 Task: Find connections with filter location Tervuren with filter topic #lawschoolwith filter profile language Spanish with filter current company System Soft Technologies with filter school Central University of Haryana, Mahendergarh with filter industry Wireless Services with filter service category User Experience Design with filter keywords title Customer Support Representative
Action: Mouse moved to (691, 126)
Screenshot: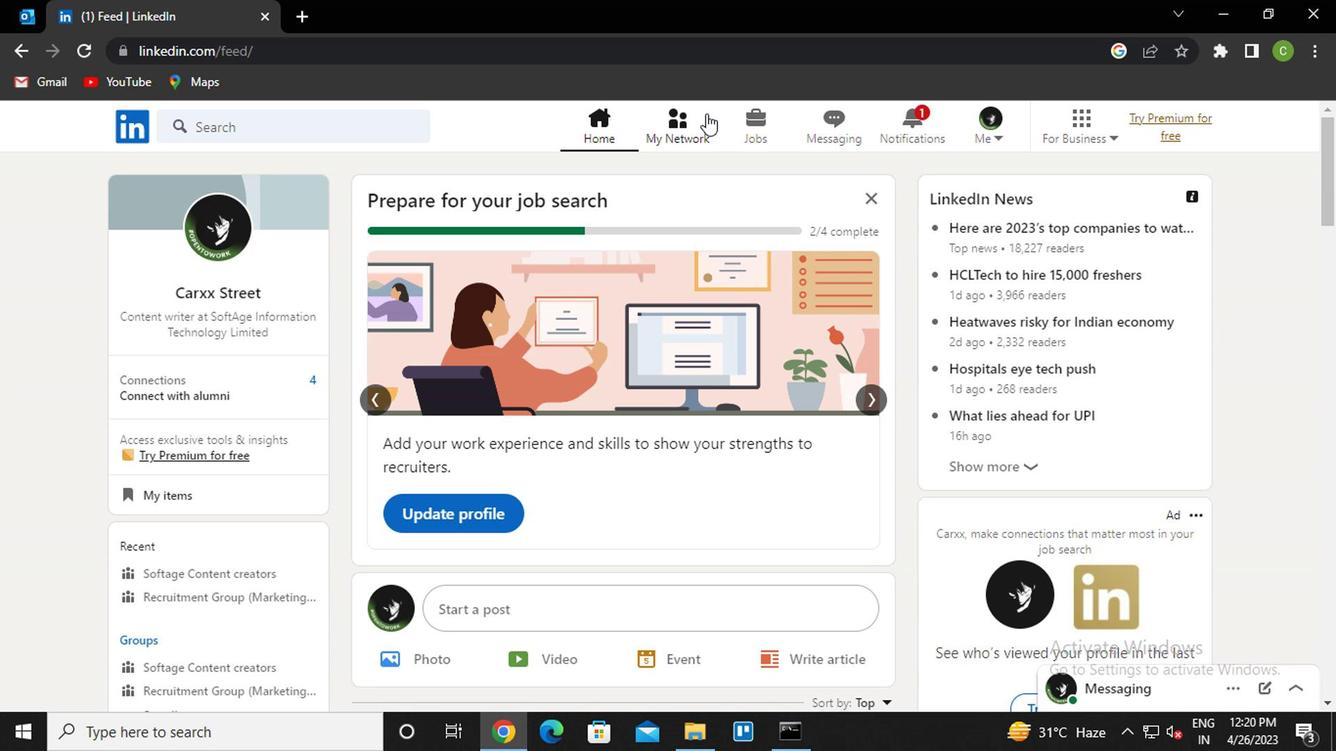
Action: Mouse pressed left at (691, 126)
Screenshot: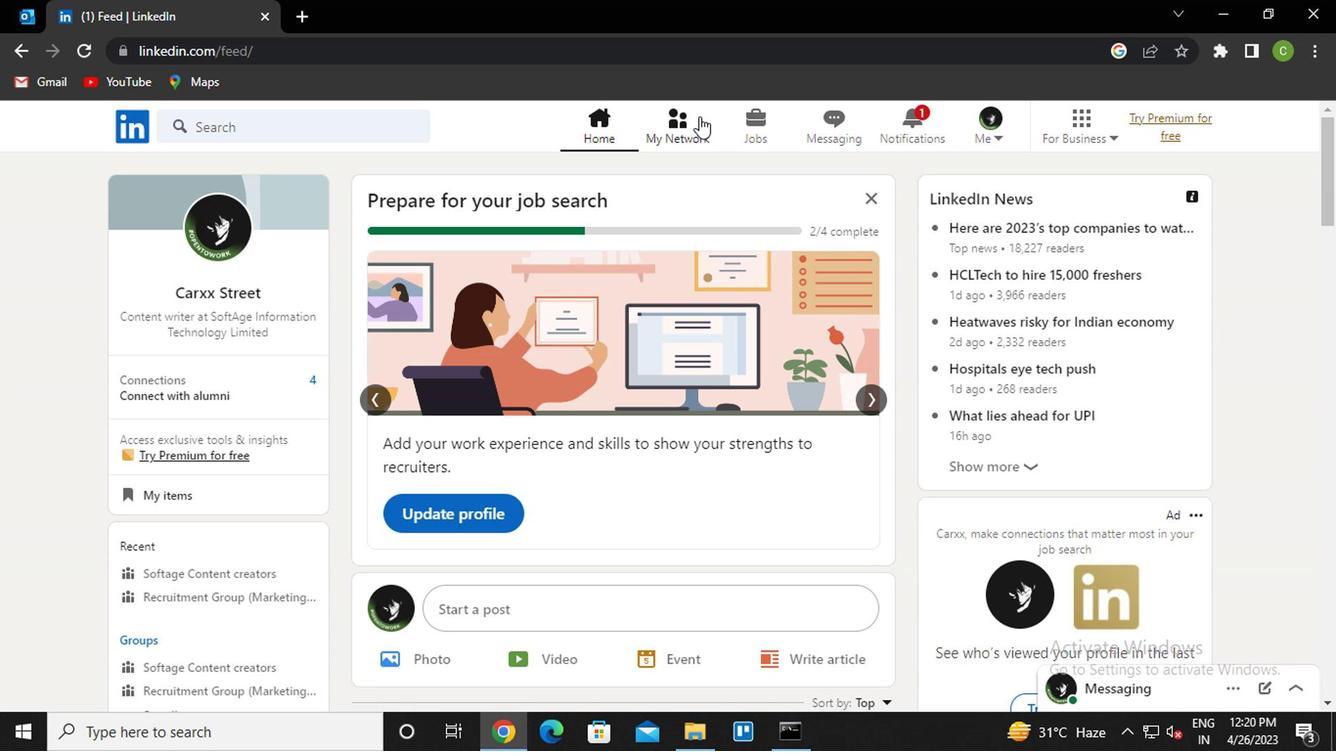
Action: Mouse moved to (262, 228)
Screenshot: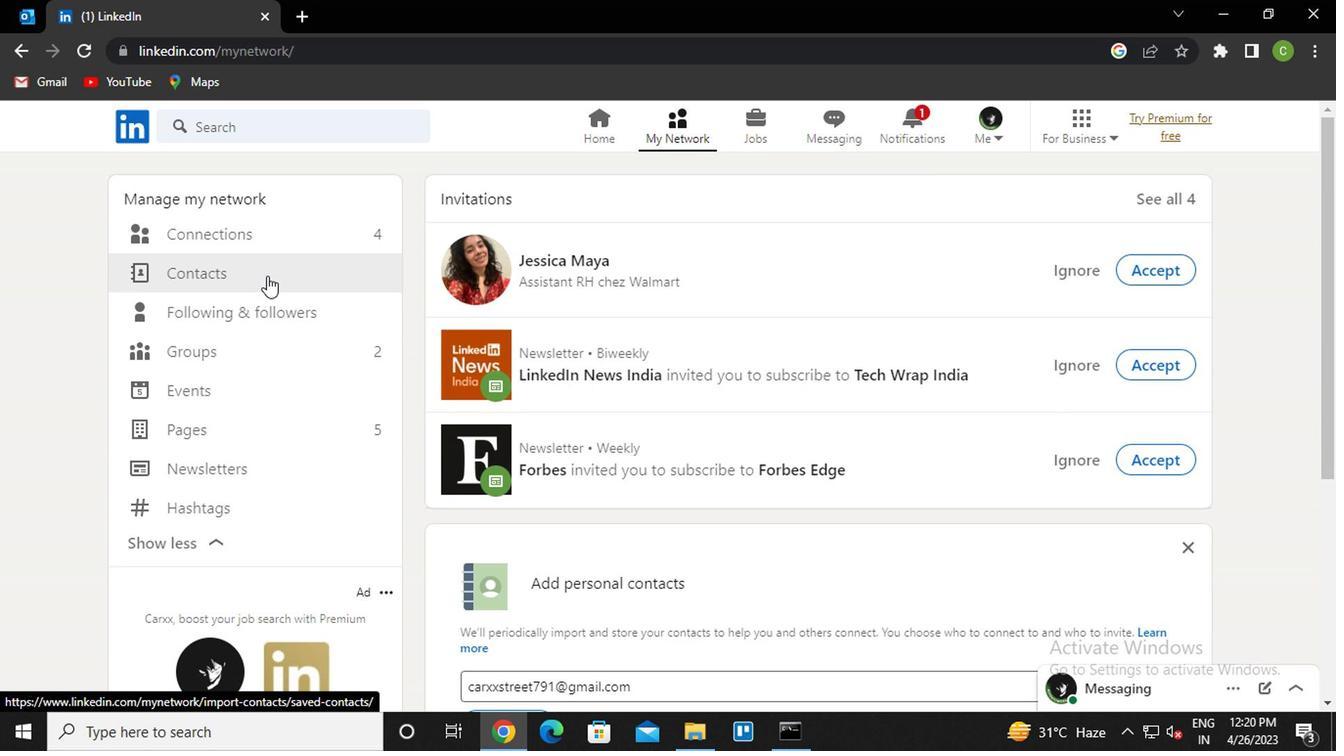 
Action: Mouse pressed left at (262, 228)
Screenshot: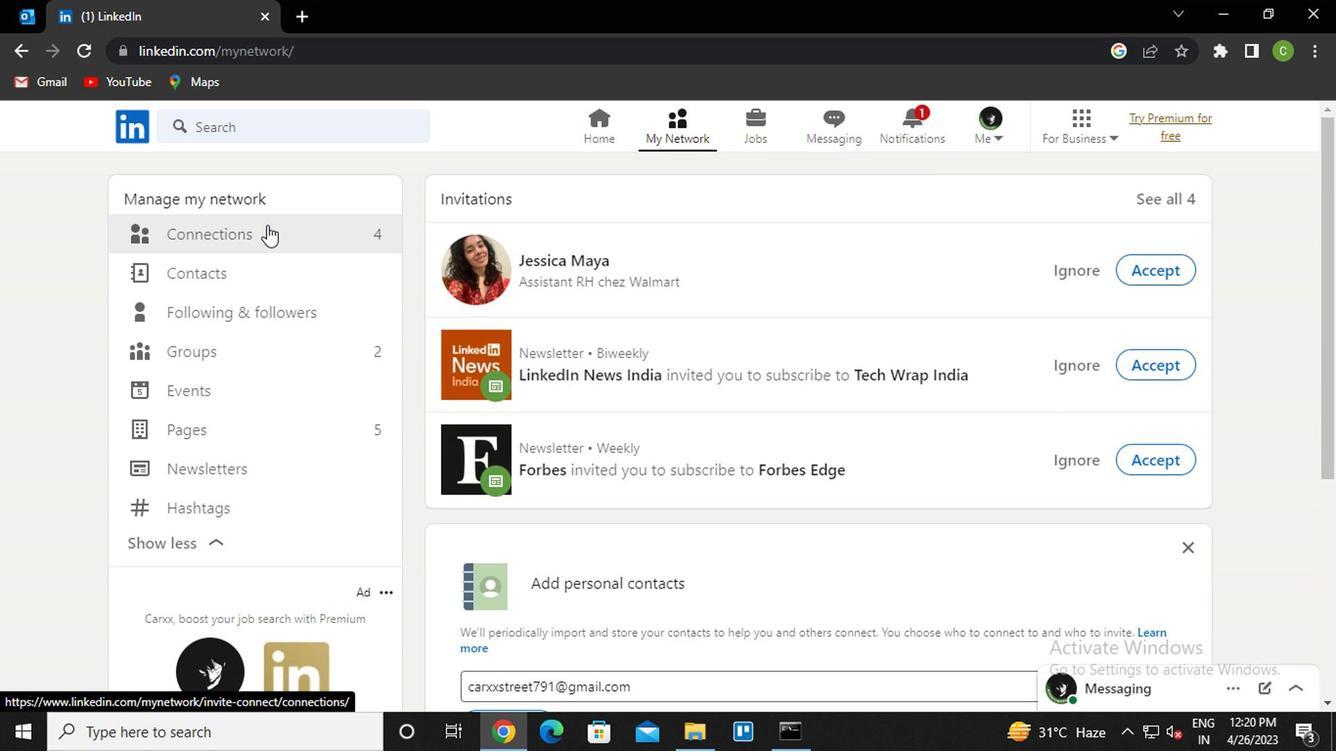 
Action: Mouse moved to (794, 243)
Screenshot: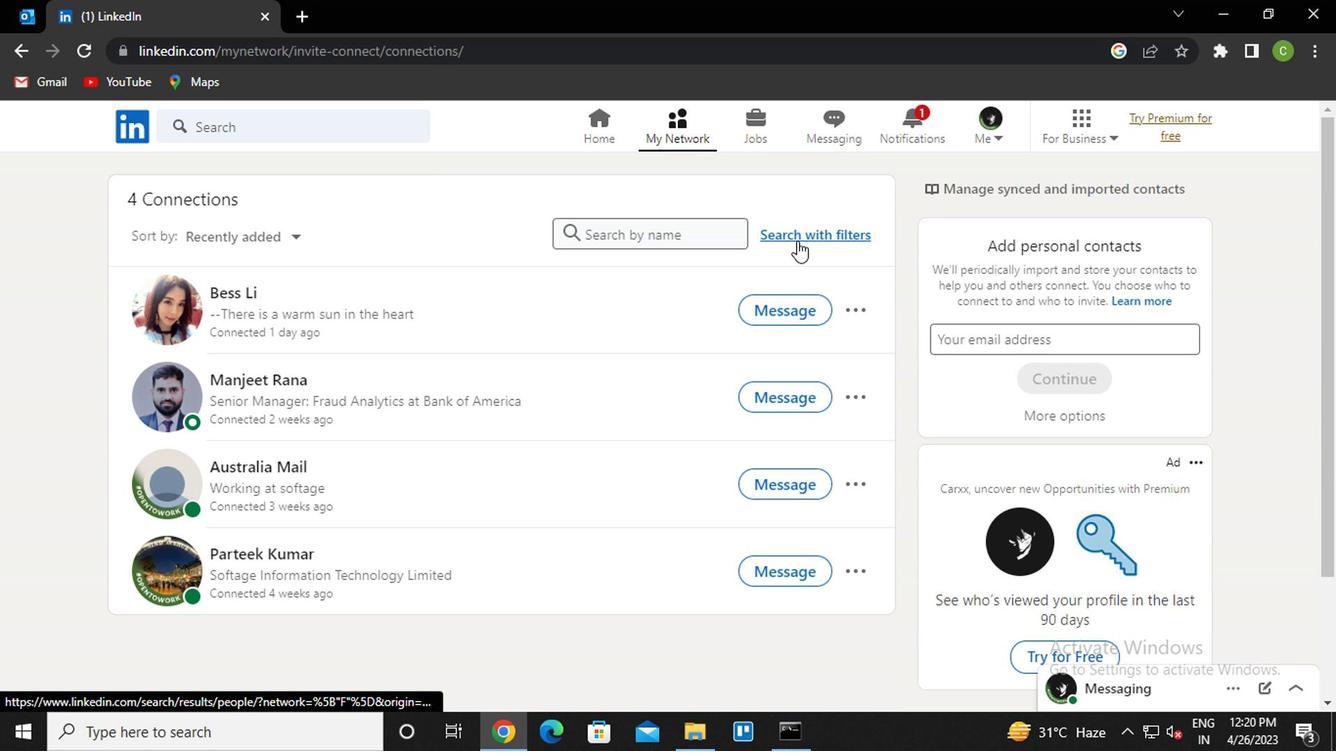 
Action: Mouse pressed left at (794, 243)
Screenshot: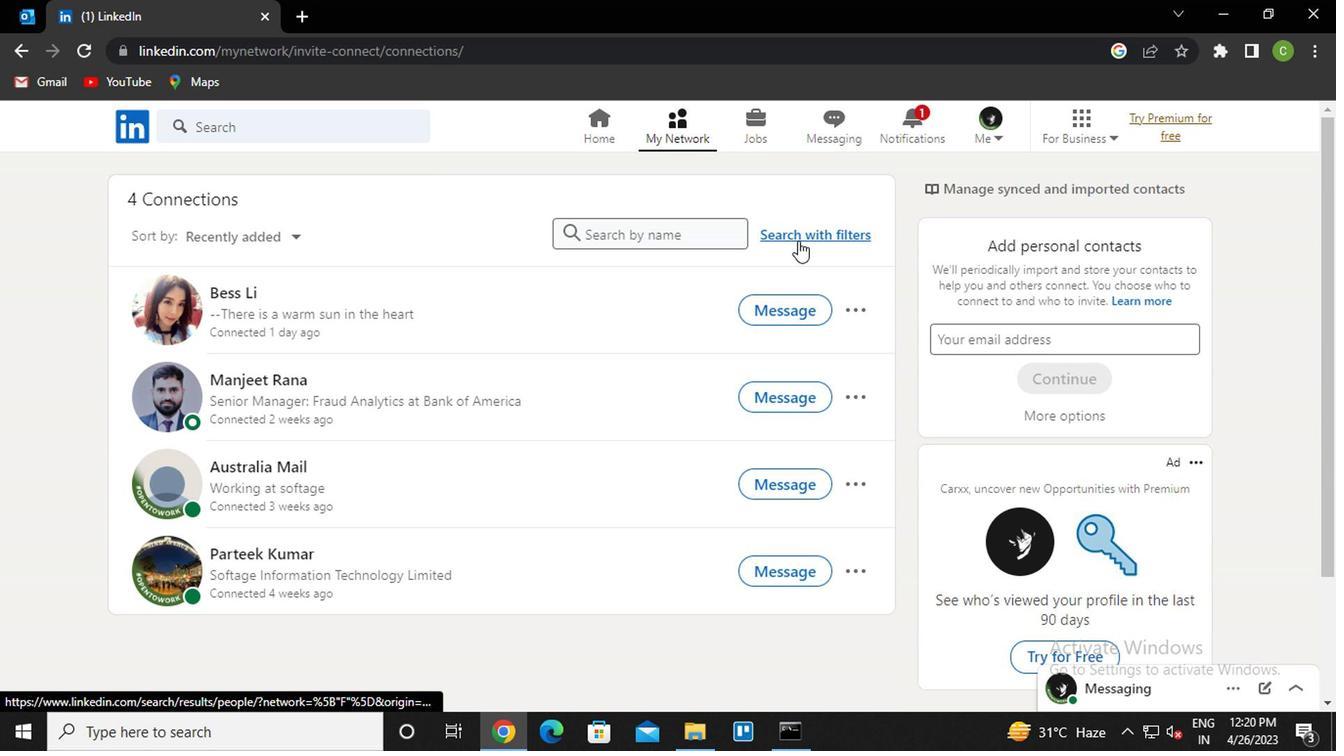 
Action: Mouse moved to (666, 191)
Screenshot: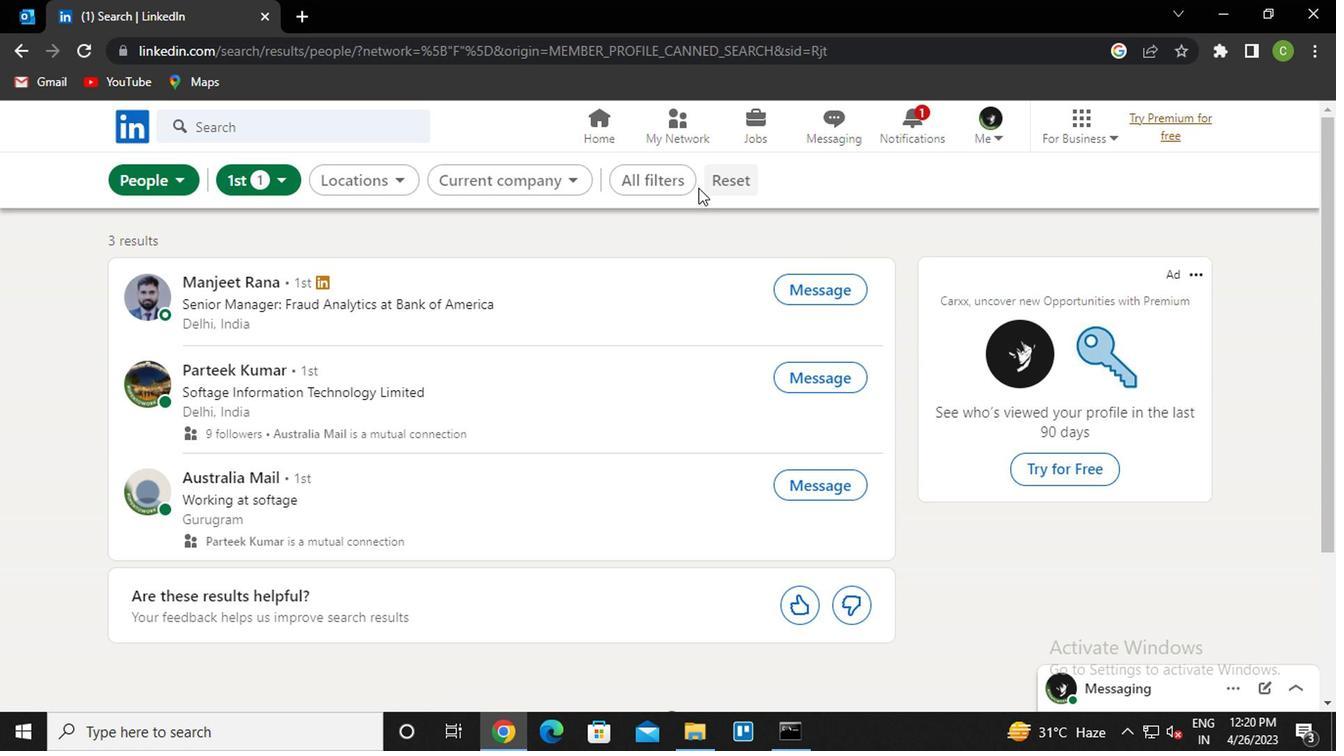 
Action: Mouse pressed left at (666, 191)
Screenshot: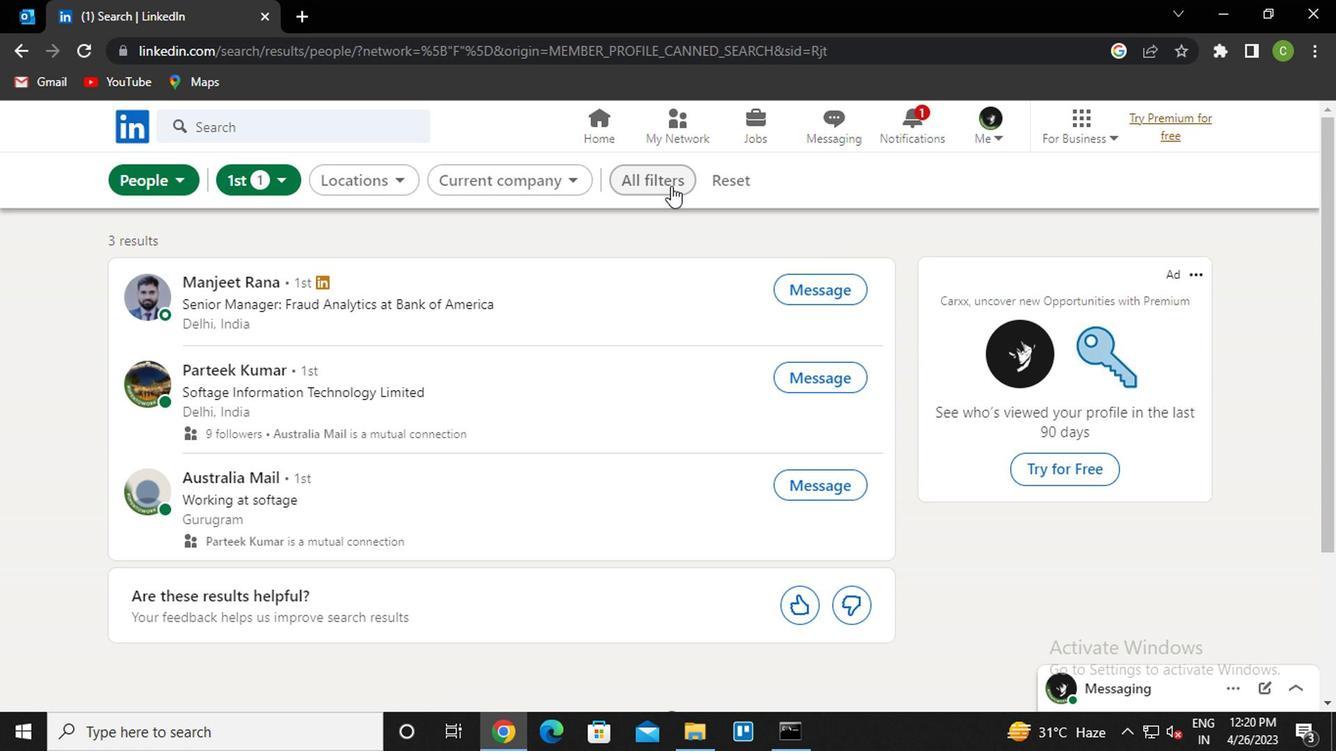 
Action: Mouse moved to (1100, 413)
Screenshot: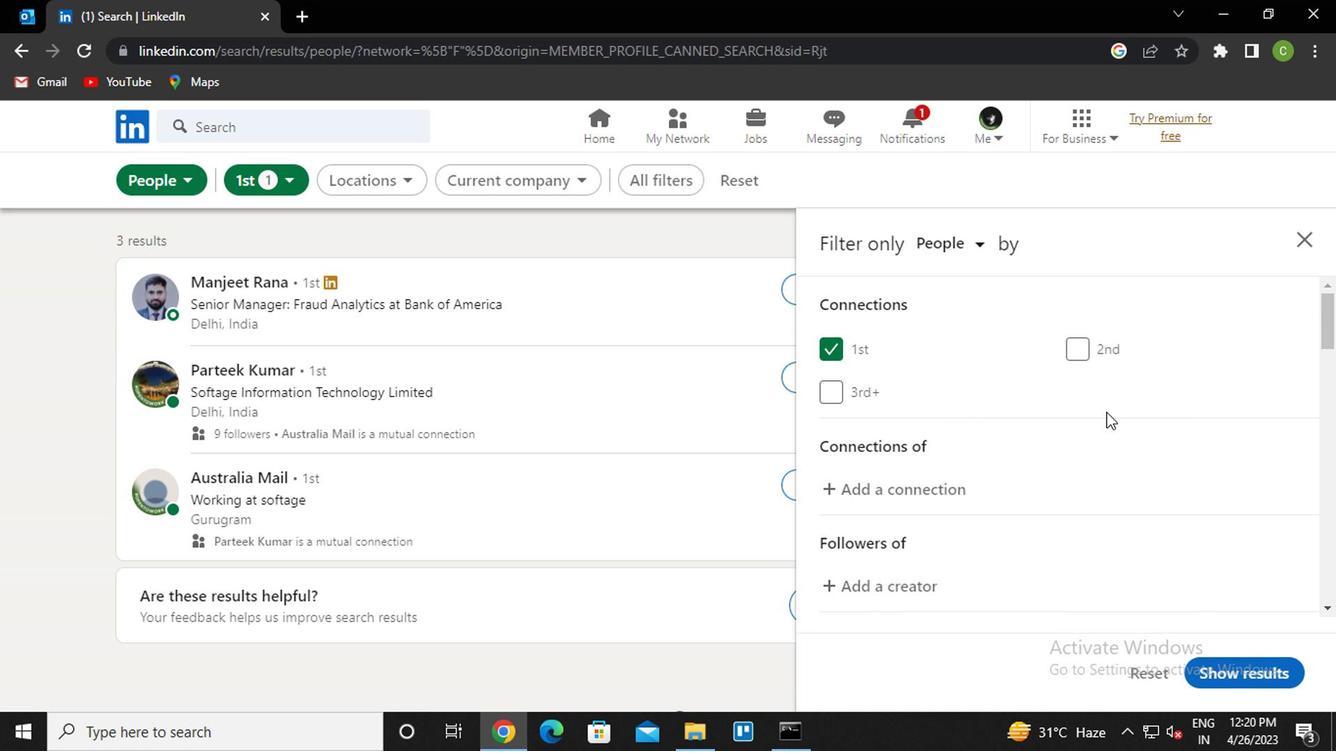 
Action: Mouse scrolled (1100, 411) with delta (0, -1)
Screenshot: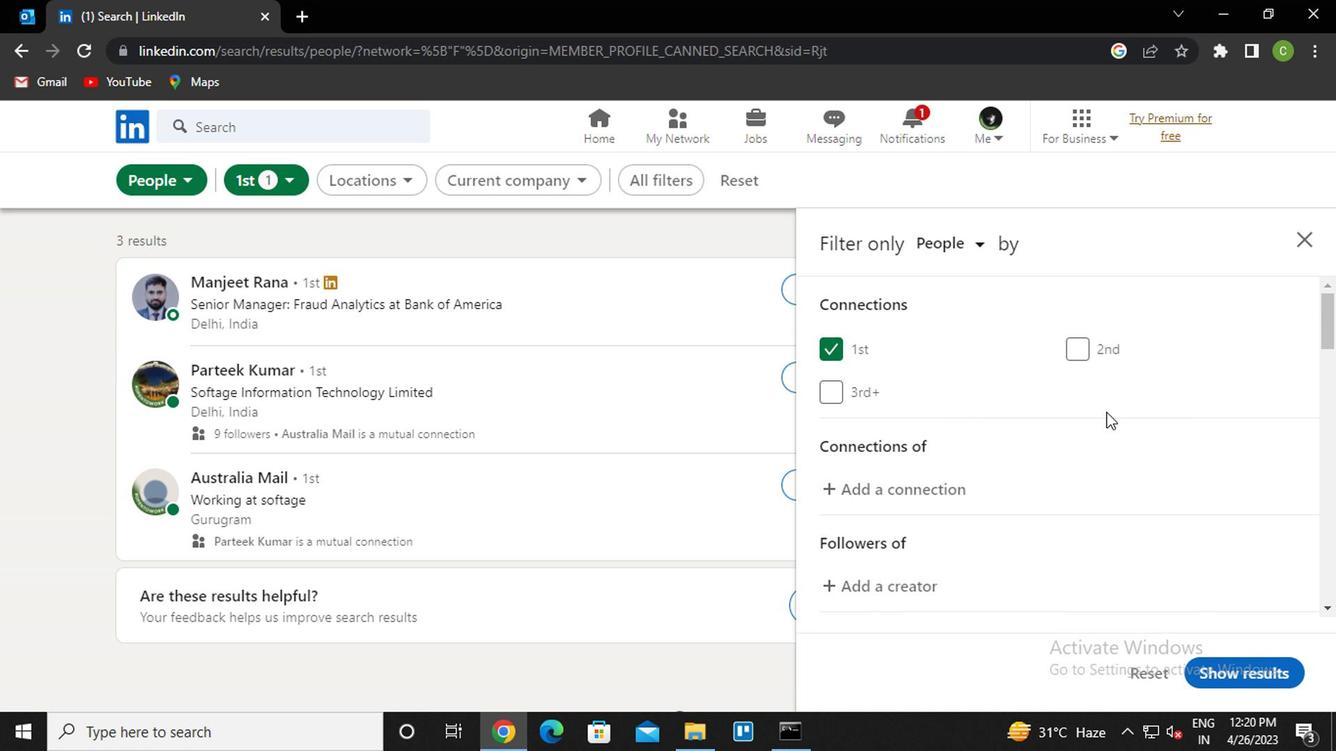 
Action: Mouse moved to (1098, 416)
Screenshot: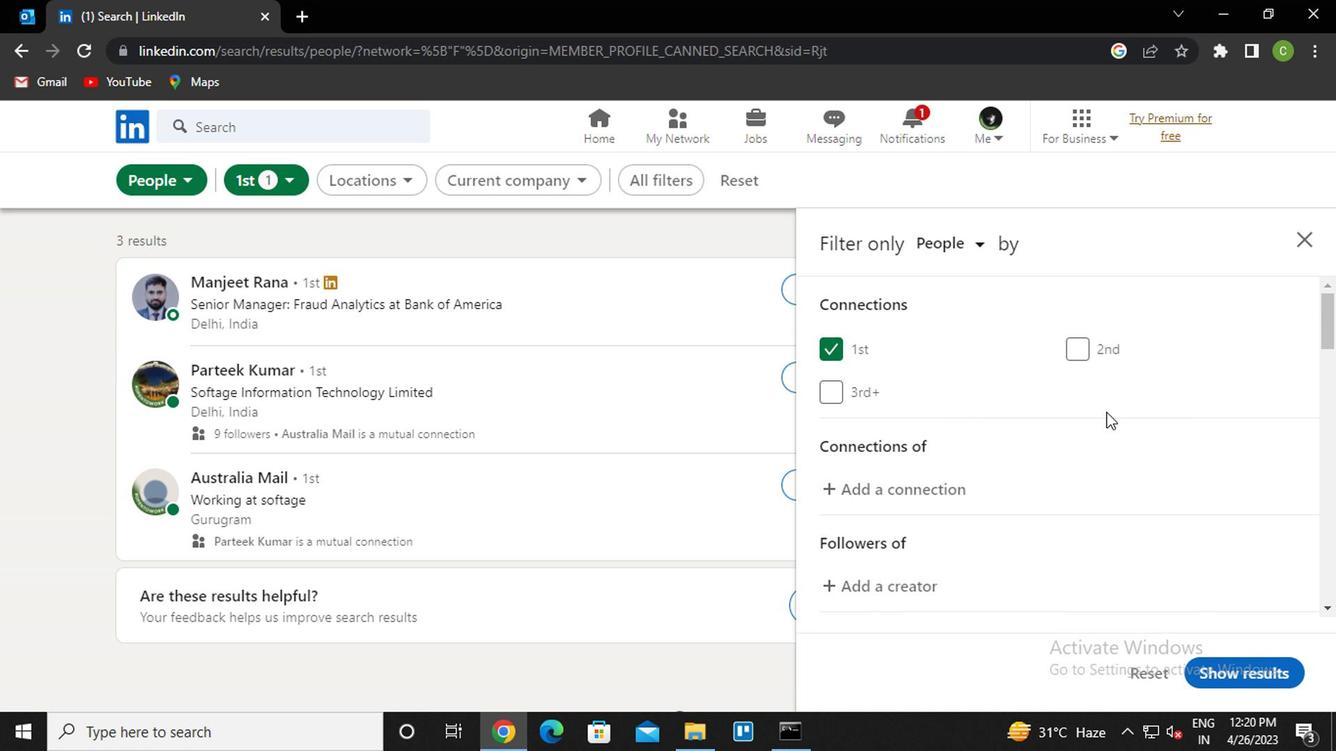 
Action: Mouse scrolled (1098, 414) with delta (0, -1)
Screenshot: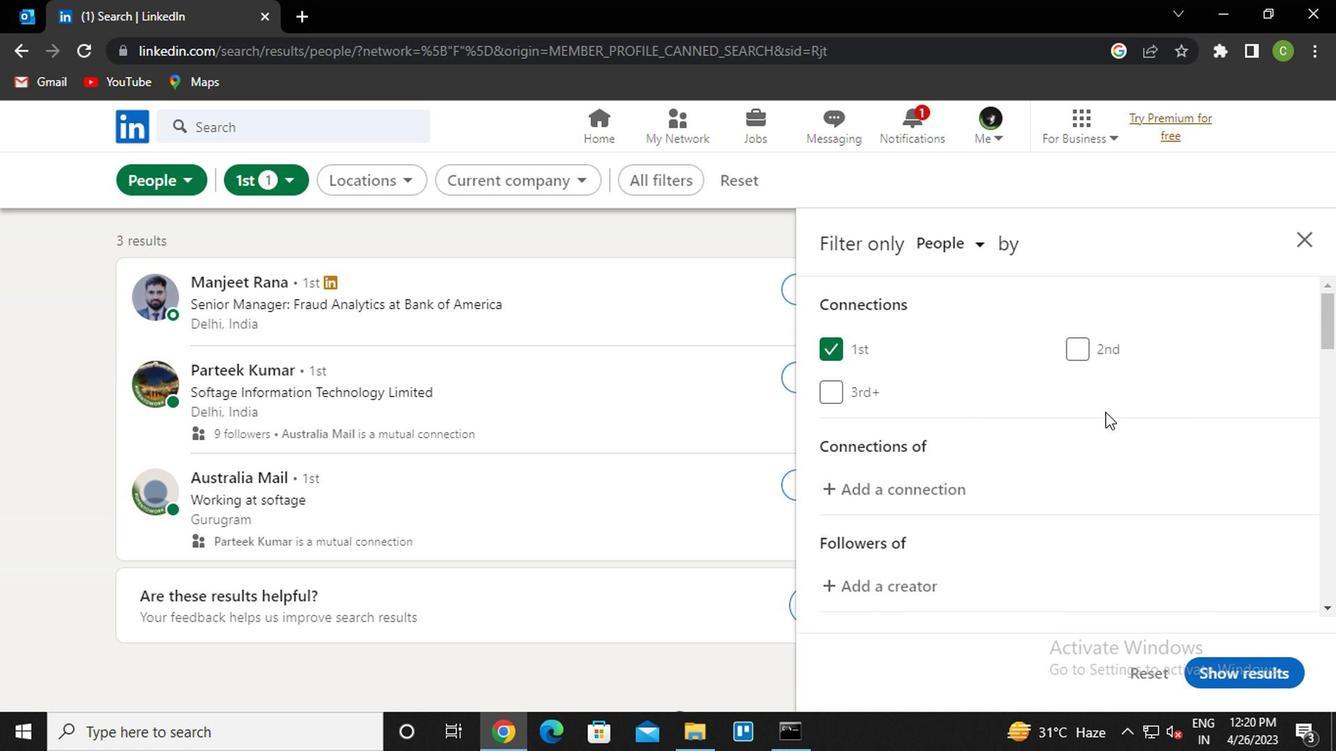 
Action: Mouse moved to (1035, 469)
Screenshot: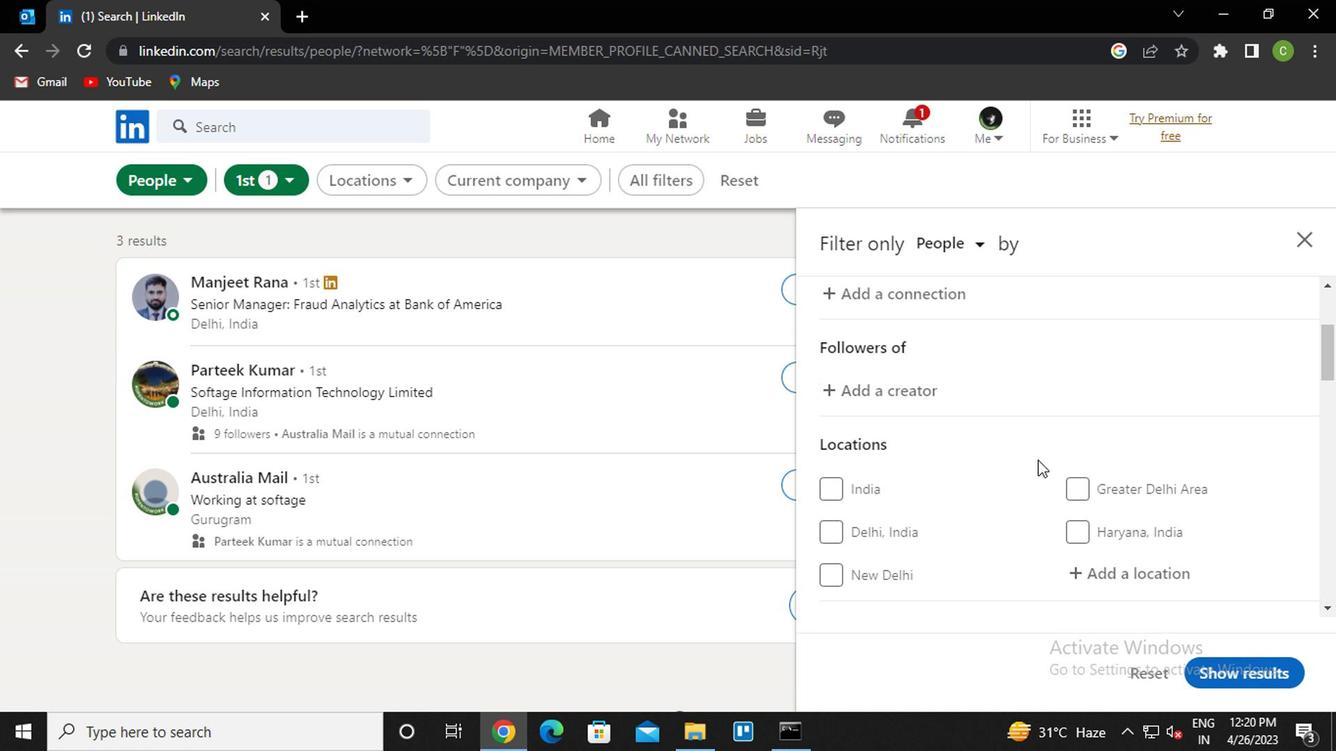 
Action: Mouse scrolled (1035, 468) with delta (0, 0)
Screenshot: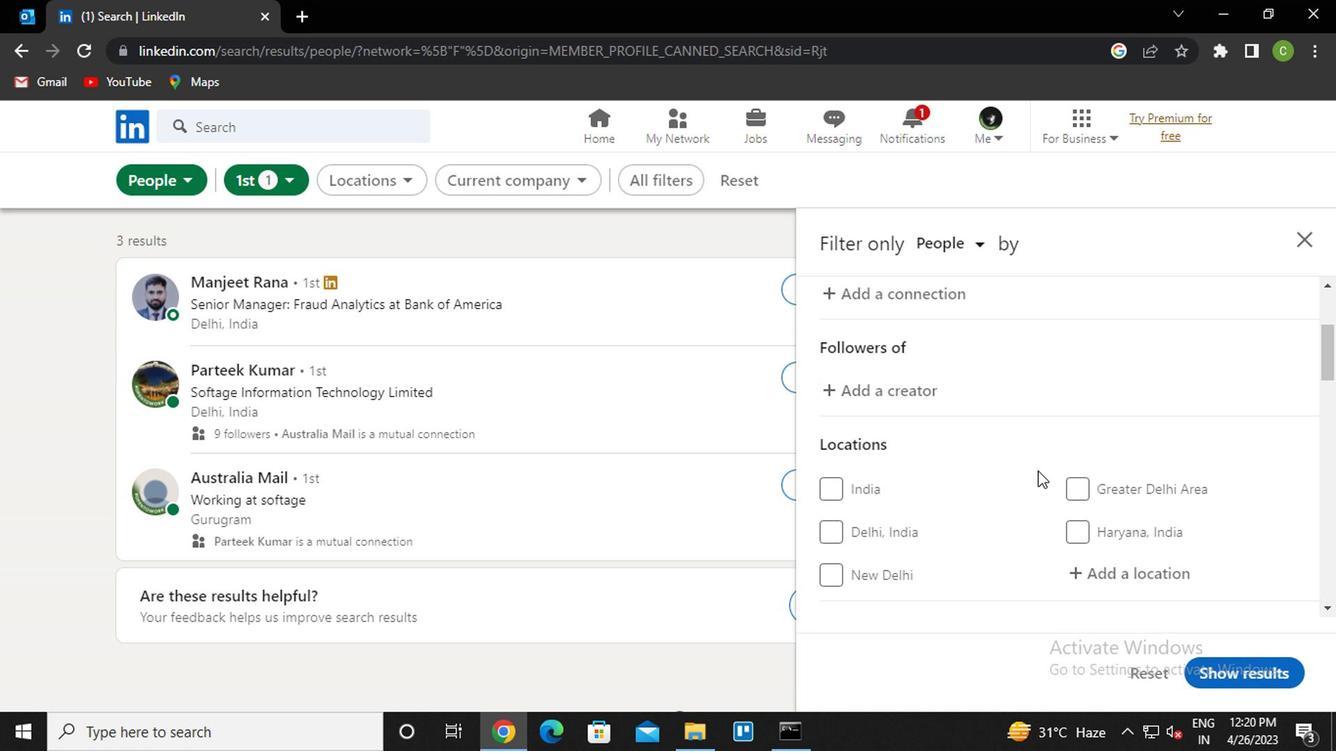 
Action: Mouse moved to (1096, 478)
Screenshot: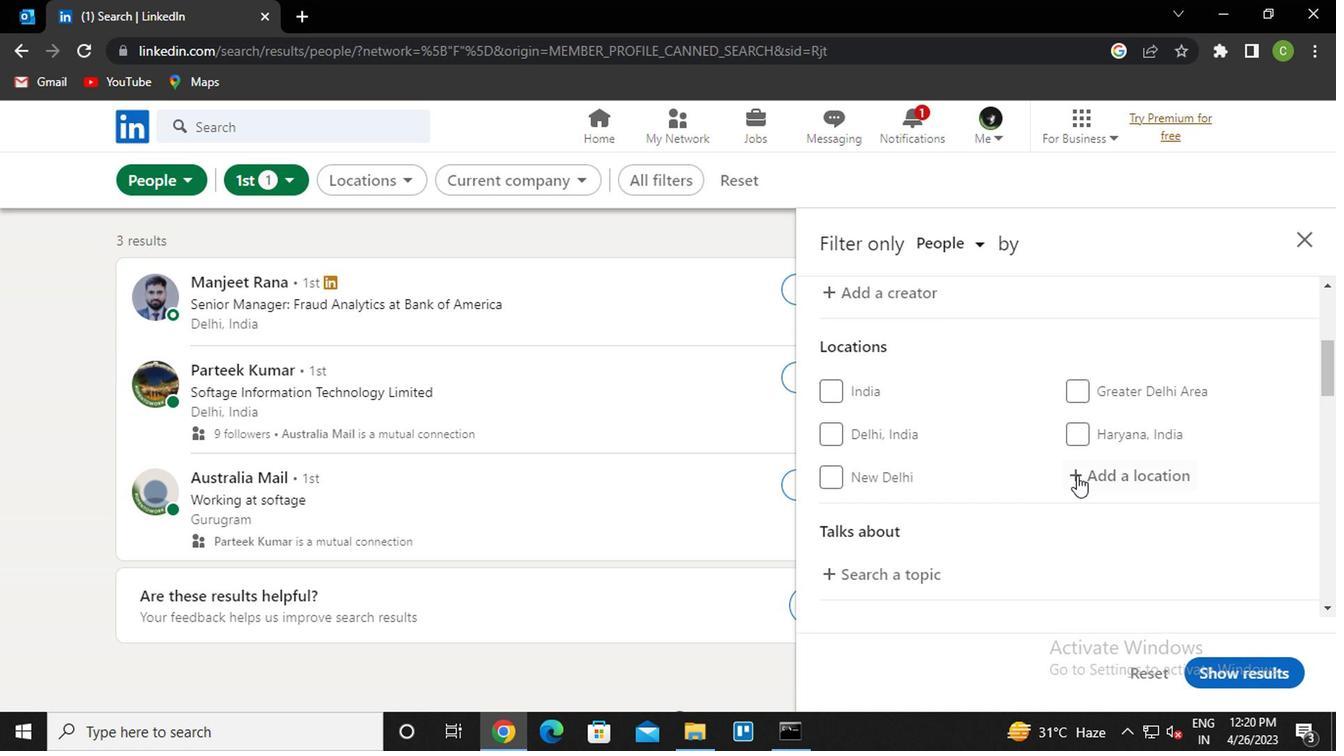 
Action: Mouse pressed left at (1096, 478)
Screenshot: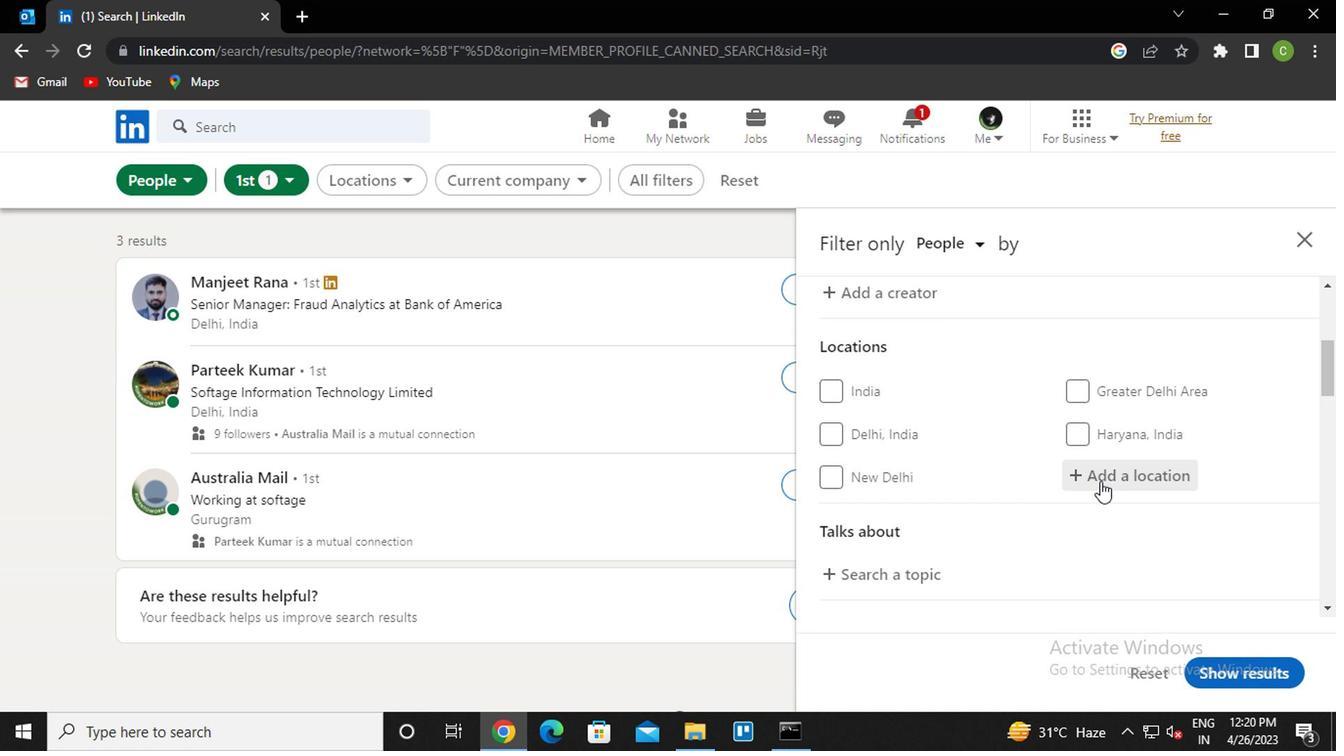 
Action: Key pressed t<Key.caps_lock>ervu<Key.down><Key.enter>
Screenshot: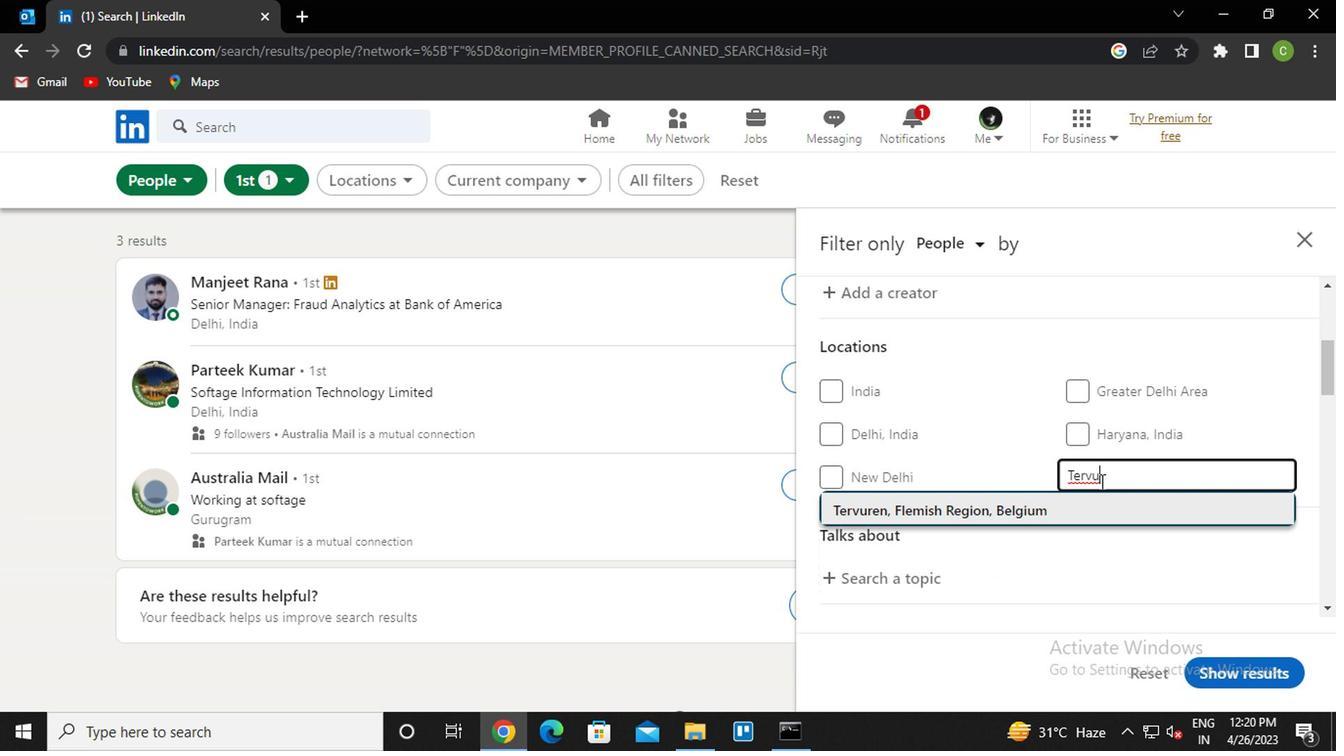 
Action: Mouse moved to (1027, 540)
Screenshot: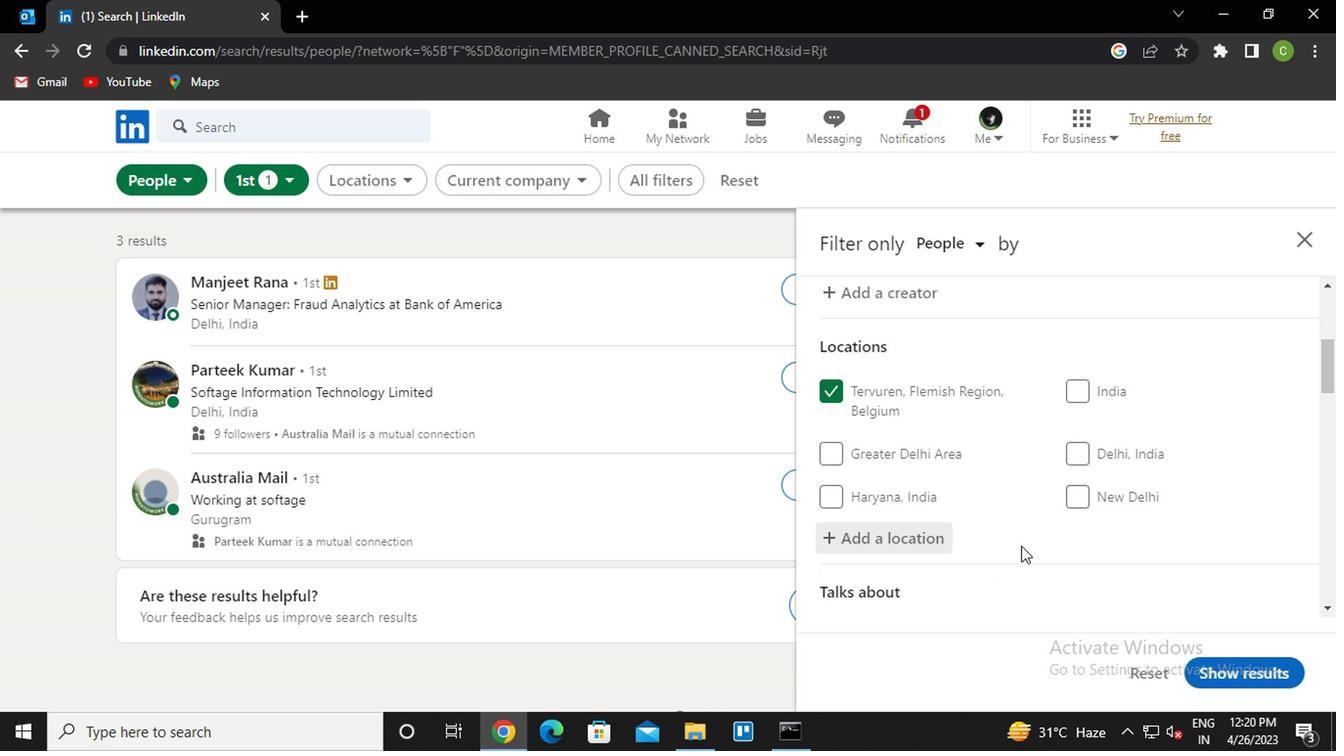 
Action: Mouse scrolled (1027, 538) with delta (0, -1)
Screenshot: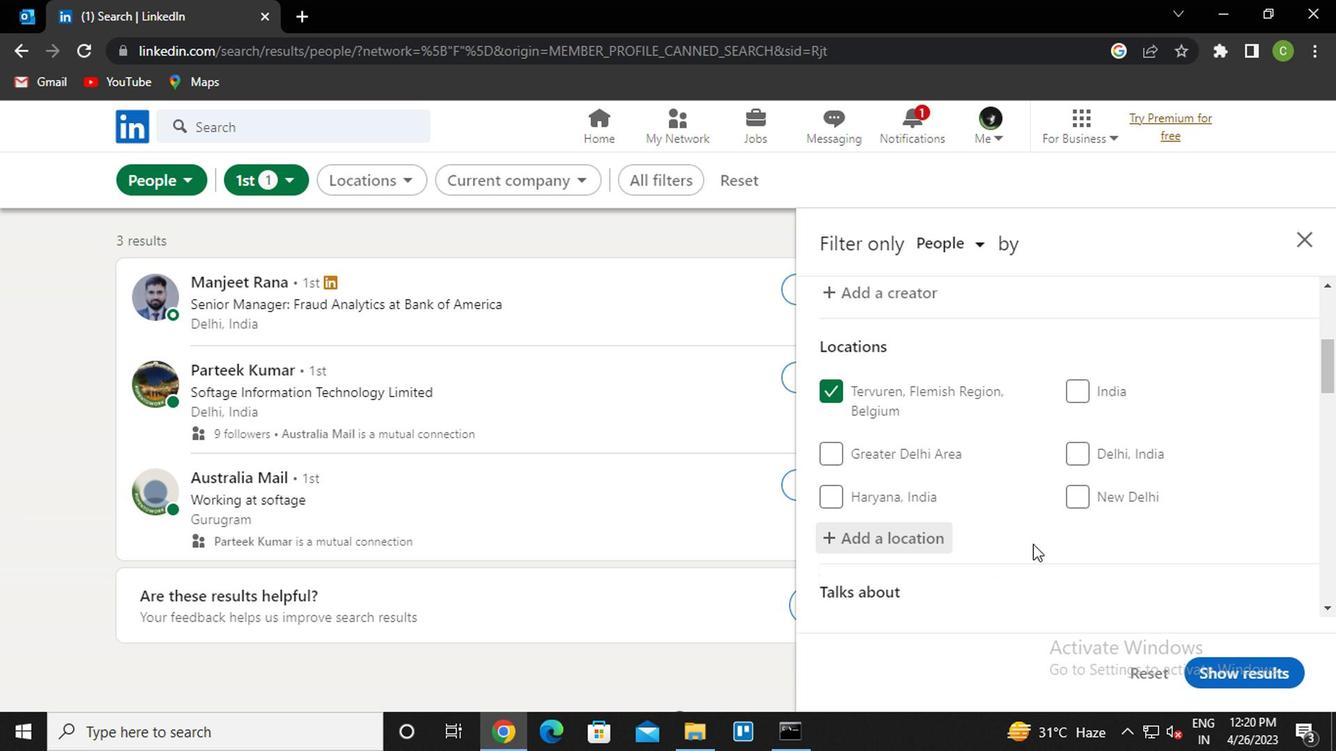 
Action: Mouse moved to (1026, 540)
Screenshot: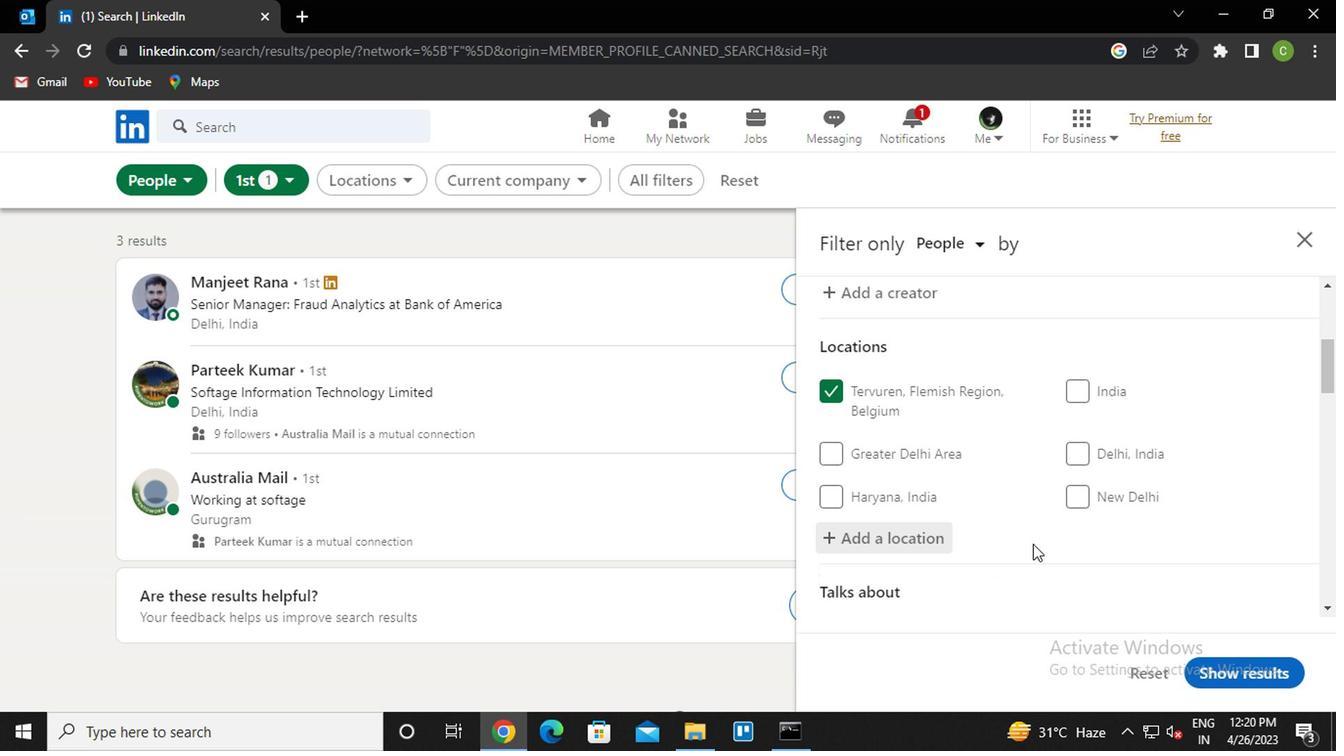 
Action: Mouse scrolled (1026, 538) with delta (0, -1)
Screenshot: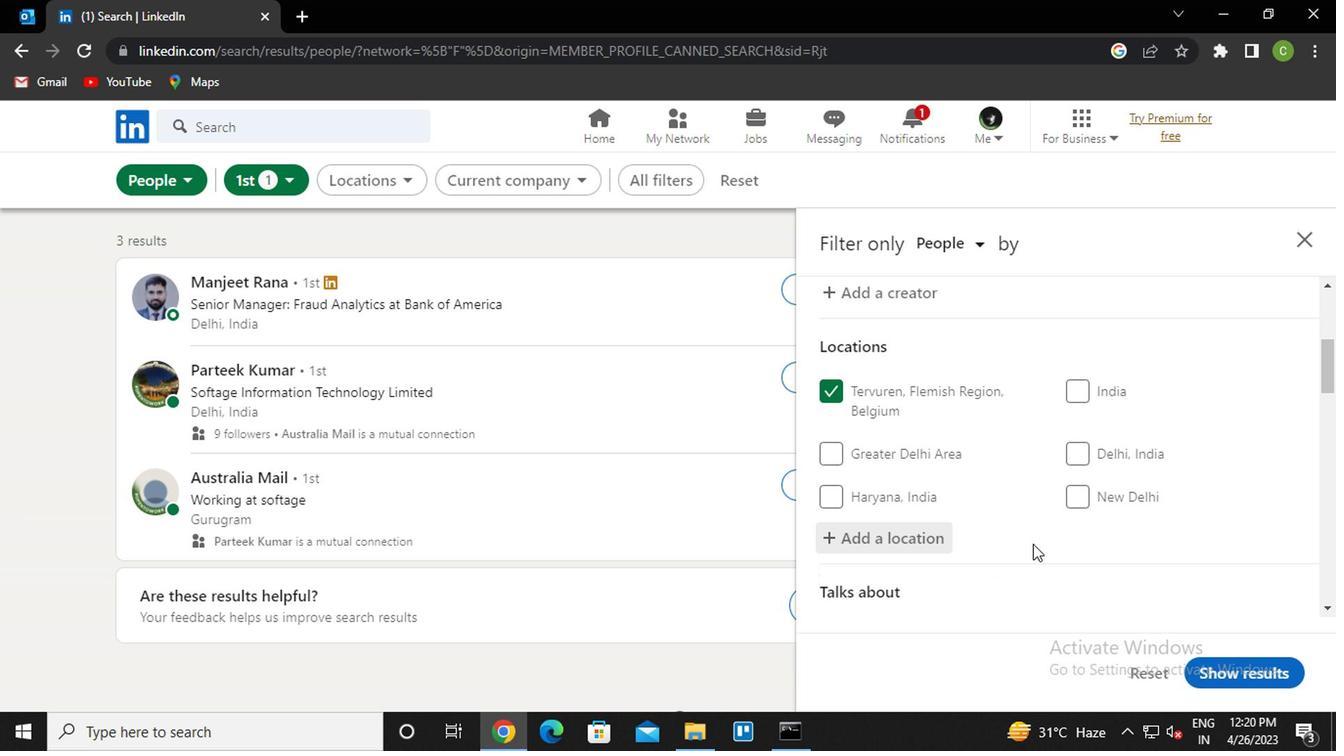 
Action: Mouse scrolled (1026, 538) with delta (0, -1)
Screenshot: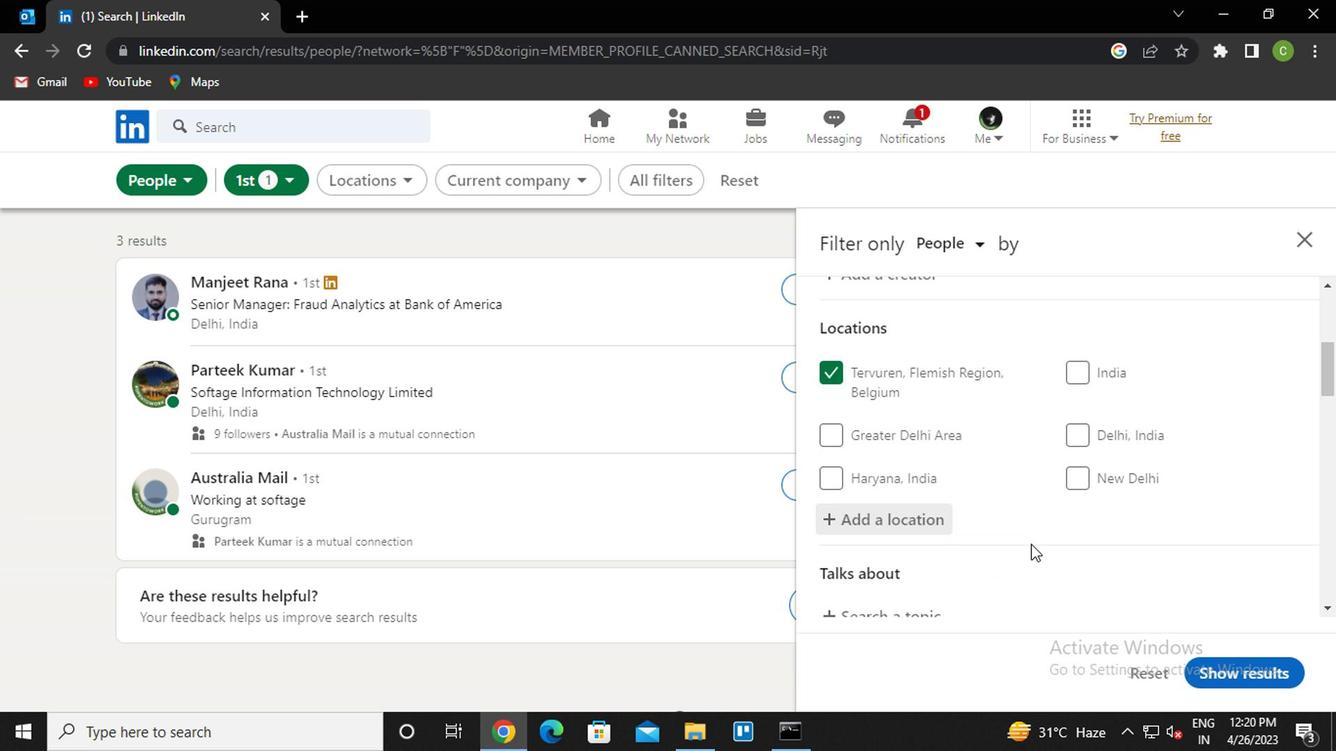 
Action: Mouse moved to (918, 344)
Screenshot: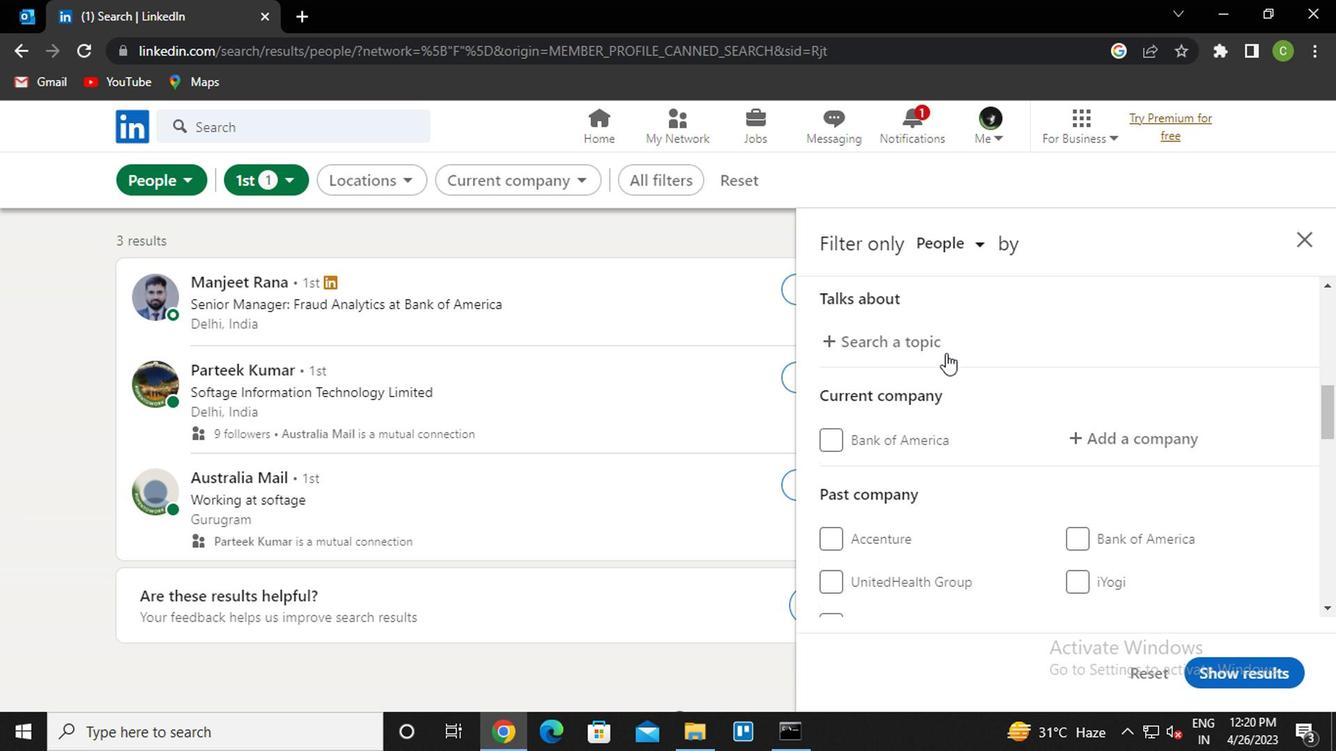 
Action: Mouse pressed left at (918, 344)
Screenshot: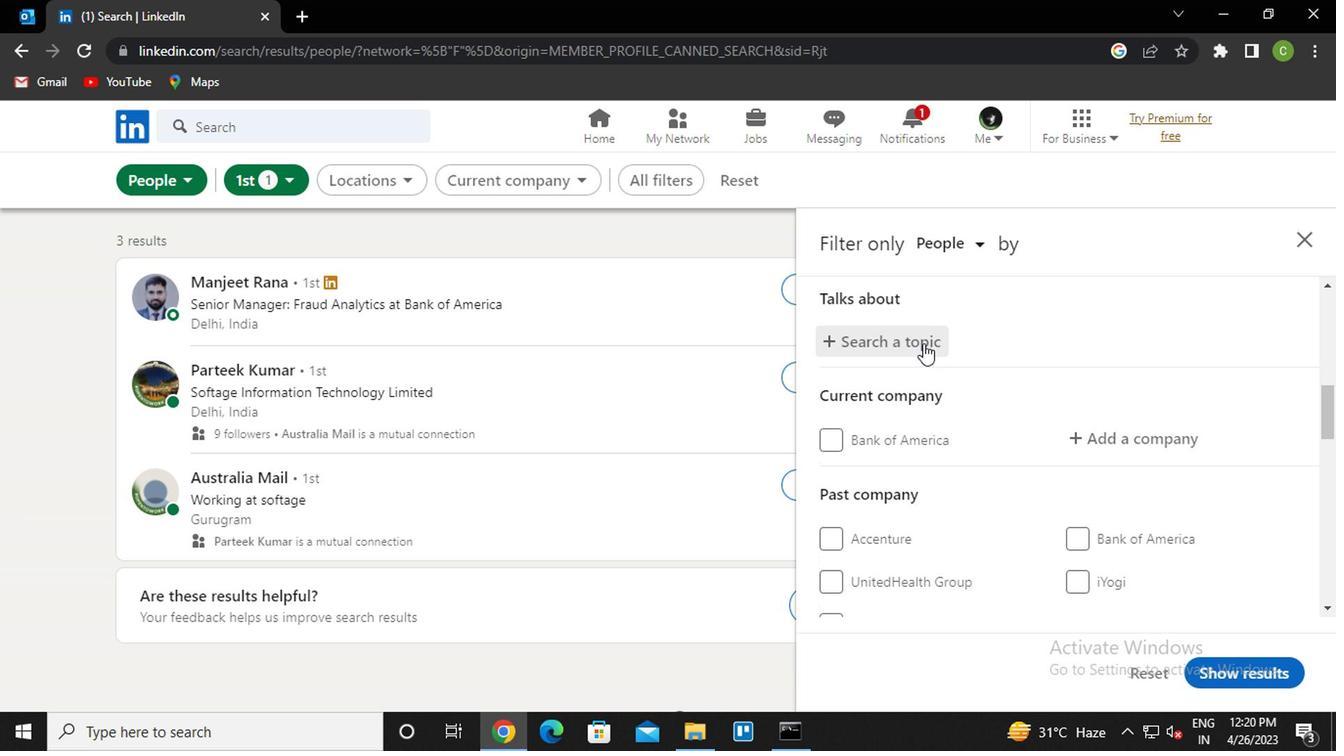 
Action: Key pressed lawschoo<Key.down><Key.enter>
Screenshot: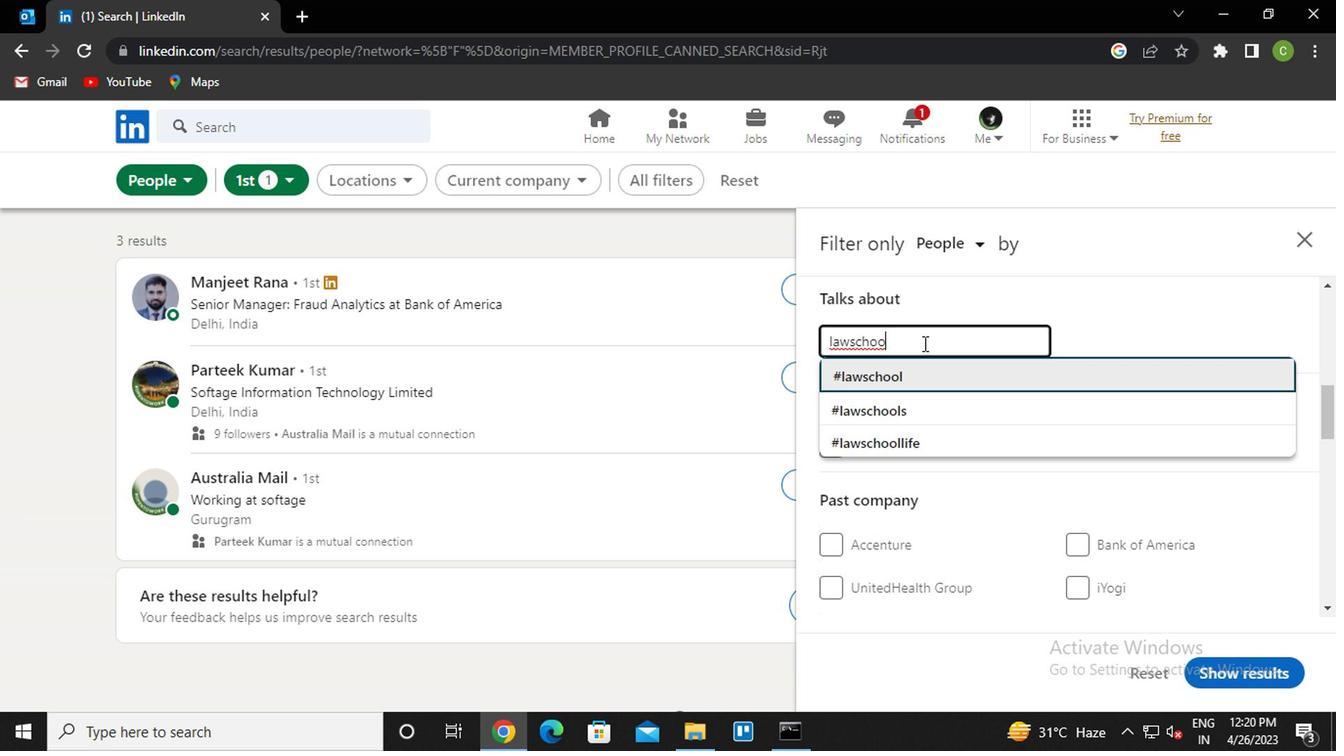 
Action: Mouse moved to (1110, 437)
Screenshot: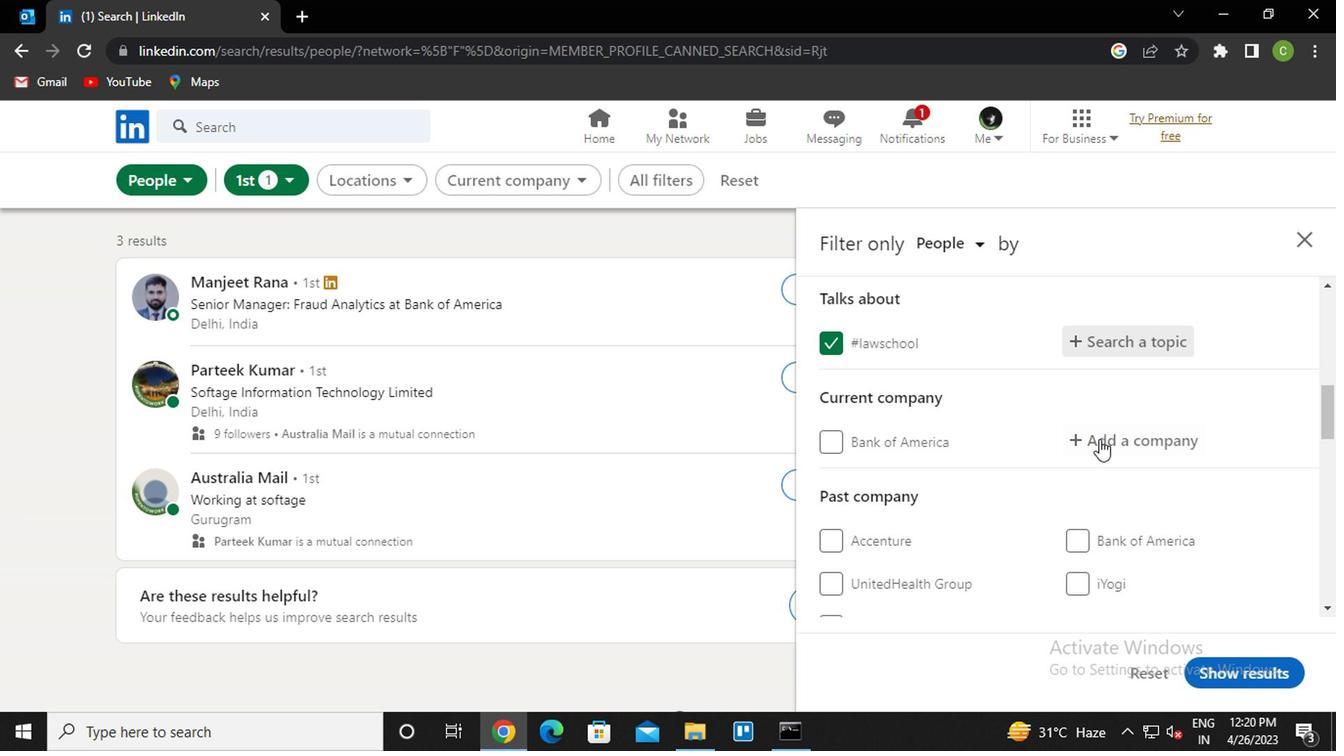 
Action: Mouse pressed left at (1110, 437)
Screenshot: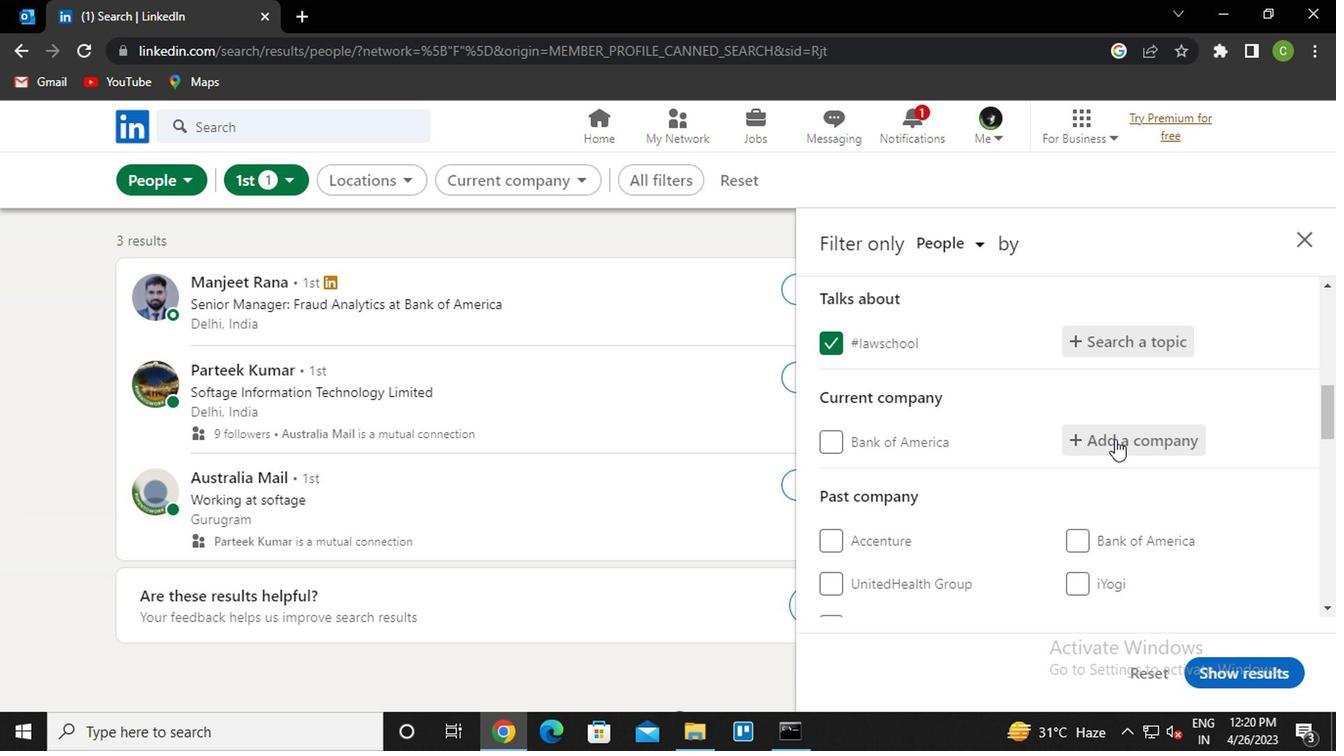 
Action: Mouse moved to (1022, 480)
Screenshot: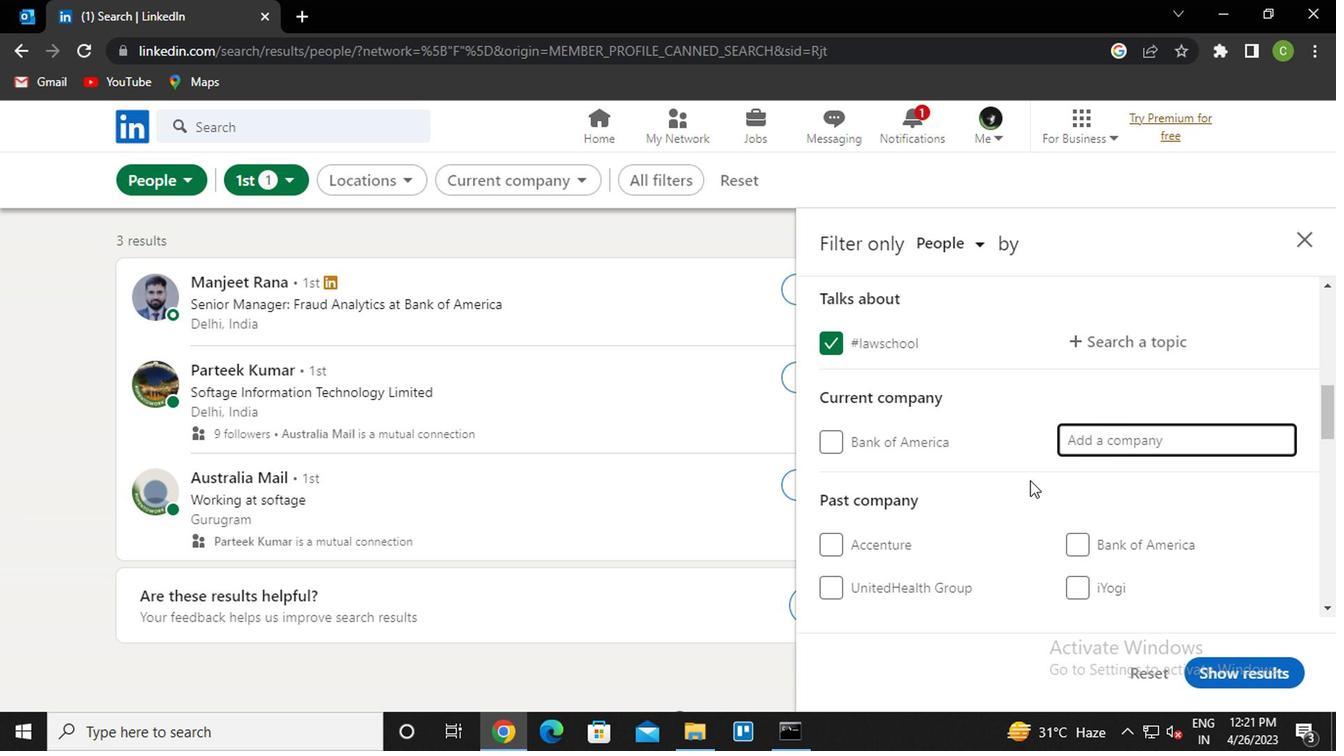 
Action: Key pressed <Key.caps_lock>s<Key.caps_lock>ystem<Key.space>soft<Key.down><Key.enter>
Screenshot: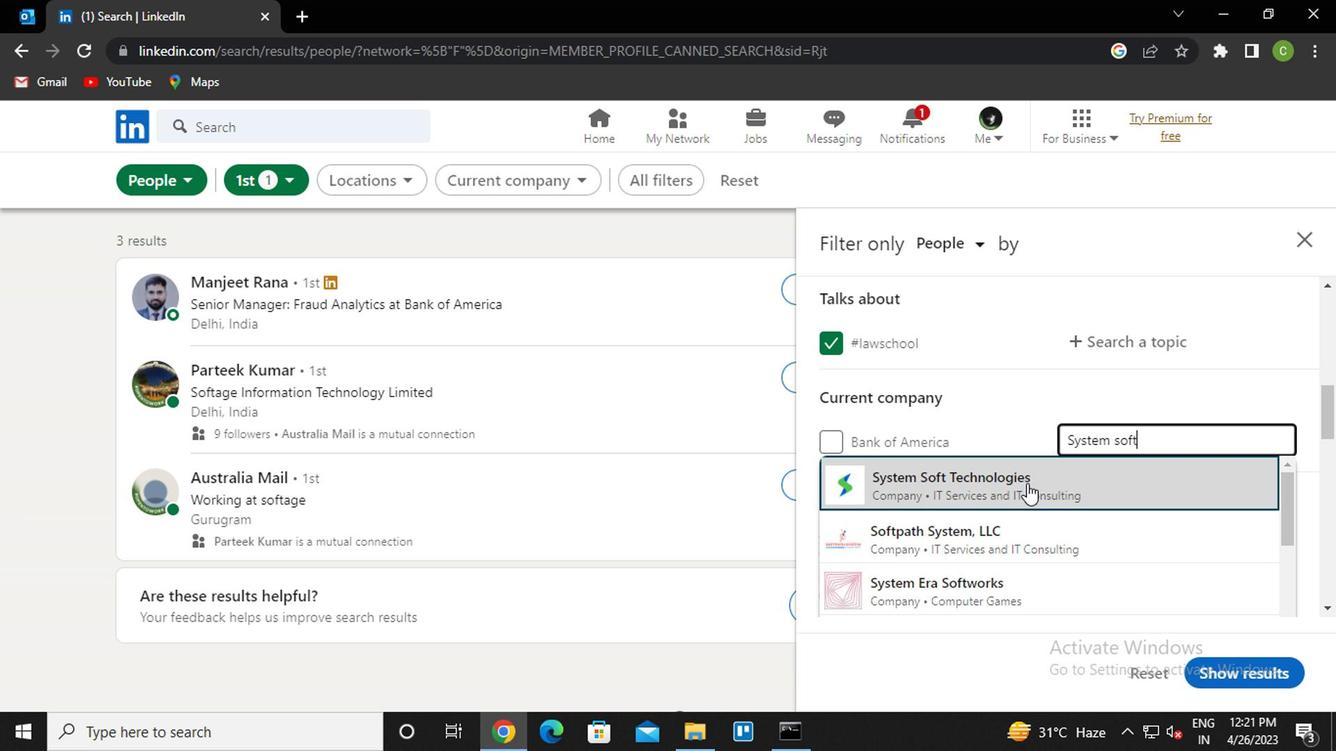 
Action: Mouse moved to (1021, 481)
Screenshot: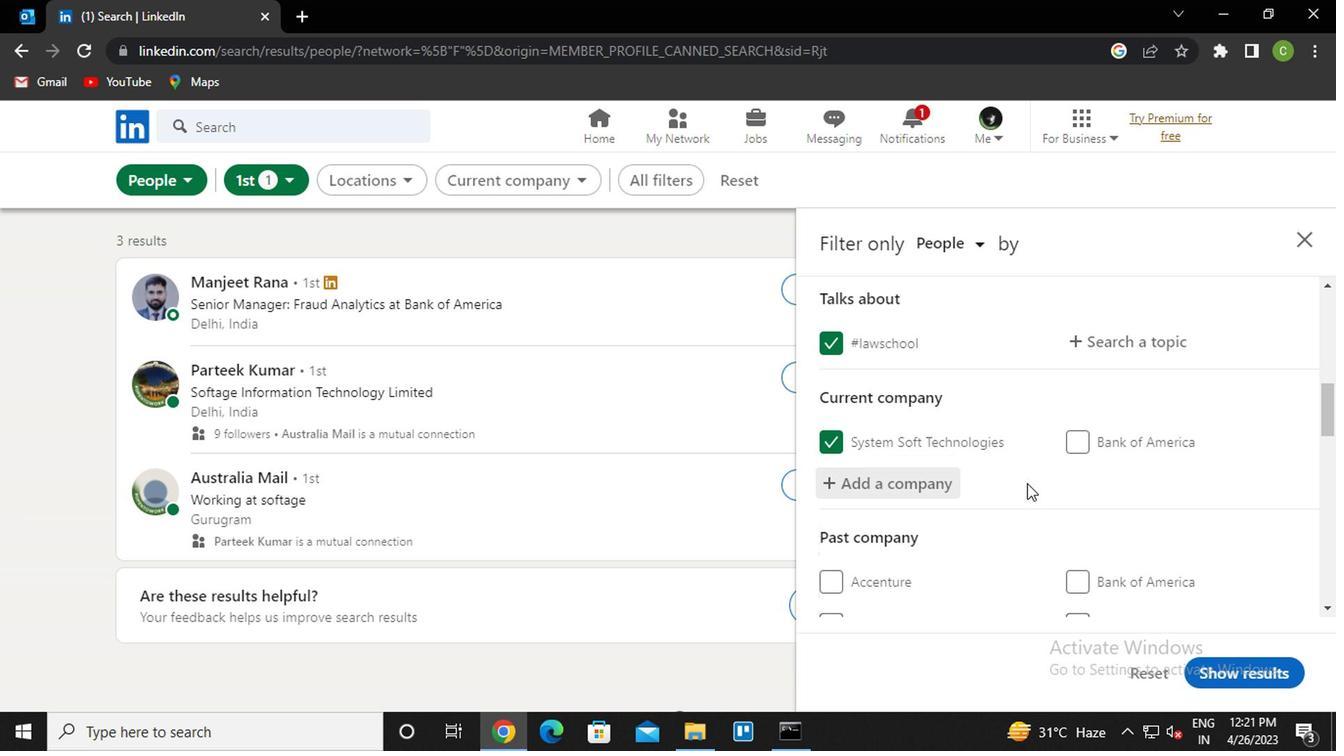 
Action: Mouse scrolled (1021, 480) with delta (0, 0)
Screenshot: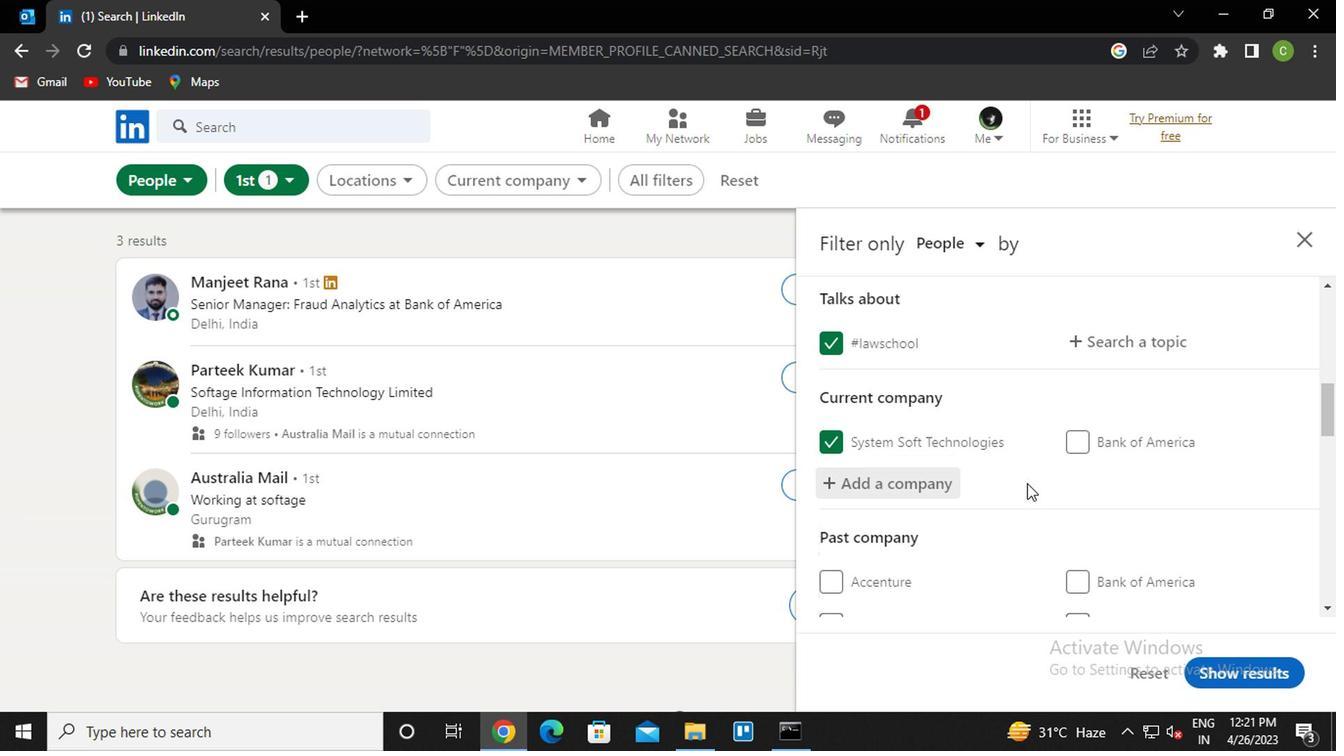 
Action: Mouse moved to (1011, 489)
Screenshot: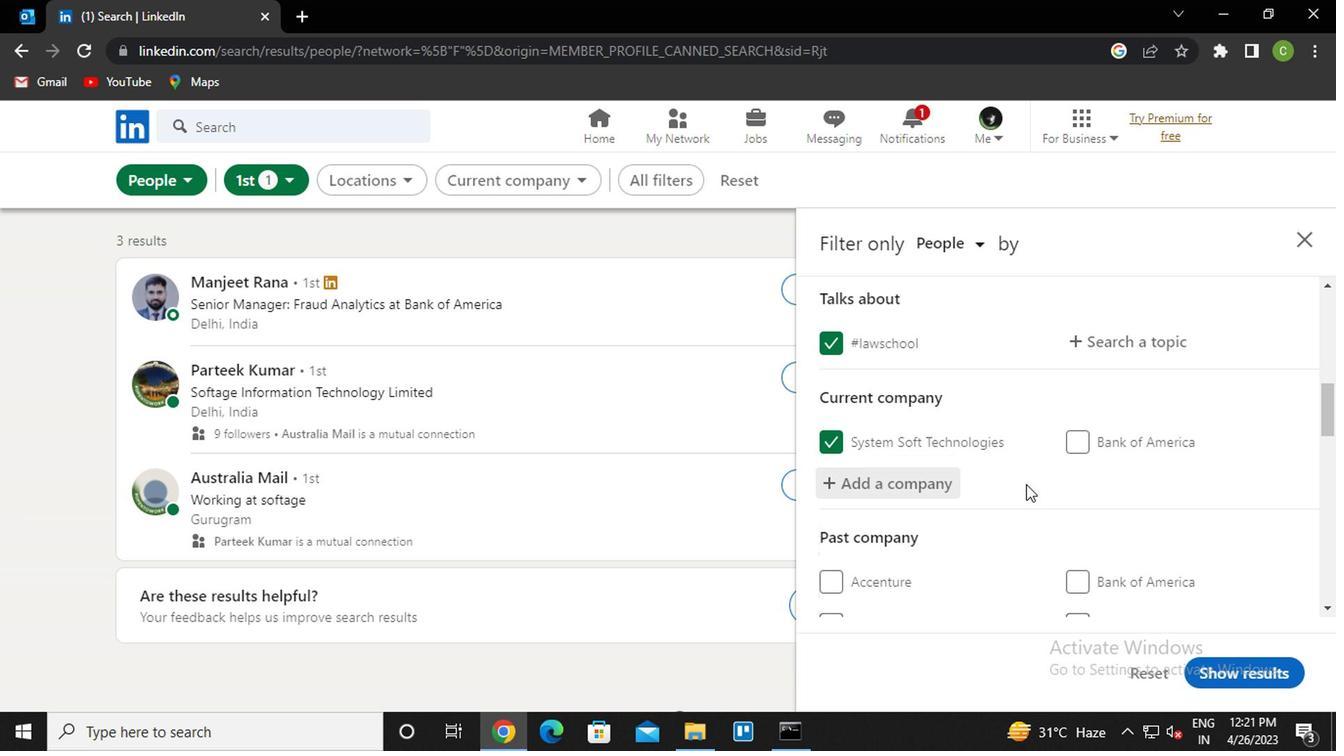 
Action: Mouse scrolled (1011, 488) with delta (0, 0)
Screenshot: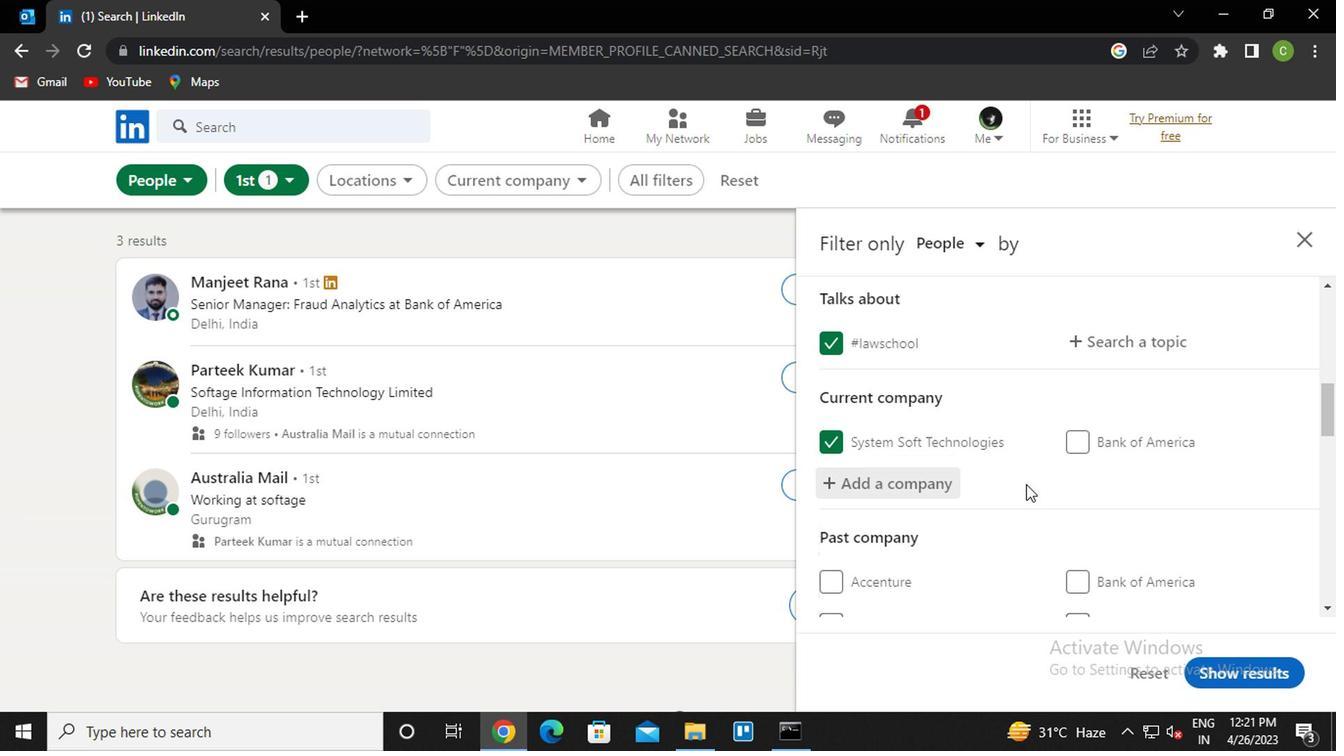 
Action: Mouse moved to (1010, 489)
Screenshot: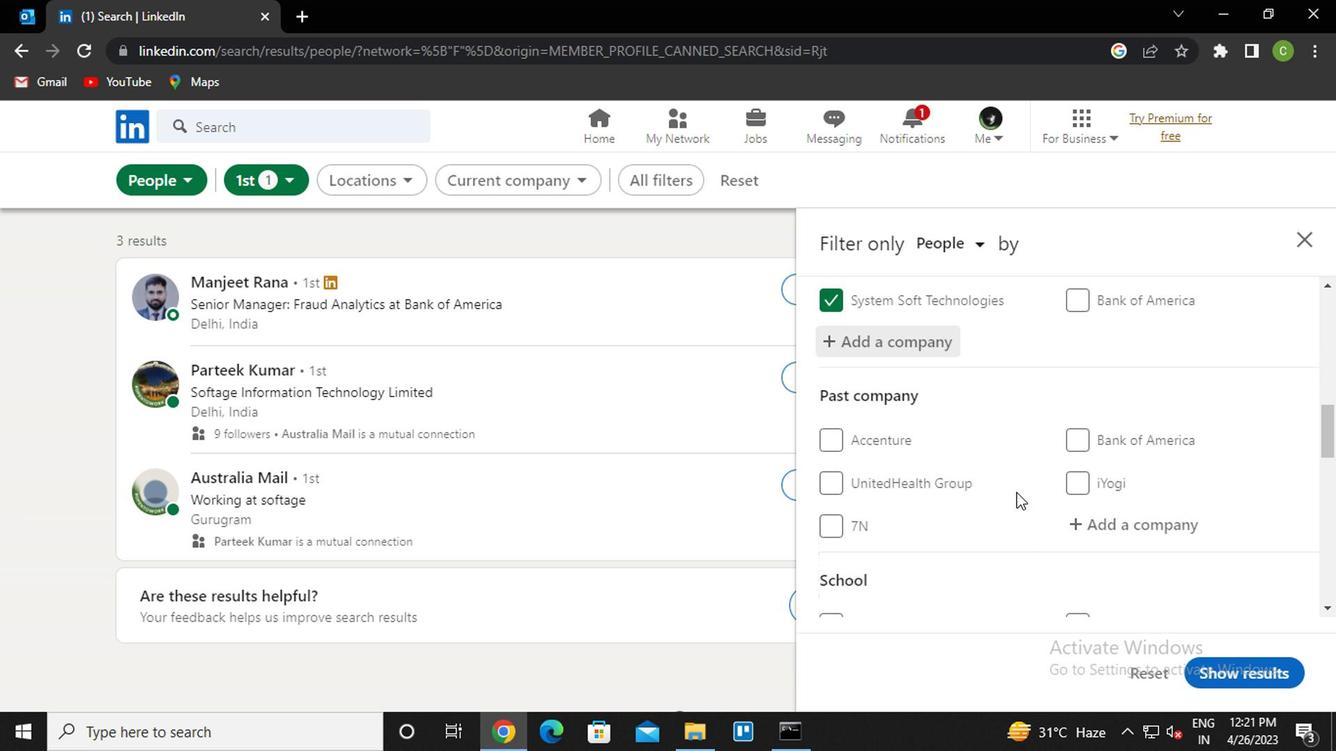 
Action: Mouse scrolled (1010, 489) with delta (0, 0)
Screenshot: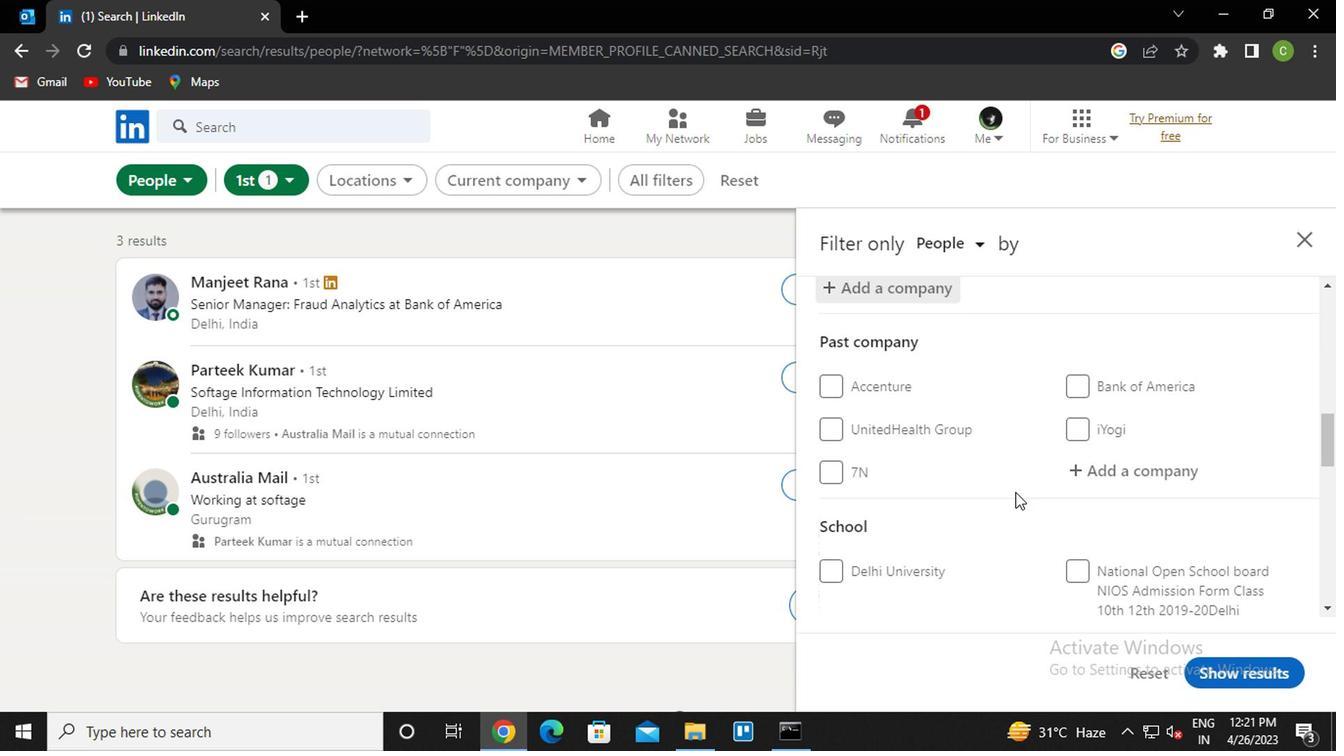 
Action: Mouse moved to (1009, 489)
Screenshot: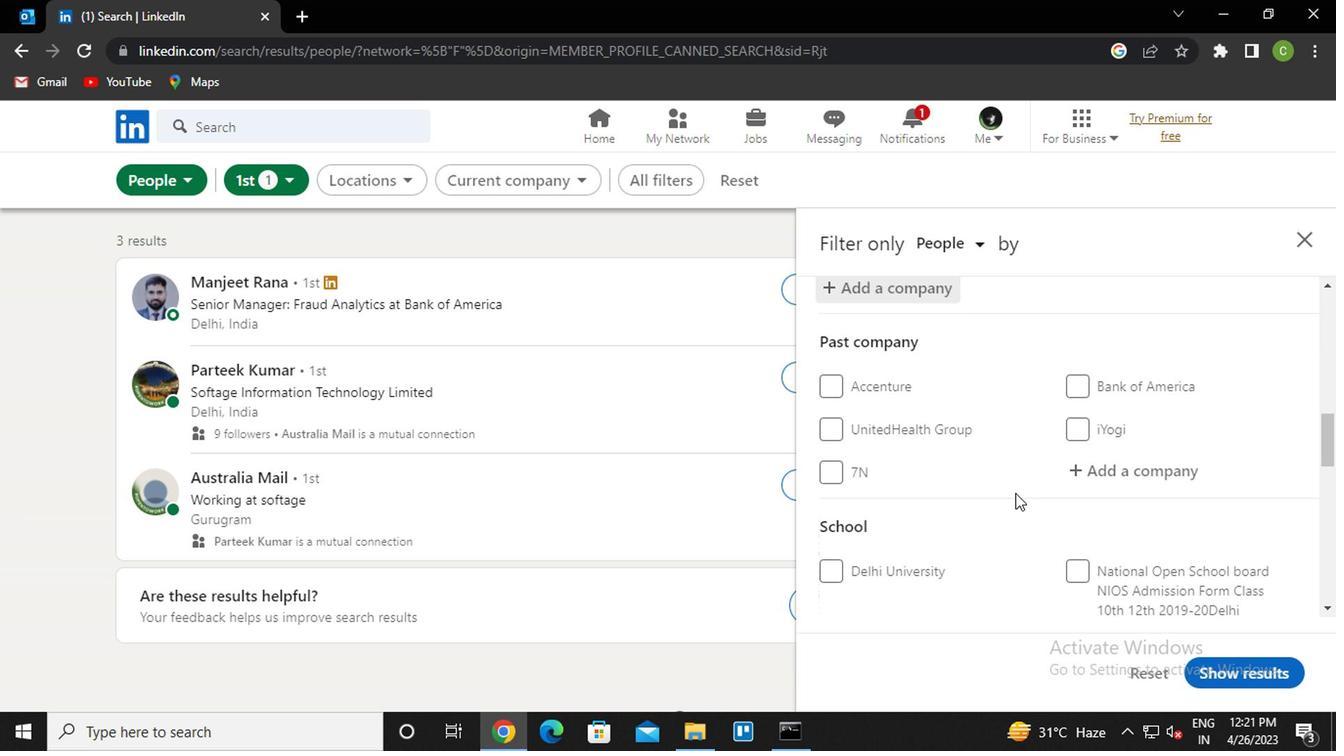 
Action: Mouse scrolled (1009, 489) with delta (0, 0)
Screenshot: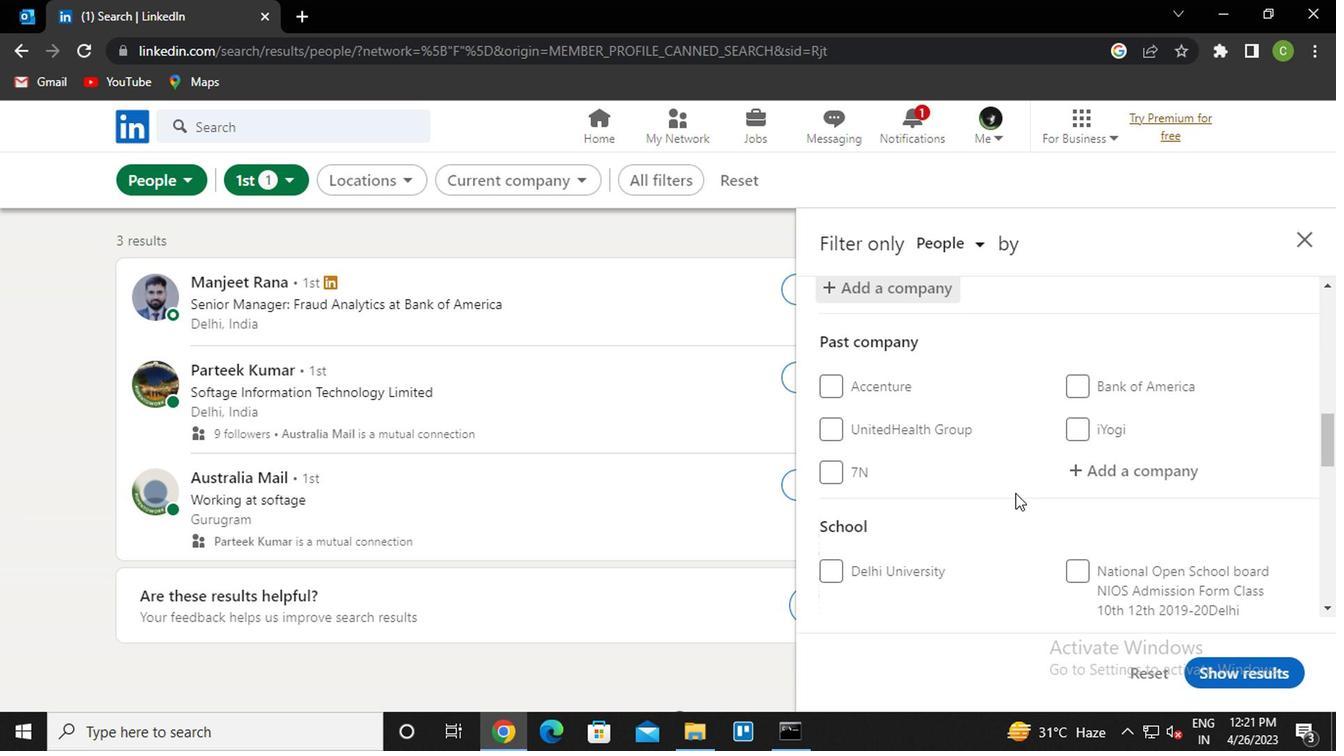 
Action: Mouse moved to (874, 507)
Screenshot: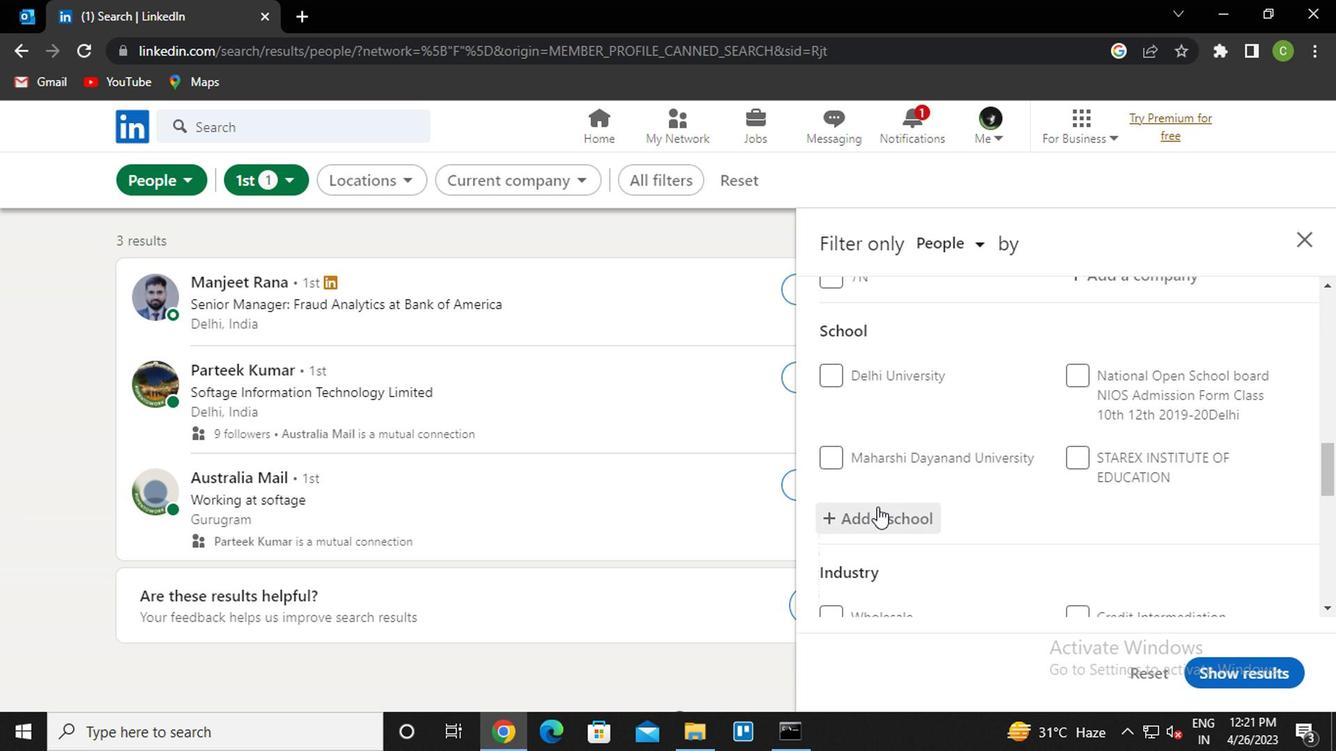 
Action: Mouse pressed left at (874, 507)
Screenshot: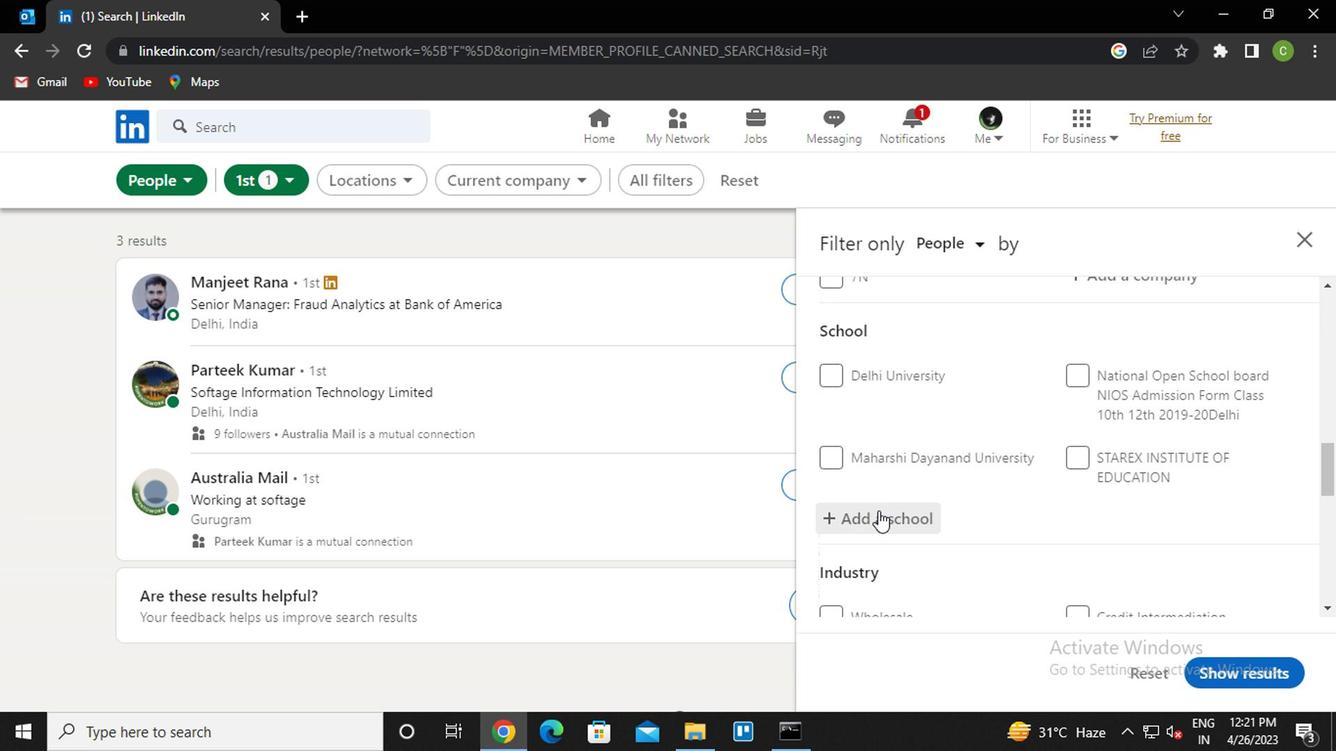 
Action: Mouse moved to (874, 508)
Screenshot: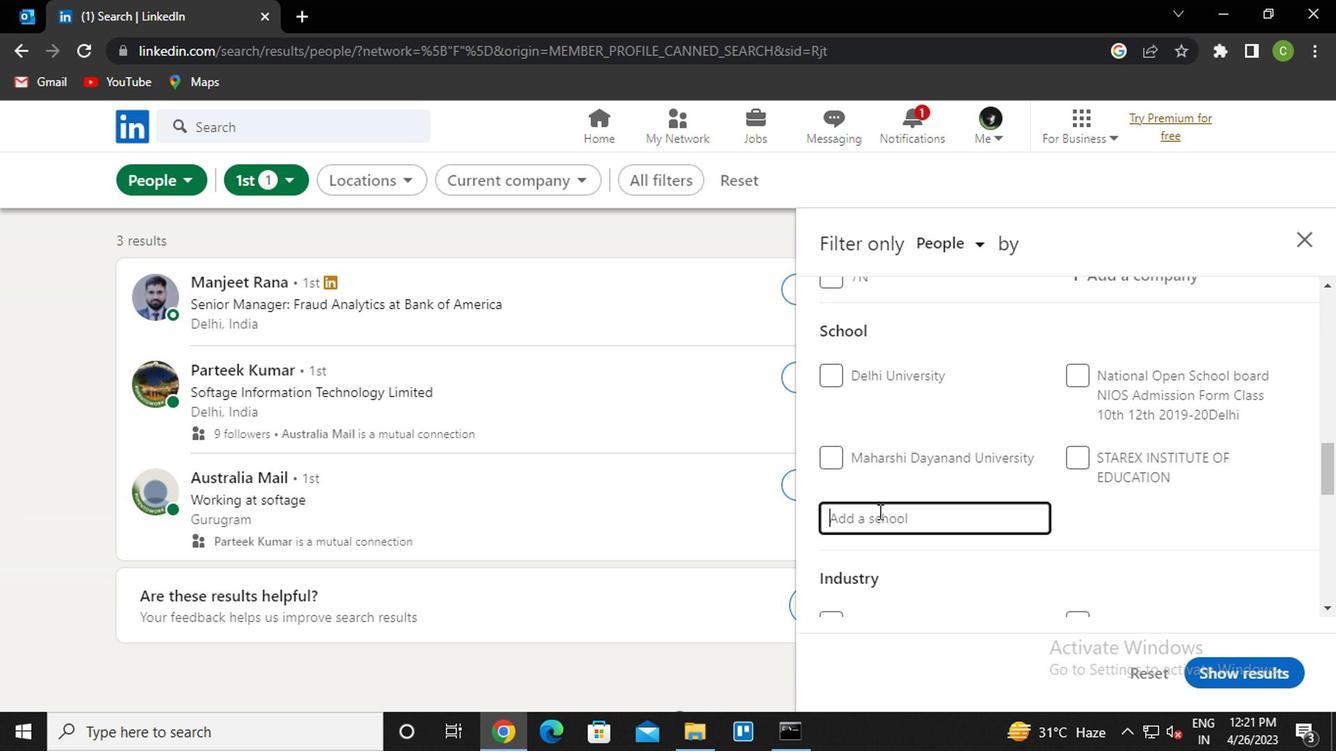 
Action: Key pressed <Key.caps_lock>c<Key.caps_lock>entral<Key.space>univer
Screenshot: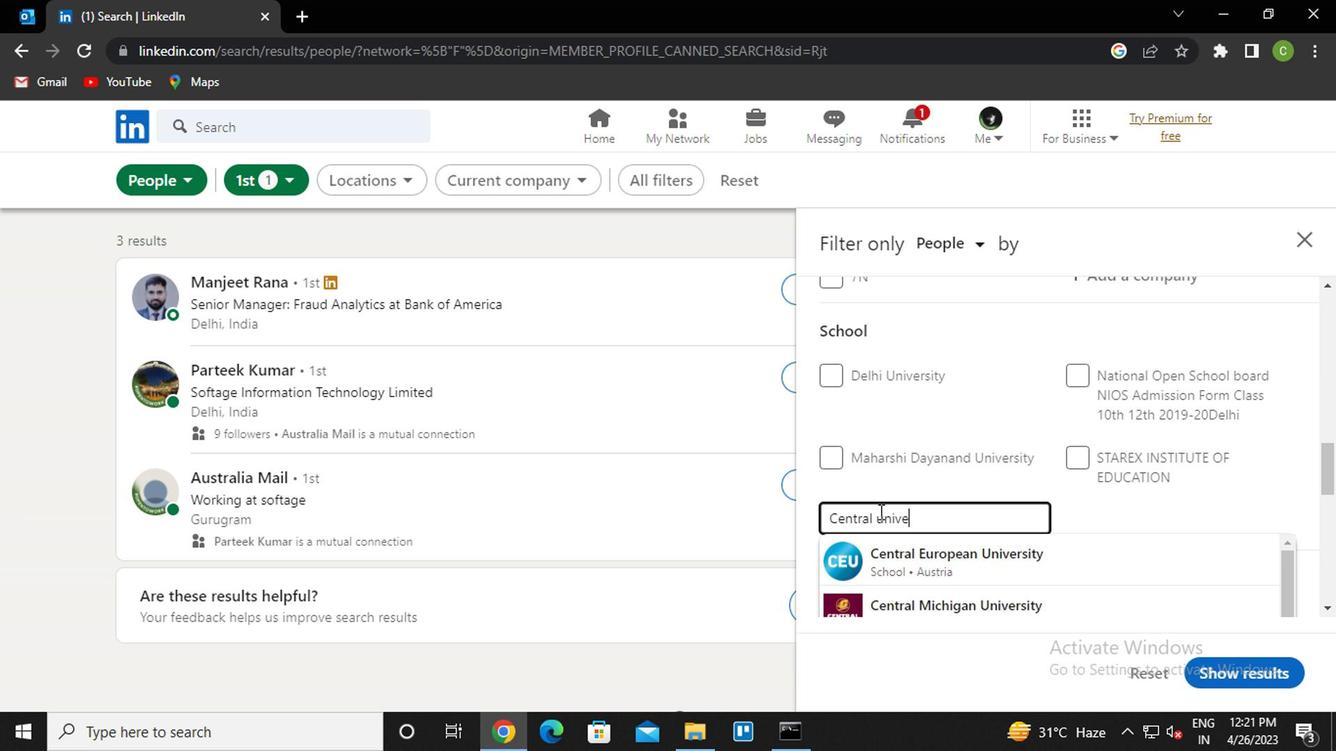 
Action: Mouse moved to (1066, 439)
Screenshot: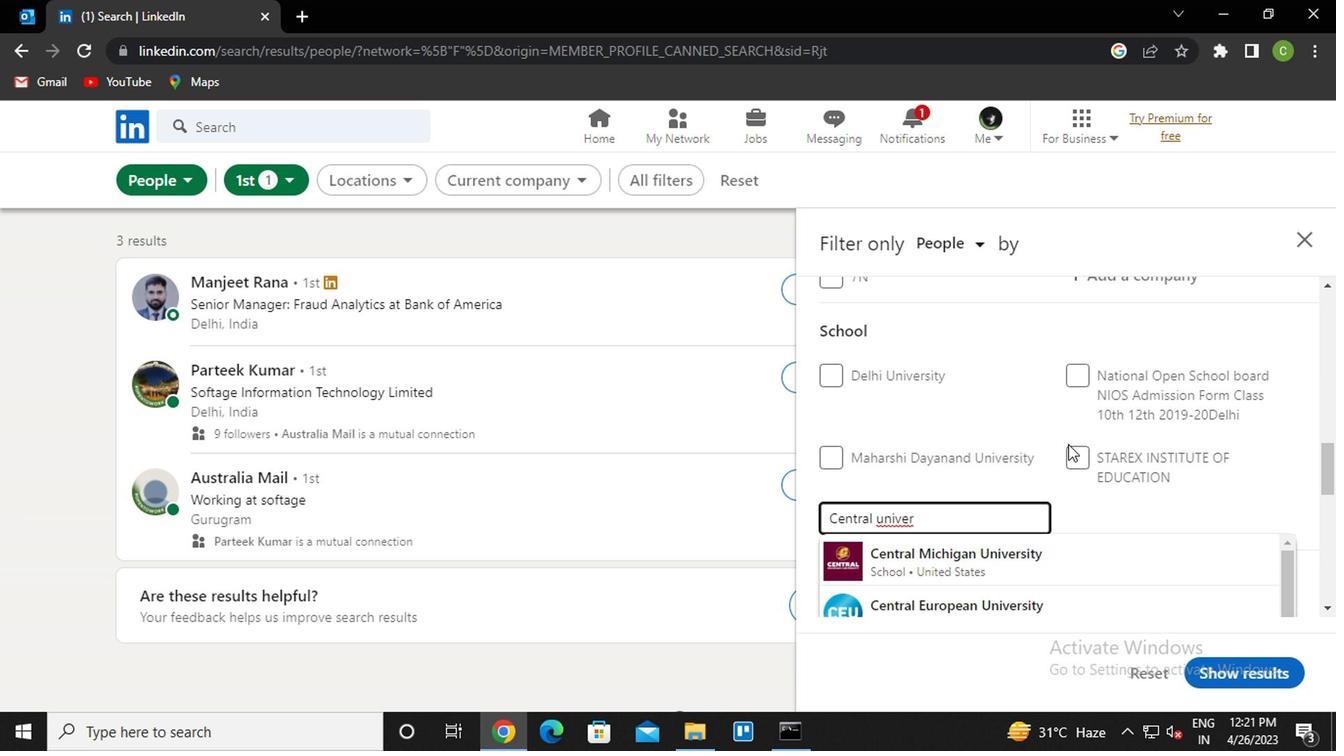
Action: Mouse scrolled (1066, 437) with delta (0, -1)
Screenshot: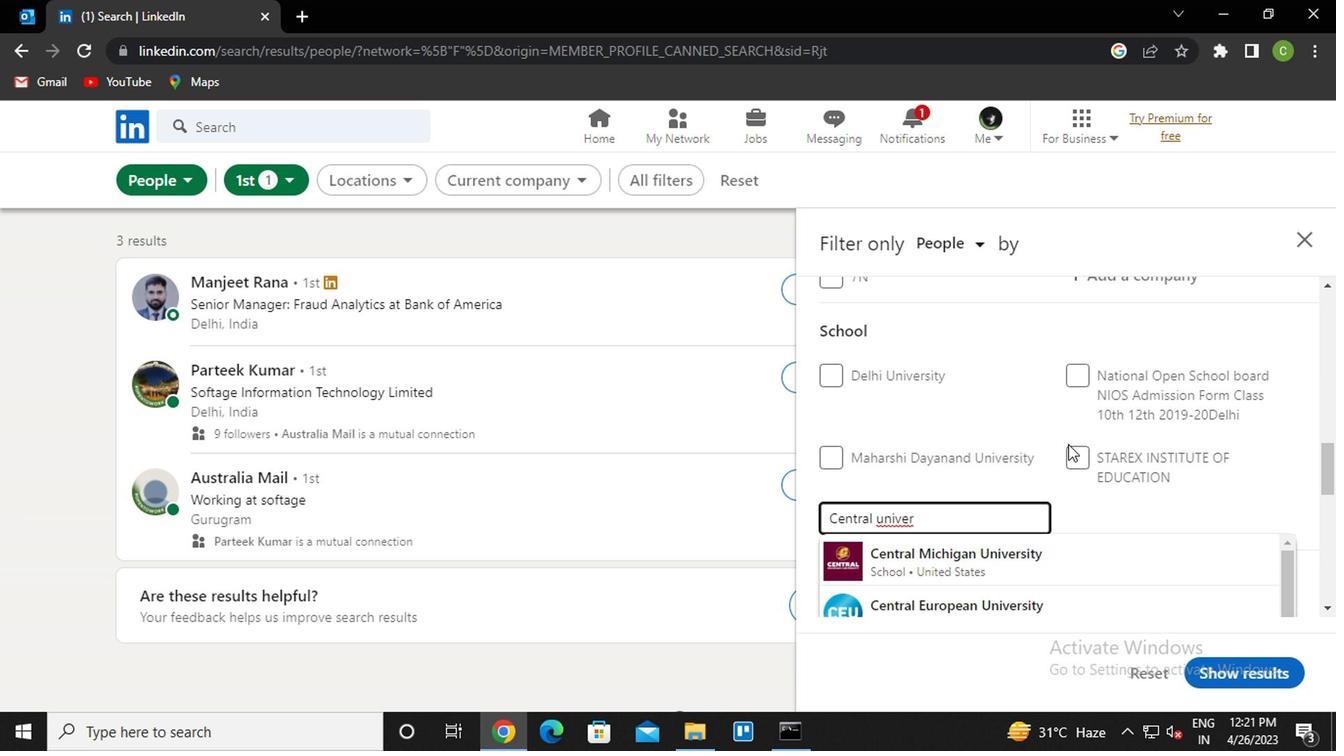 
Action: Mouse moved to (1070, 437)
Screenshot: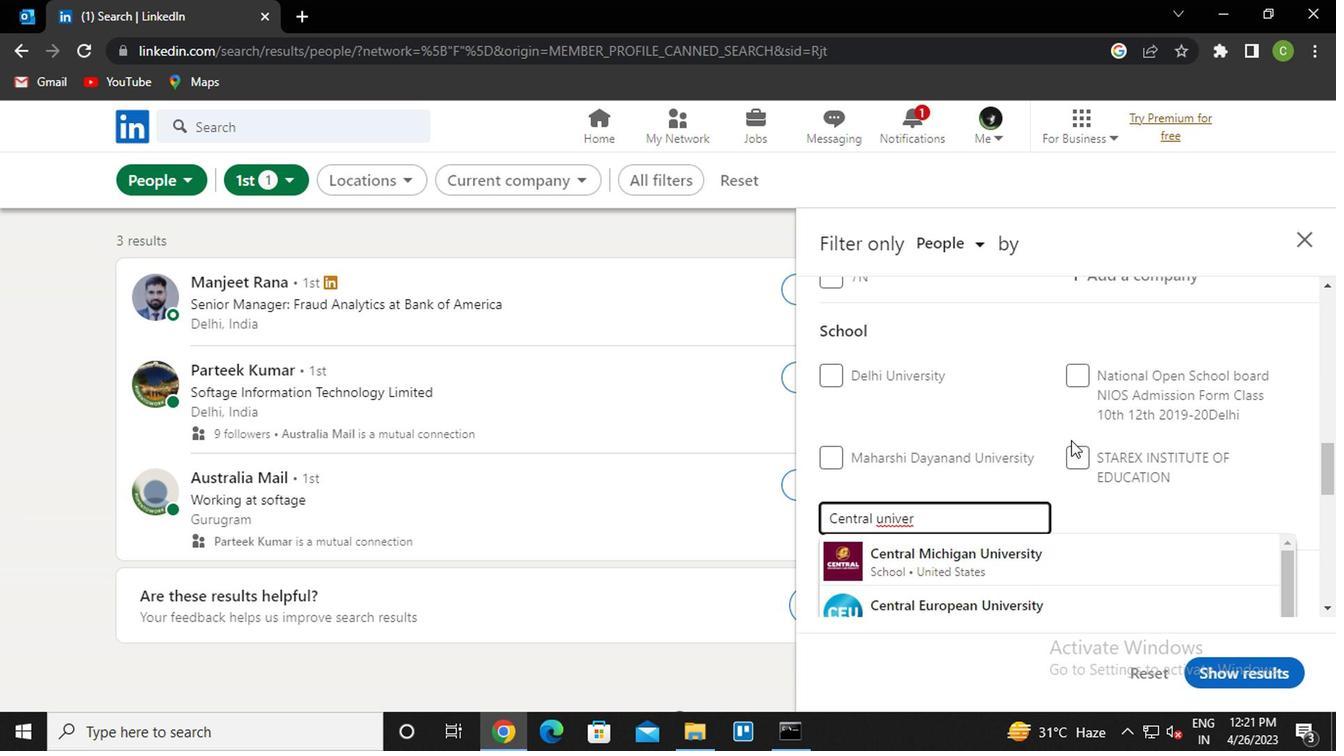 
Action: Mouse scrolled (1070, 437) with delta (0, 0)
Screenshot: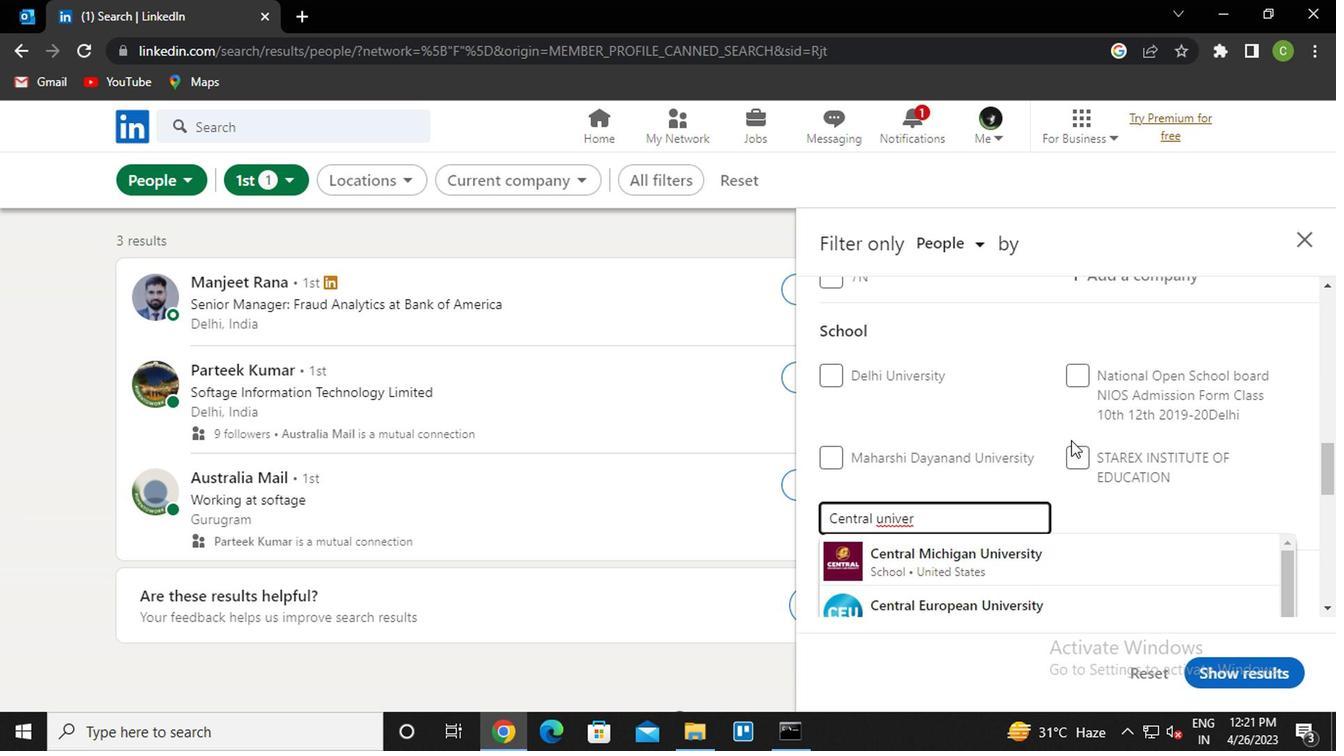 
Action: Mouse moved to (1048, 478)
Screenshot: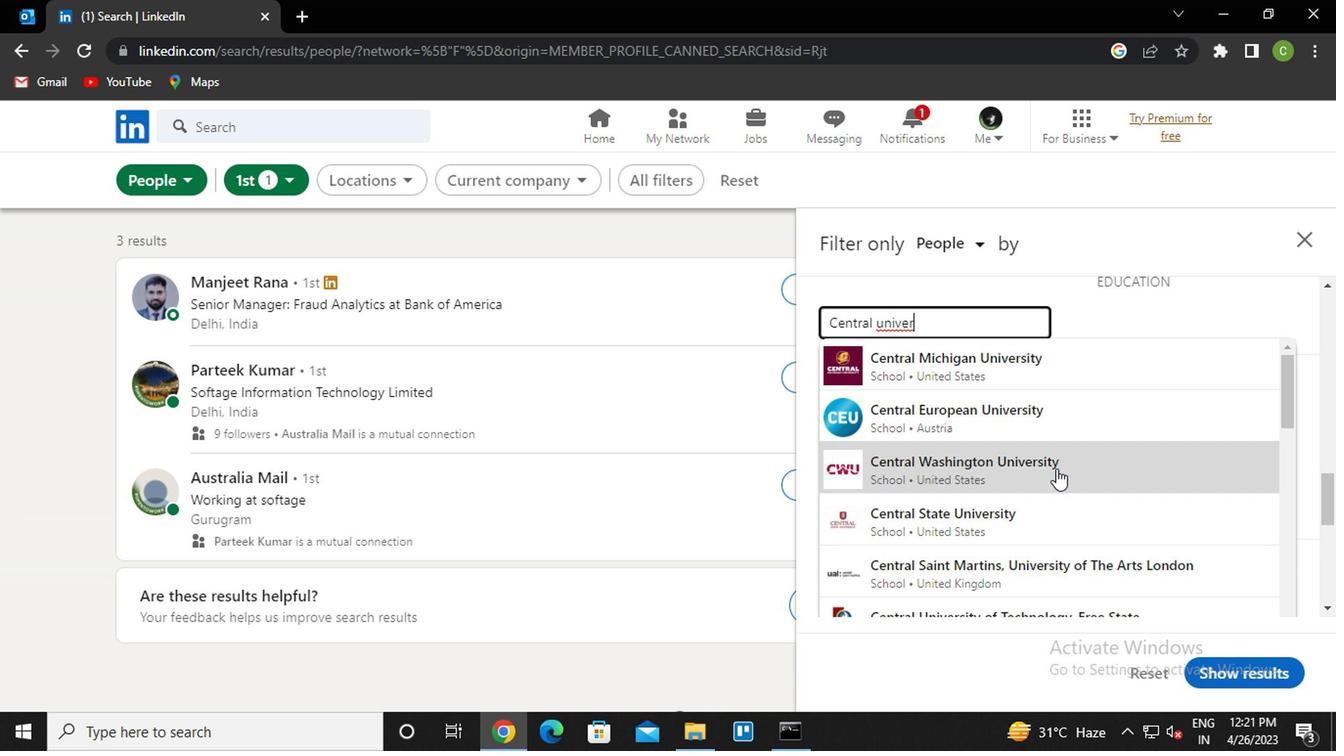 
Action: Mouse scrolled (1048, 476) with delta (0, -1)
Screenshot: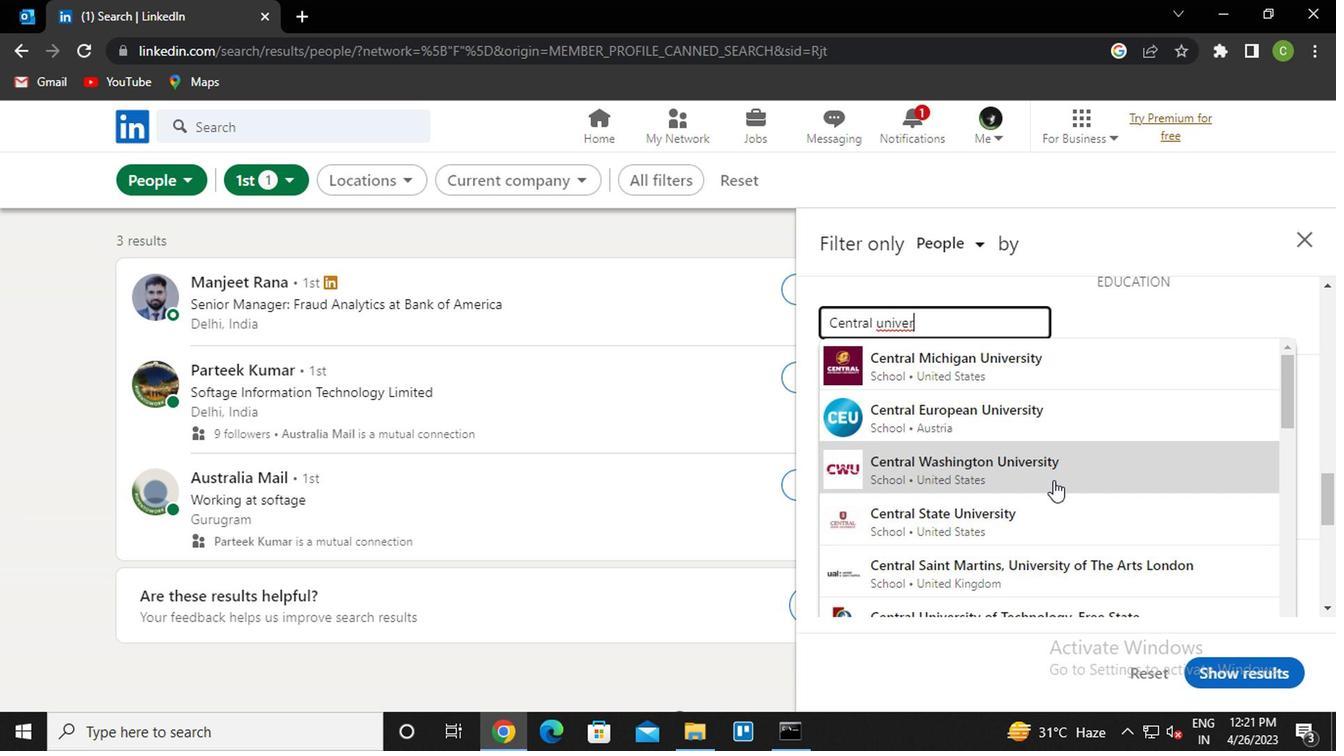 
Action: Mouse moved to (1048, 478)
Screenshot: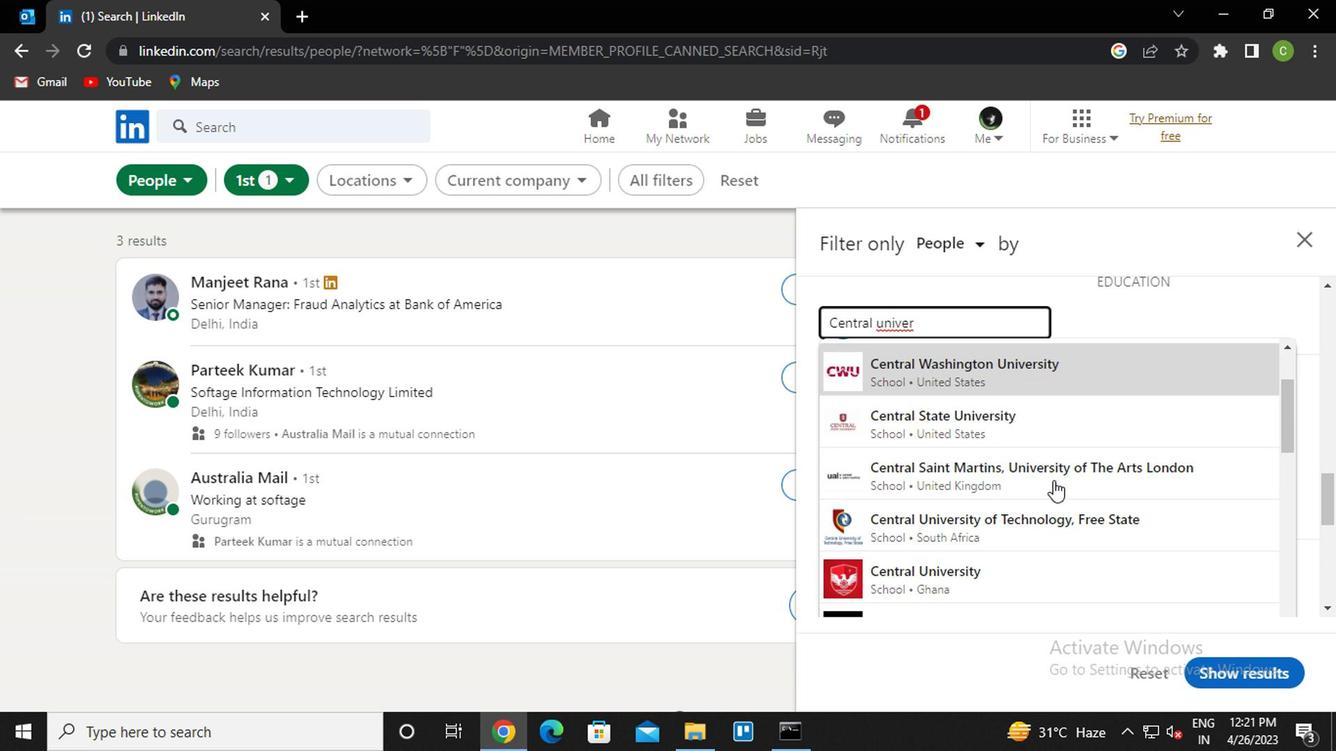
Action: Mouse scrolled (1048, 478) with delta (0, 0)
Screenshot: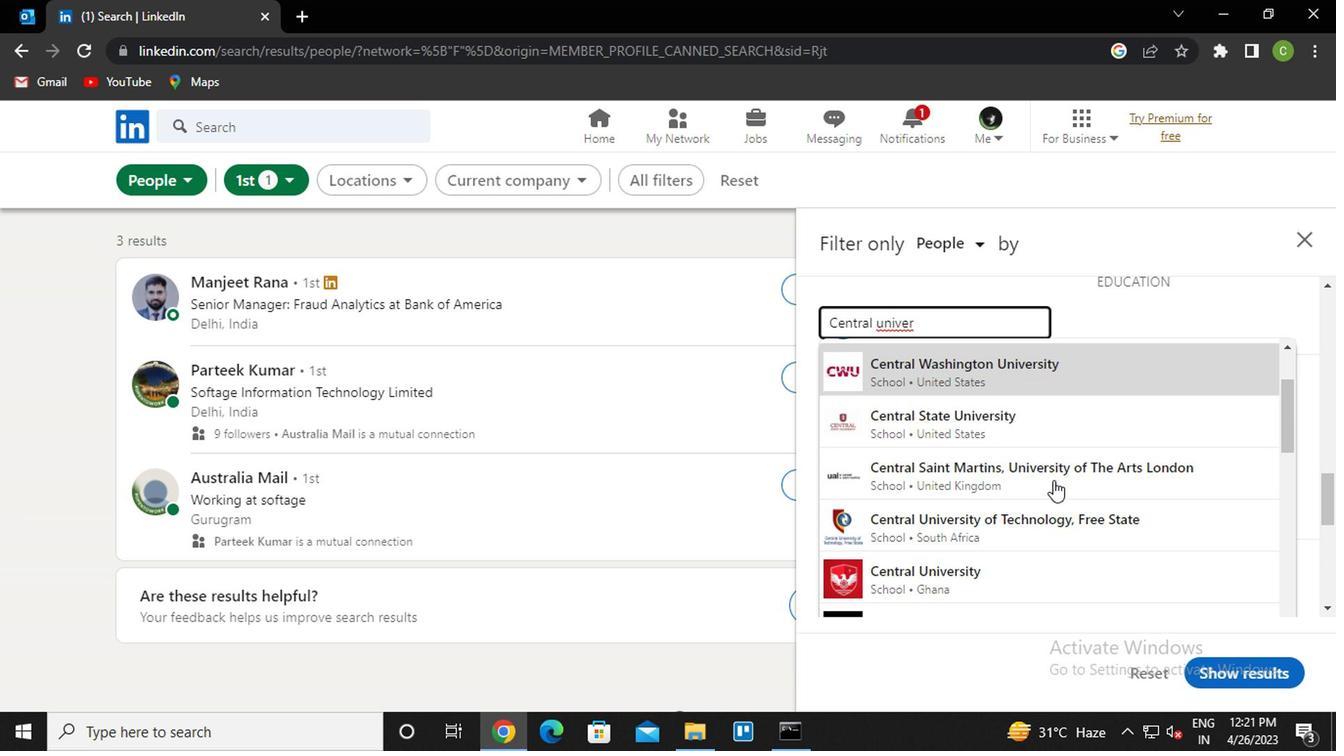 
Action: Mouse moved to (1030, 488)
Screenshot: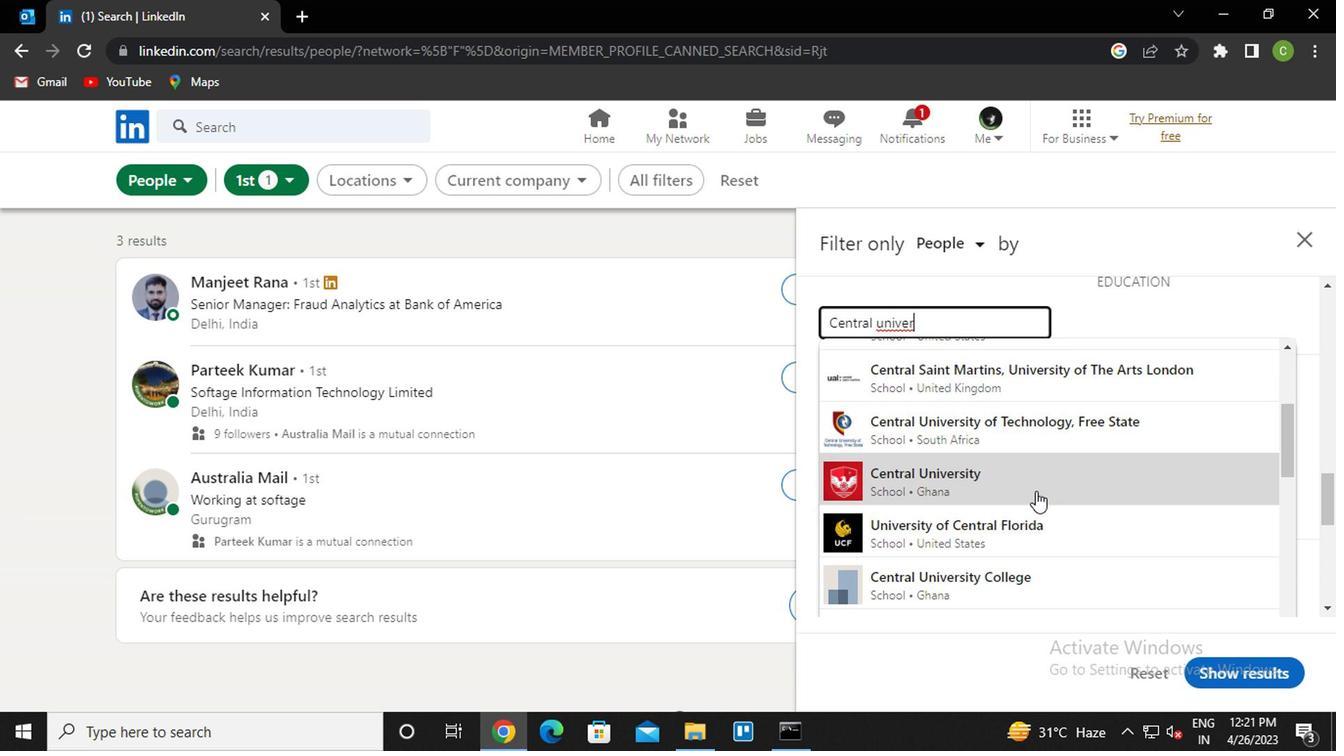 
Action: Mouse scrolled (1030, 487) with delta (0, -1)
Screenshot: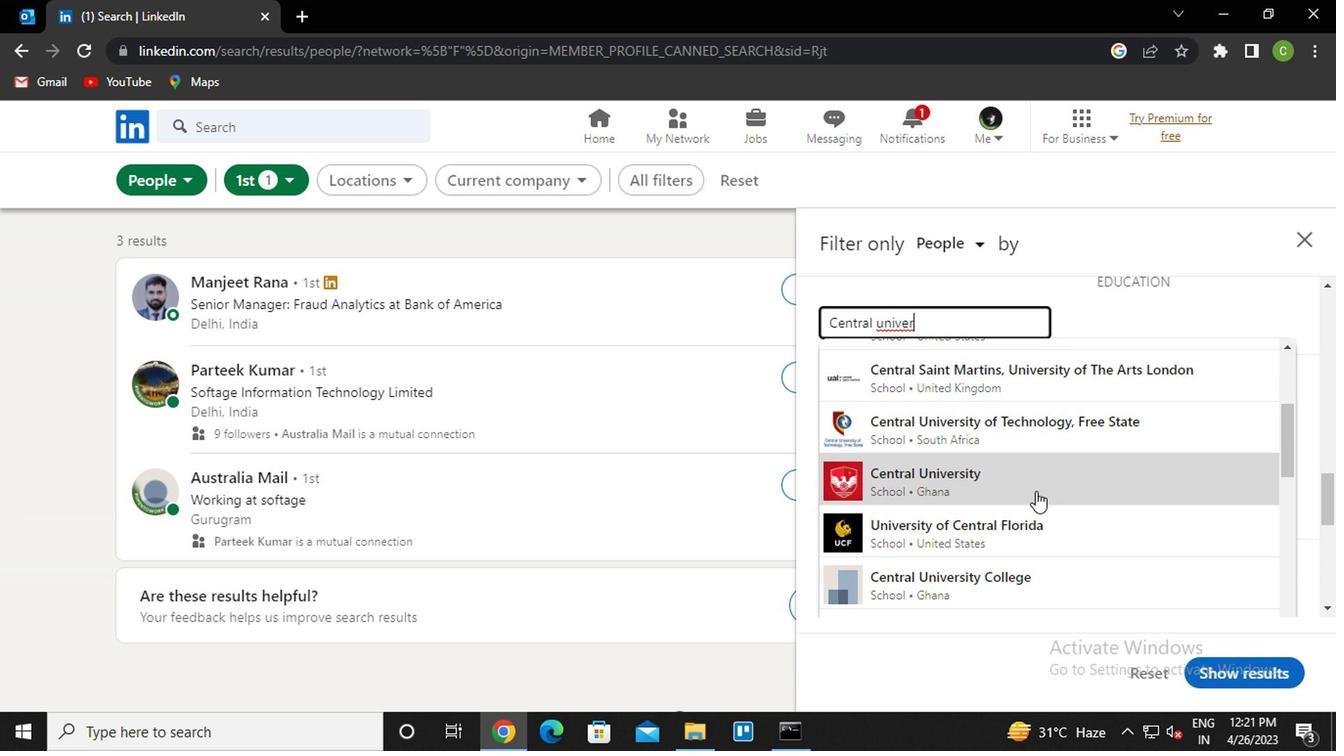 
Action: Mouse moved to (1030, 489)
Screenshot: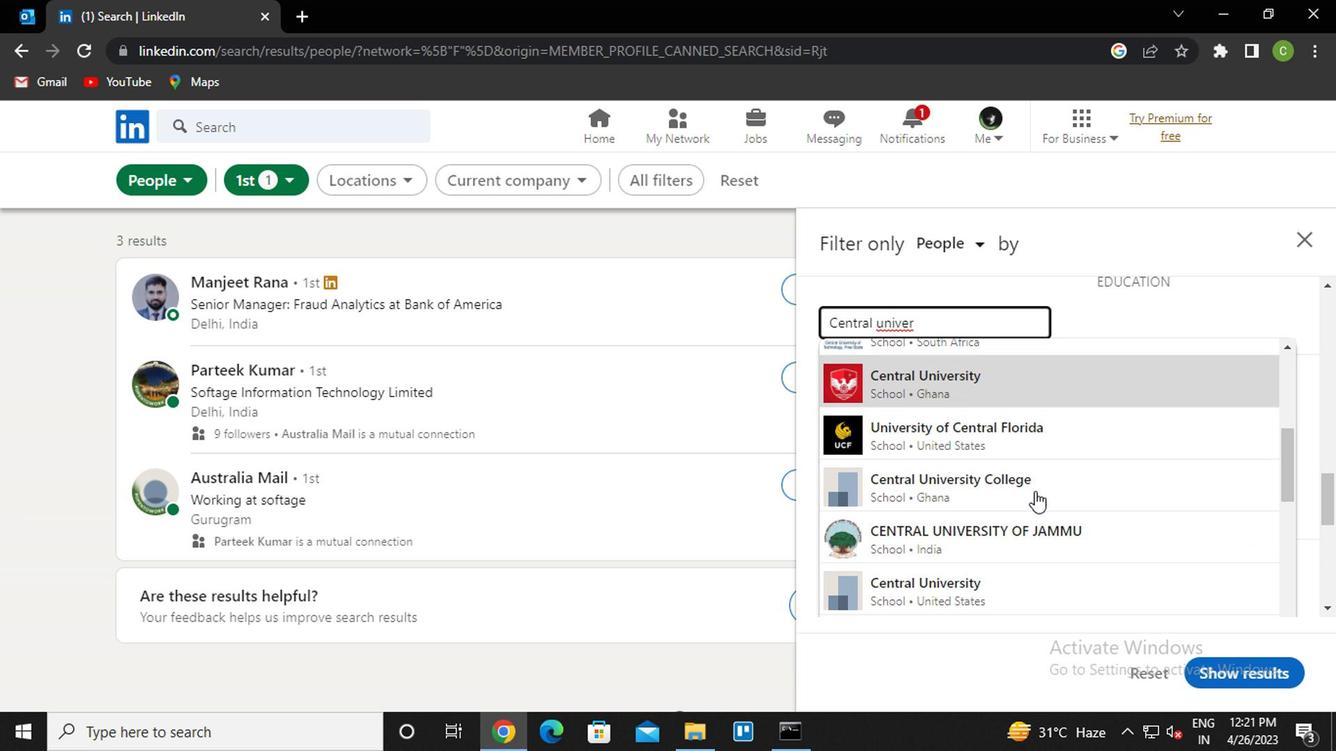 
Action: Mouse scrolled (1030, 488) with delta (0, 0)
Screenshot: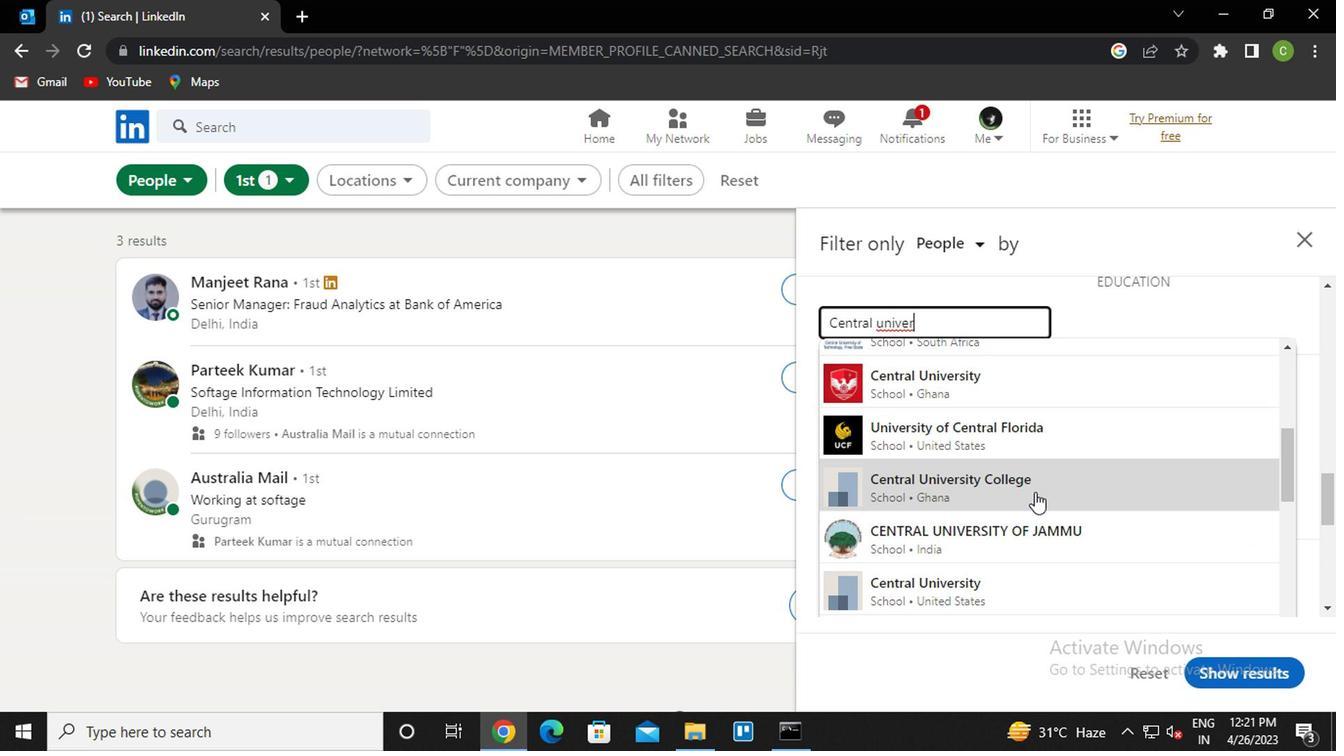 
Action: Mouse scrolled (1030, 488) with delta (0, 0)
Screenshot: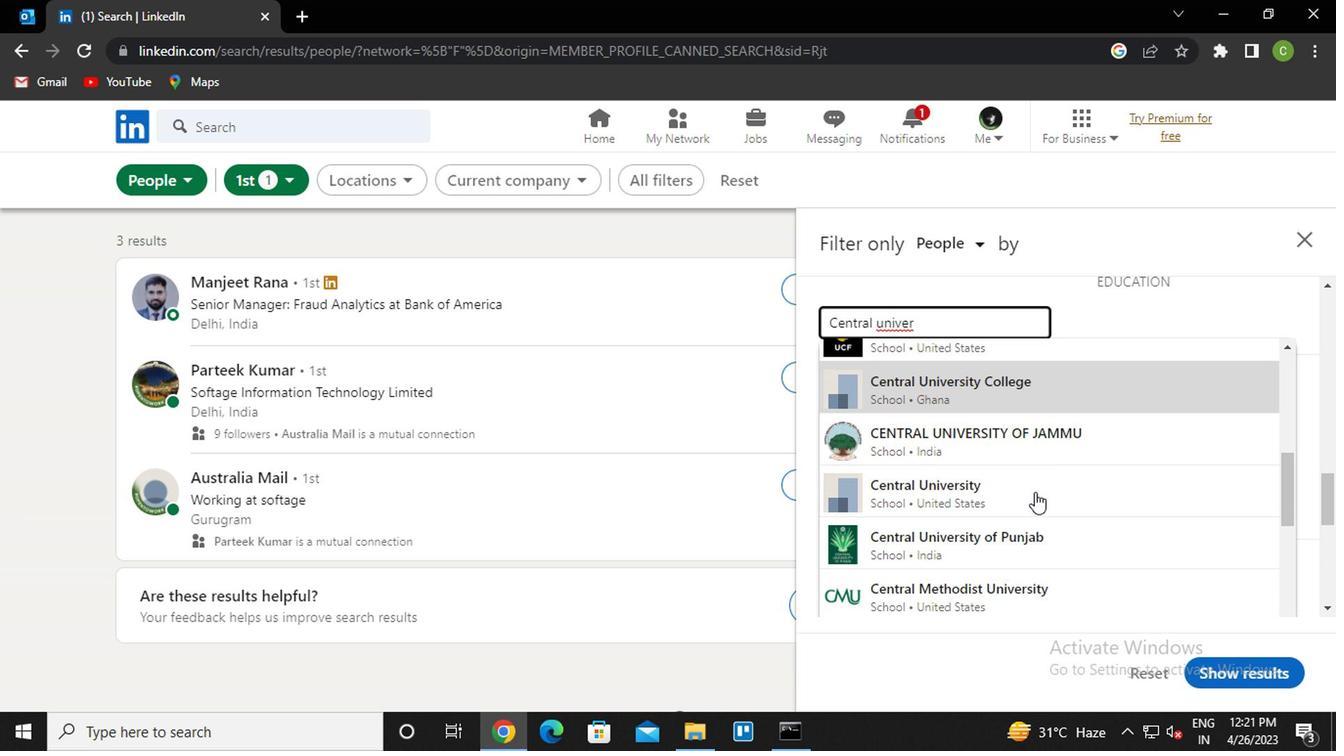 
Action: Mouse moved to (1026, 471)
Screenshot: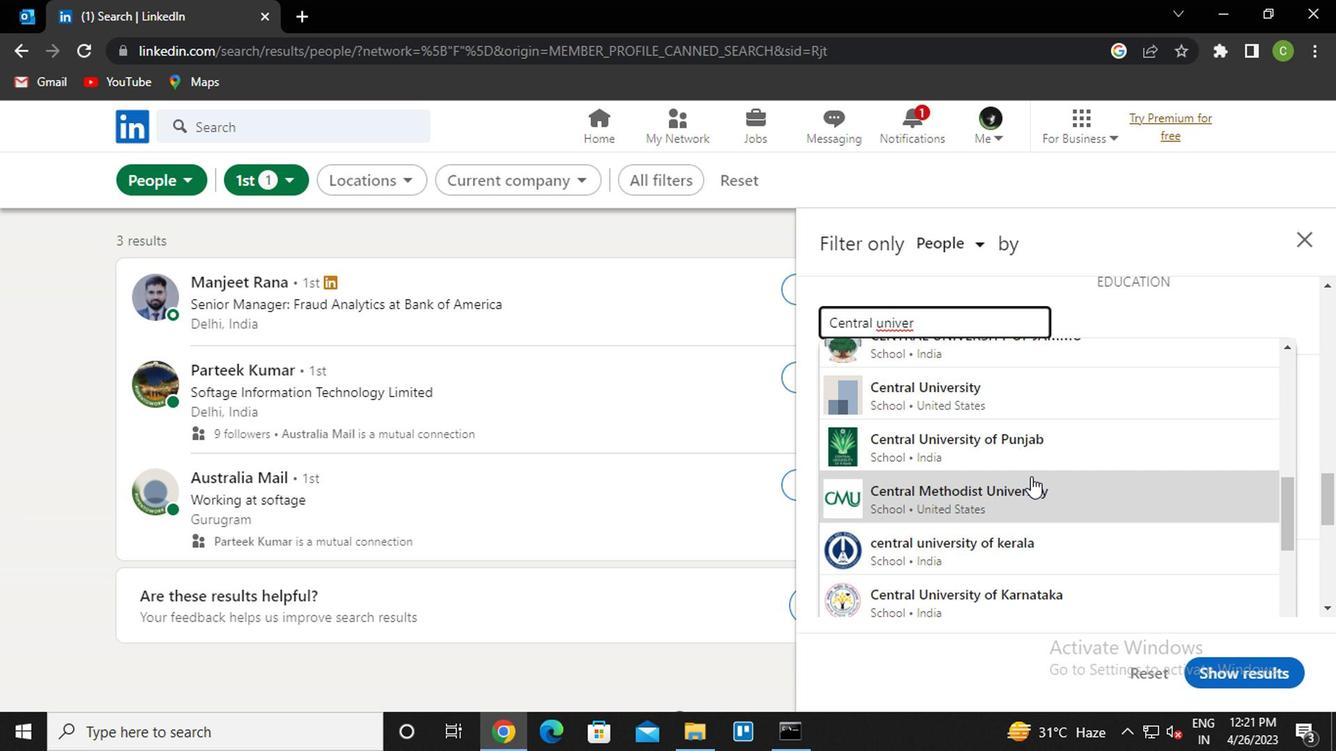 
Action: Mouse scrolled (1026, 470) with delta (0, 0)
Screenshot: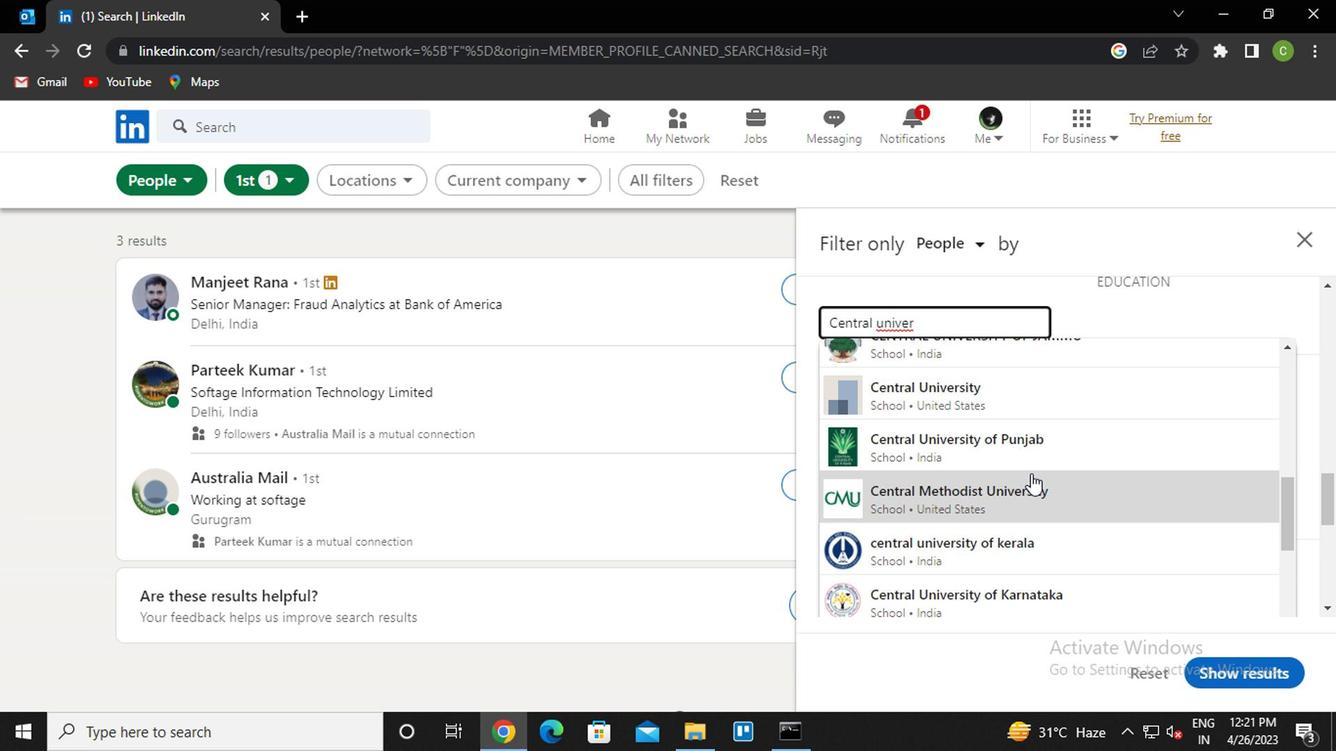 
Action: Mouse moved to (1027, 471)
Screenshot: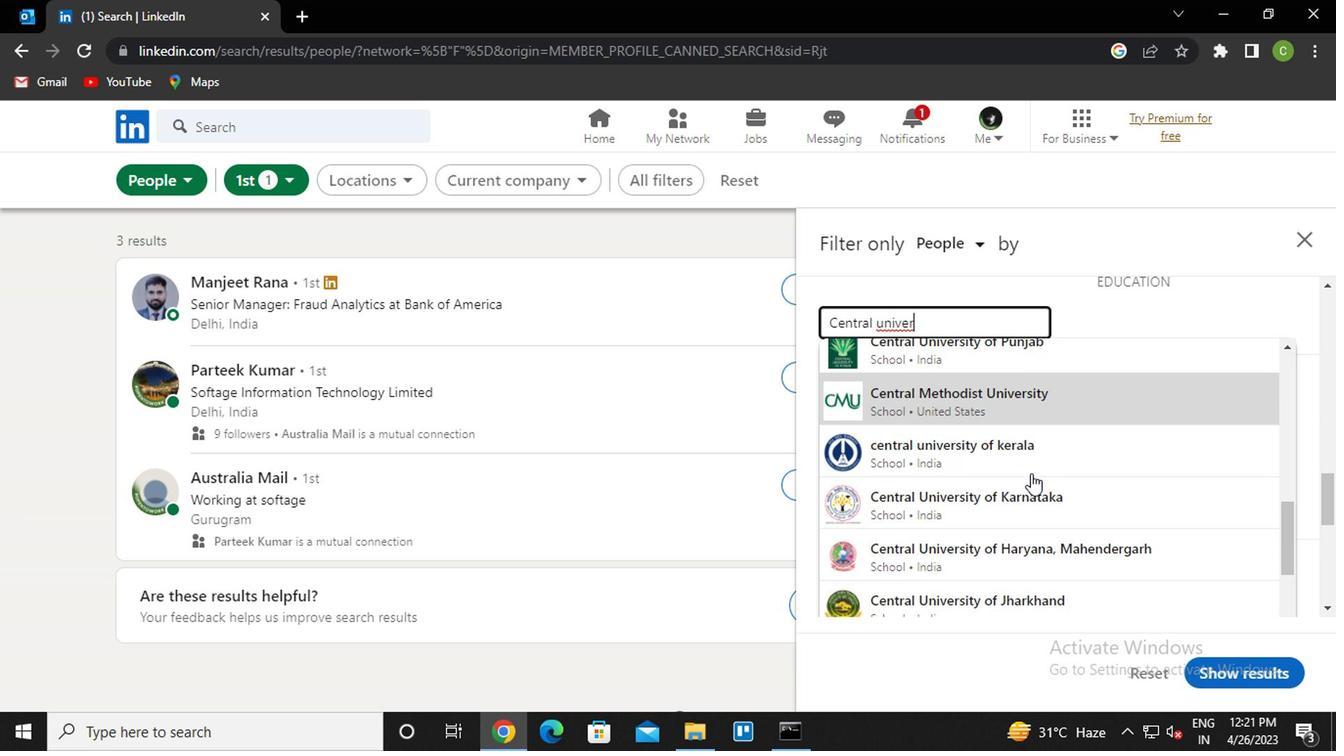 
Action: Mouse scrolled (1027, 470) with delta (0, 0)
Screenshot: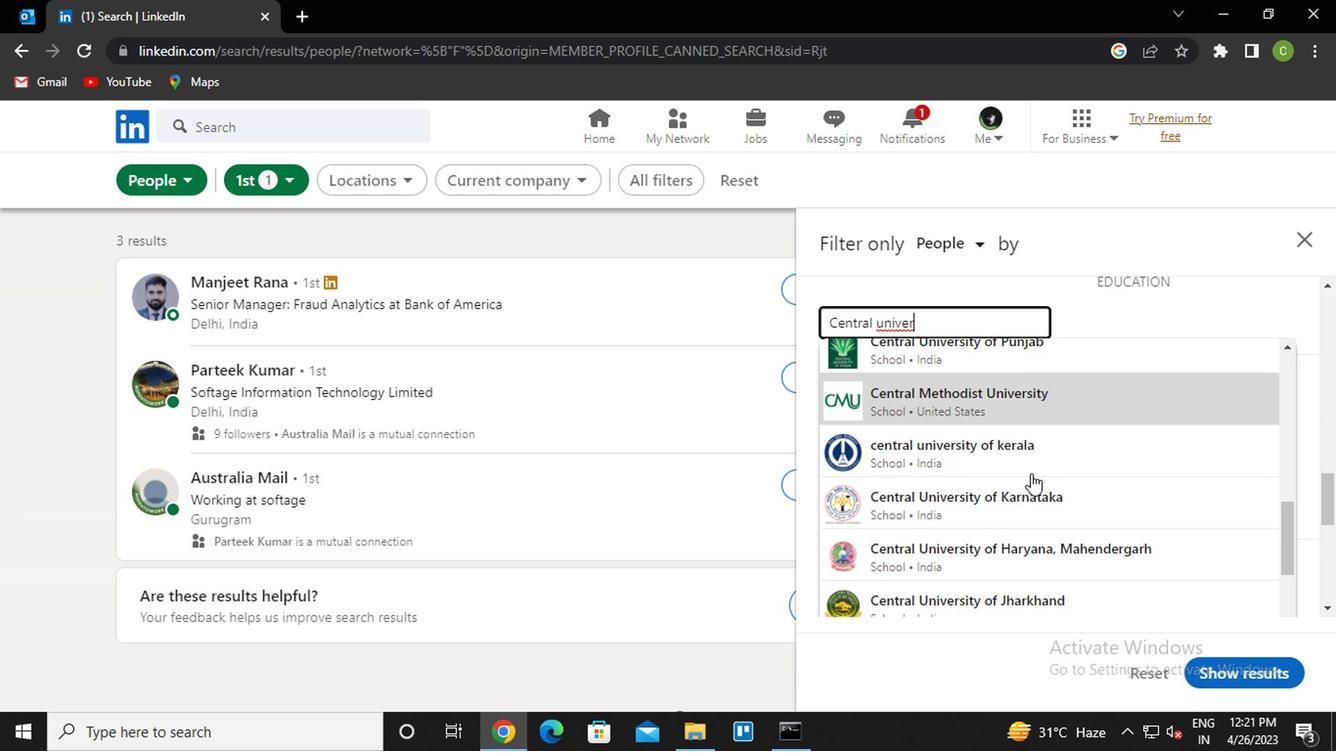 
Action: Mouse scrolled (1027, 470) with delta (0, 0)
Screenshot: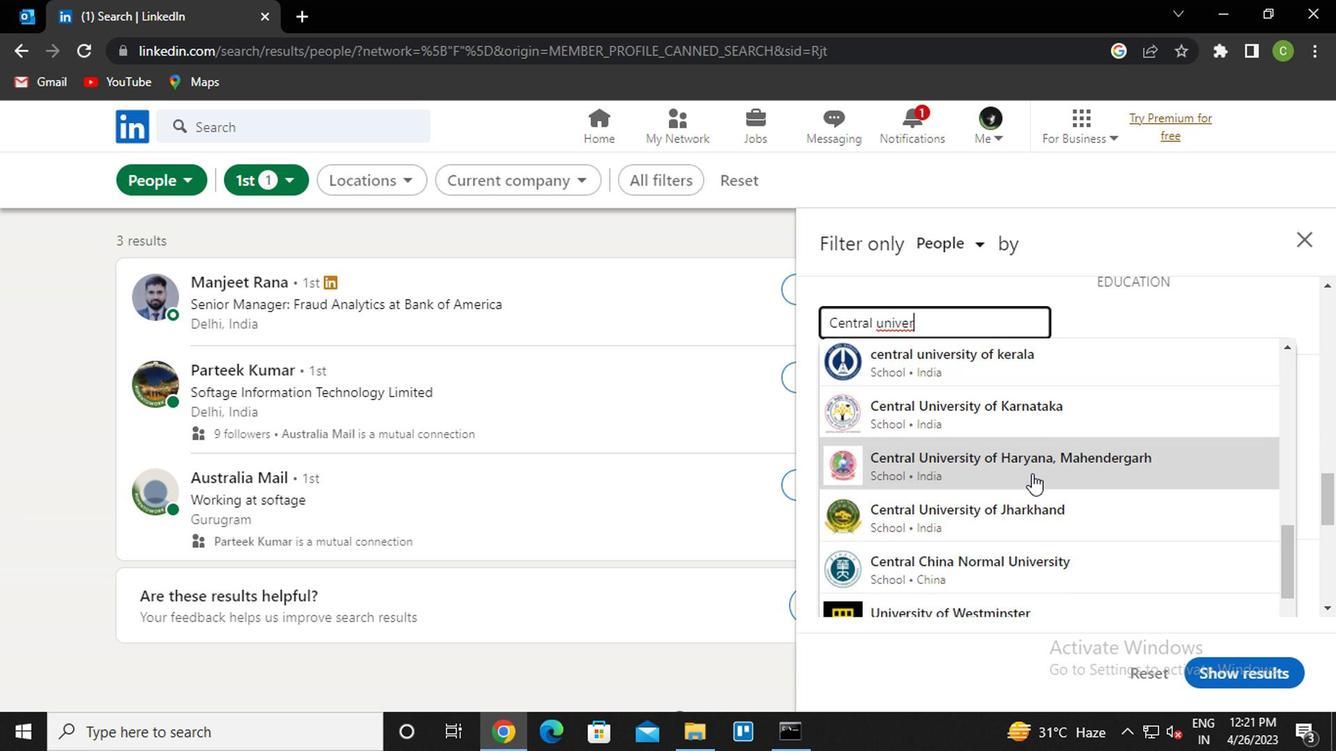 
Action: Mouse moved to (1041, 414)
Screenshot: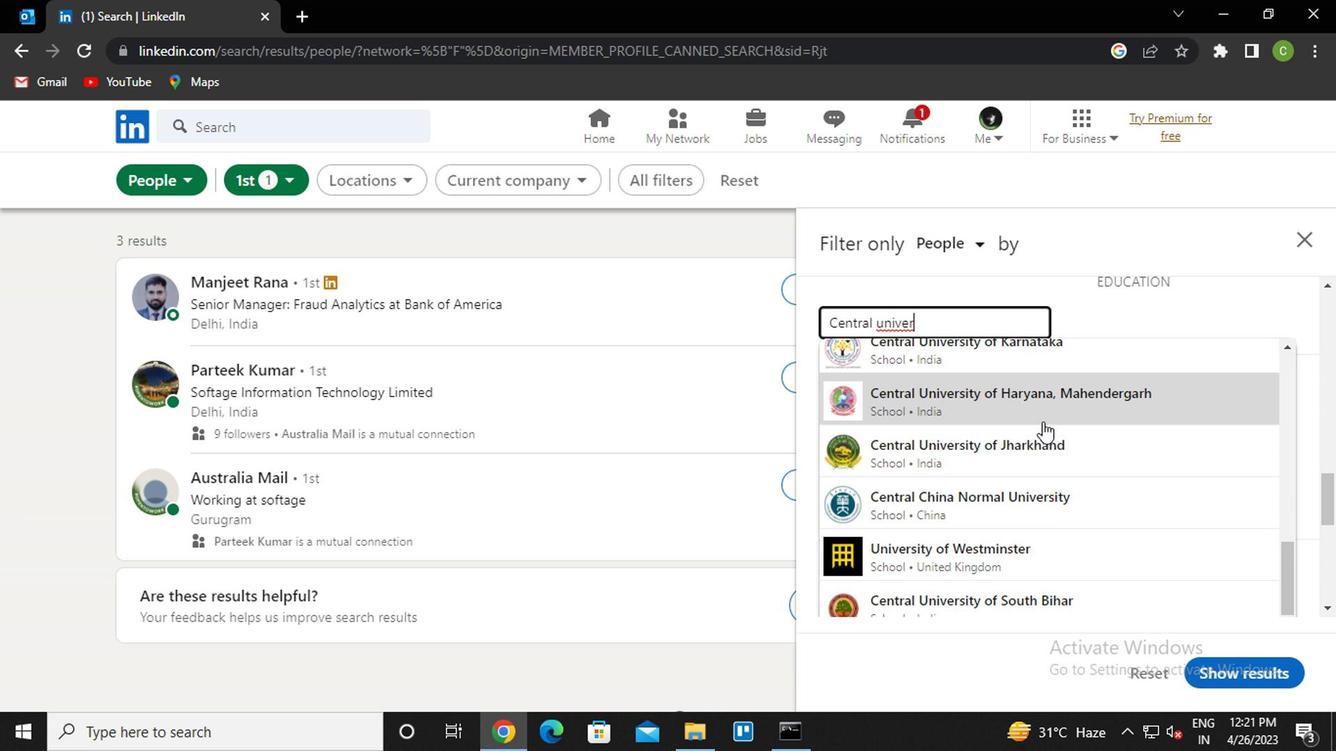 
Action: Mouse pressed left at (1041, 414)
Screenshot: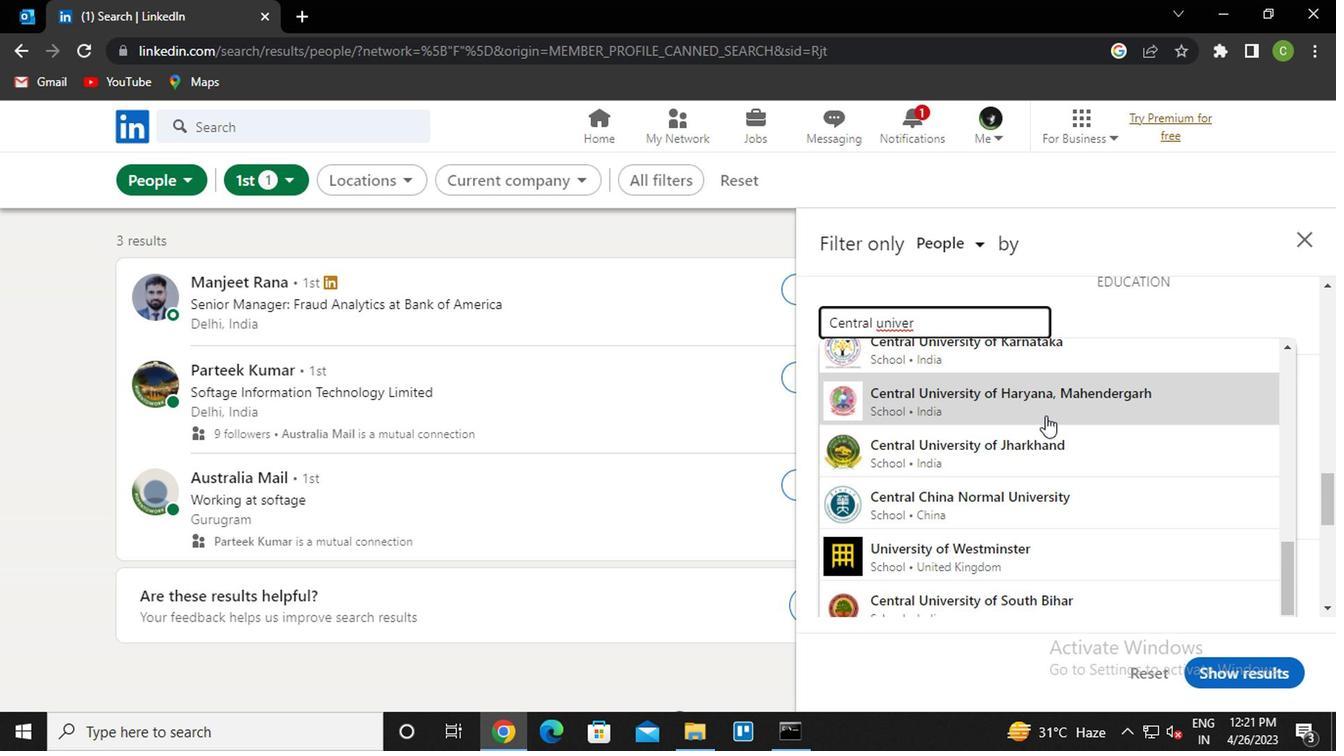 
Action: Mouse moved to (1031, 425)
Screenshot: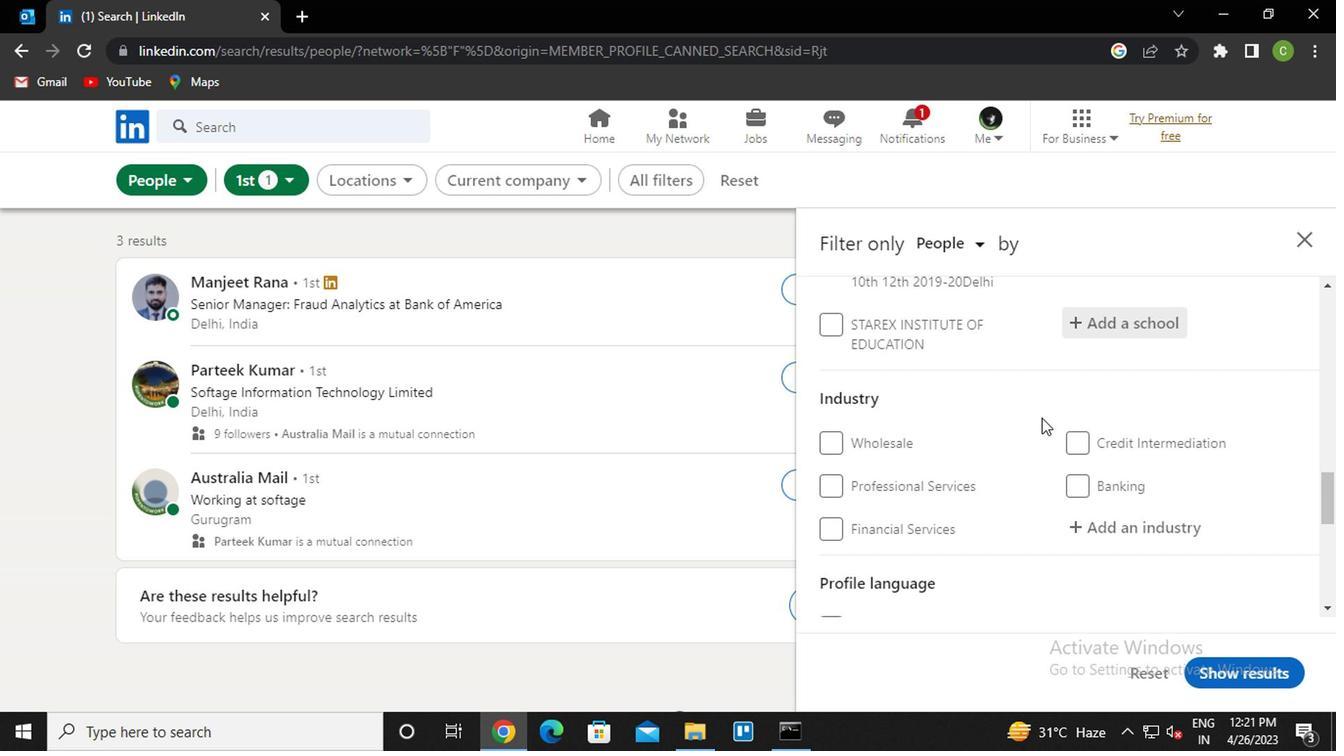 
Action: Mouse scrolled (1031, 424) with delta (0, 0)
Screenshot: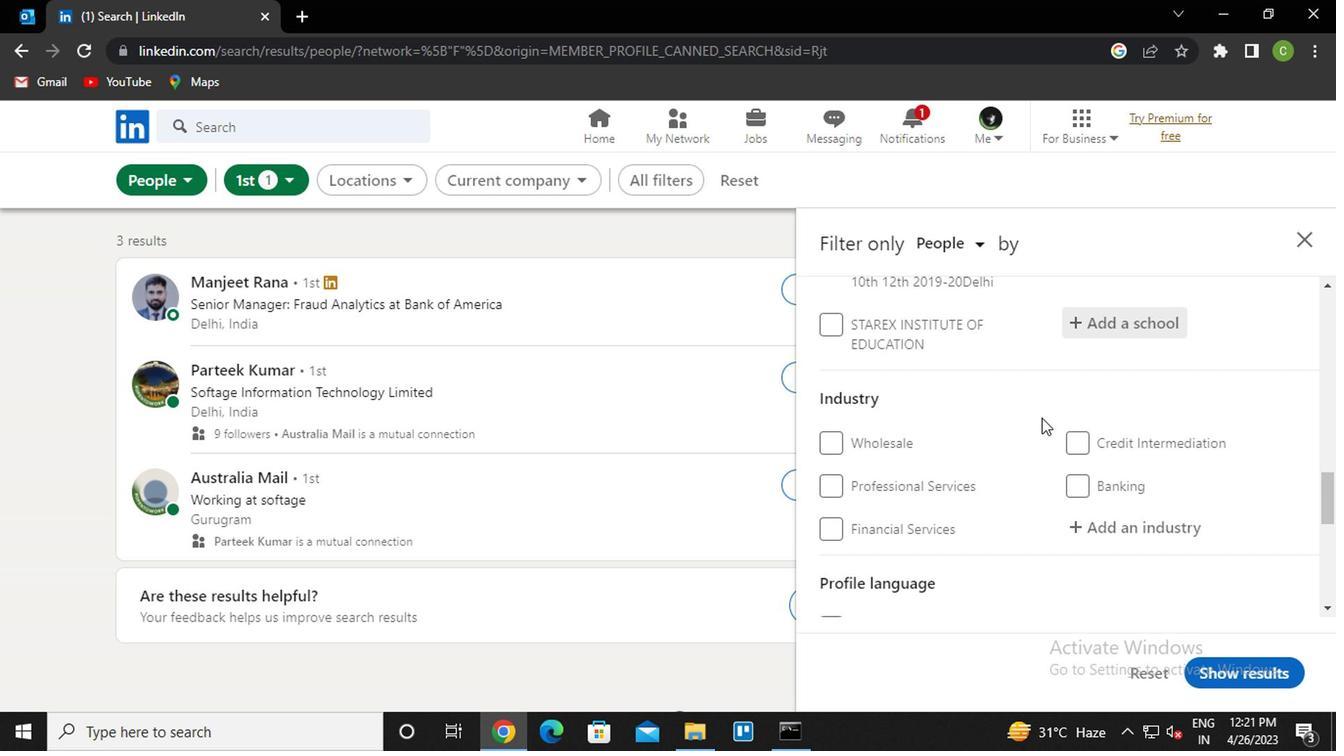
Action: Mouse moved to (1081, 426)
Screenshot: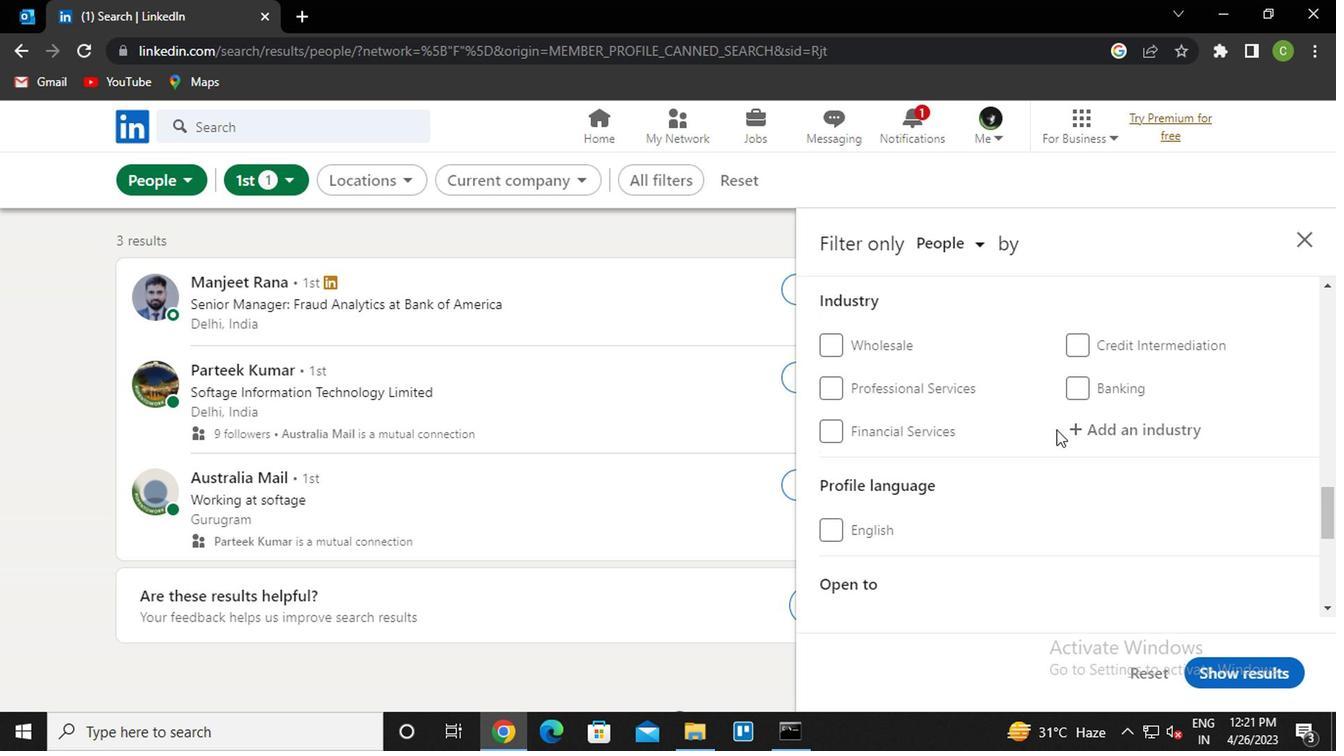 
Action: Mouse pressed left at (1081, 426)
Screenshot: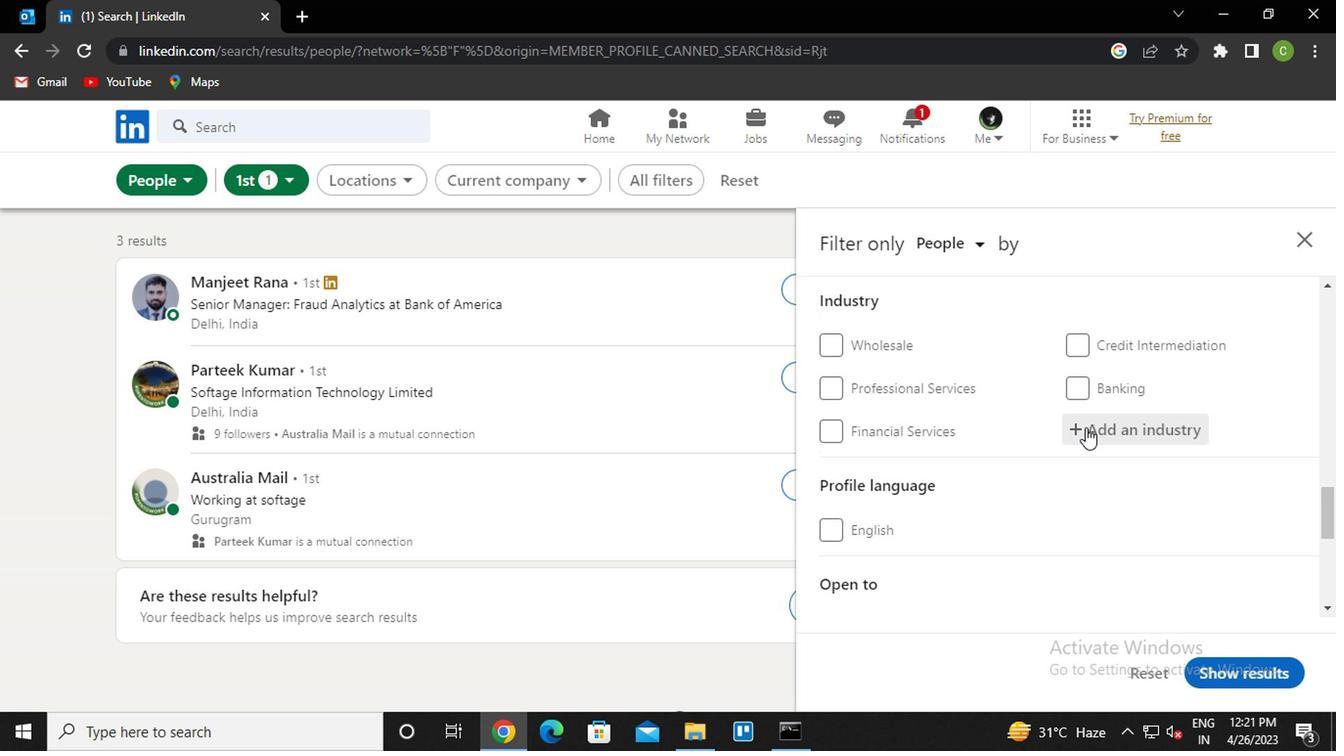 
Action: Mouse moved to (1018, 515)
Screenshot: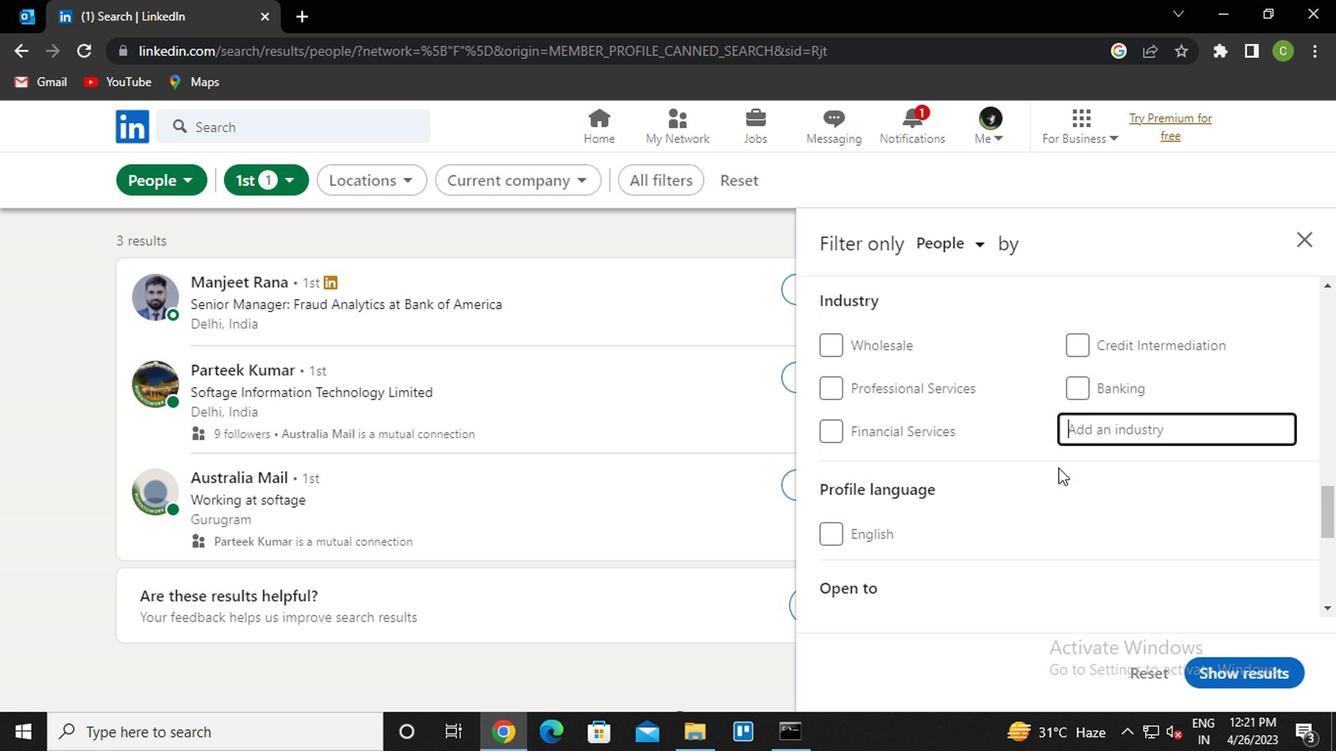 
Action: Key pressed <Key.caps_lock>w<Key.caps_lock>ireless<Key.down><Key.enter>
Screenshot: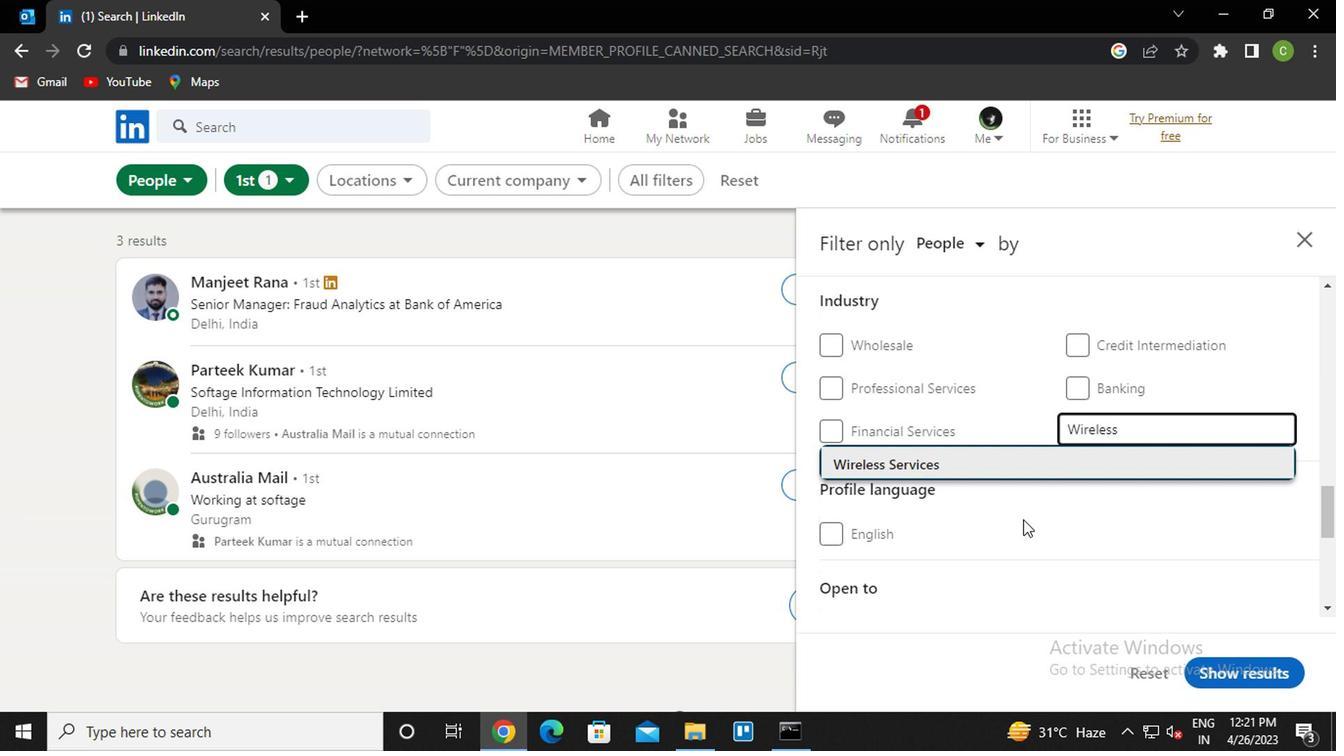 
Action: Mouse moved to (1013, 520)
Screenshot: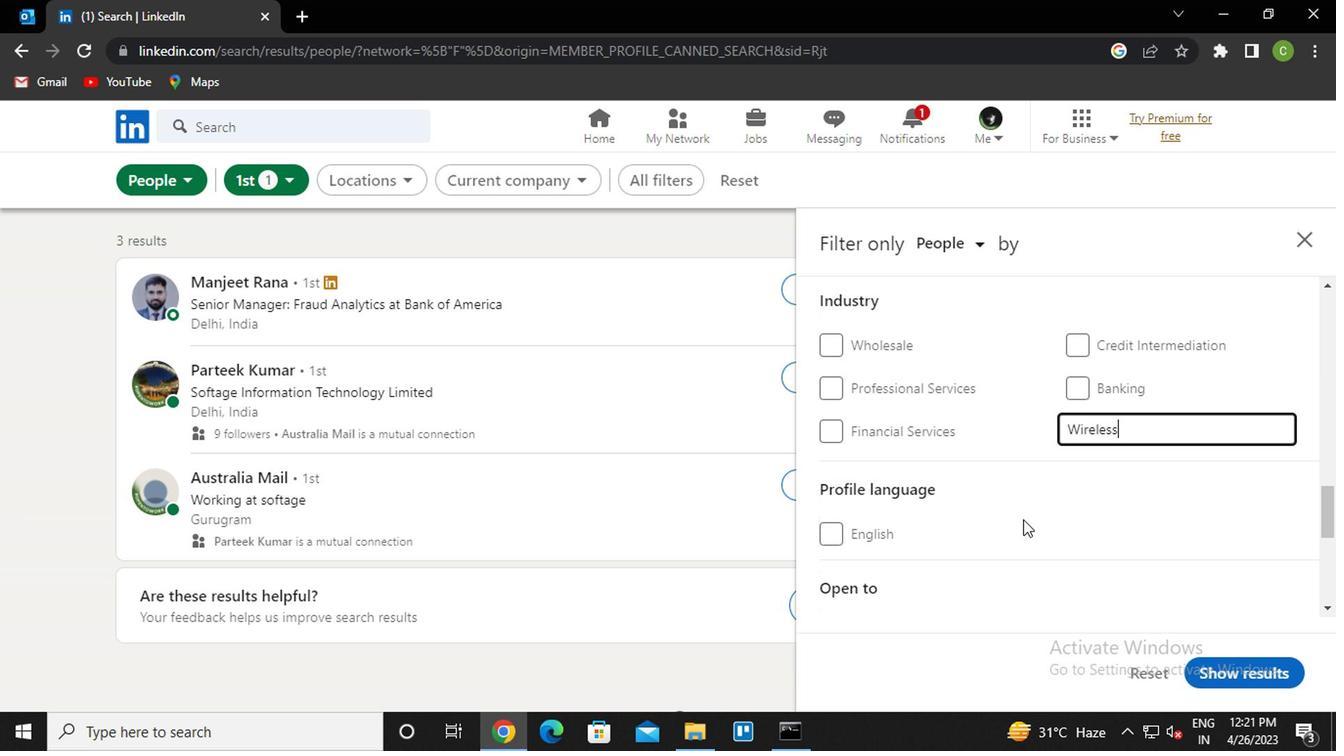 
Action: Mouse scrolled (1013, 519) with delta (0, 0)
Screenshot: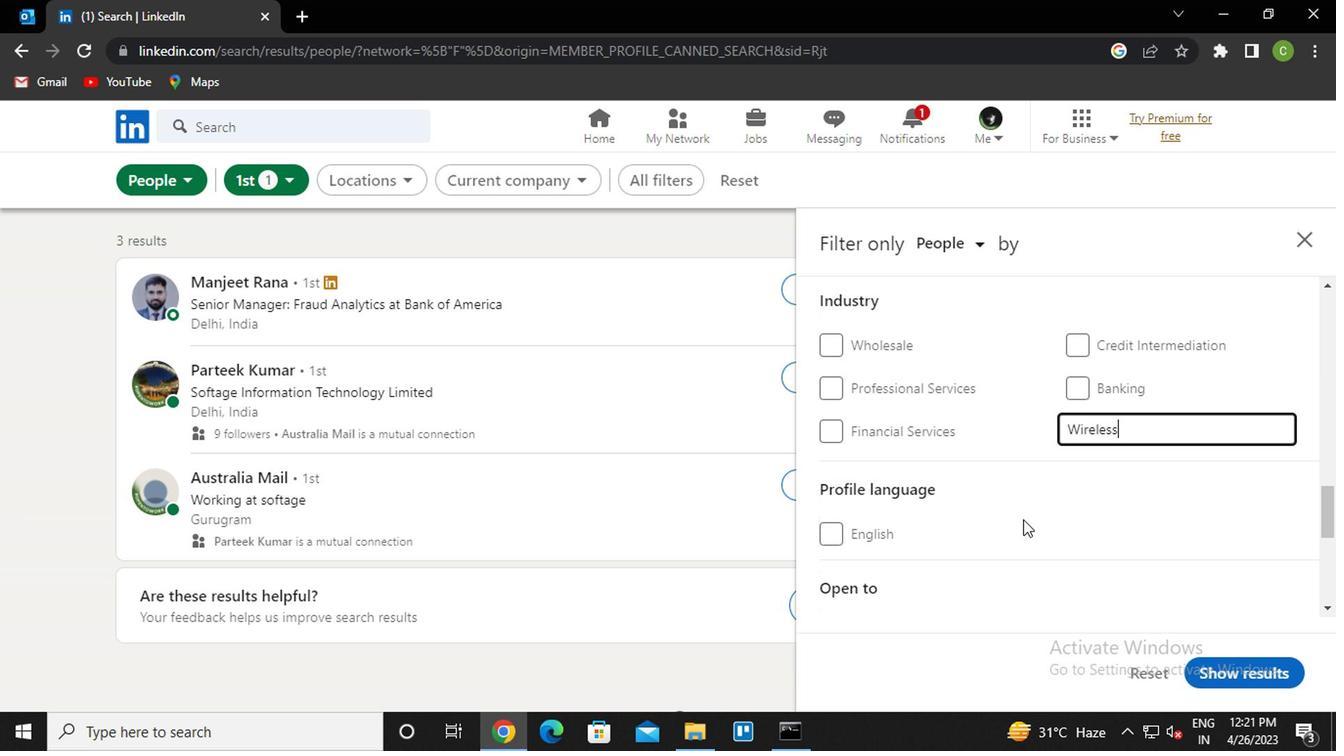 
Action: Mouse moved to (1009, 524)
Screenshot: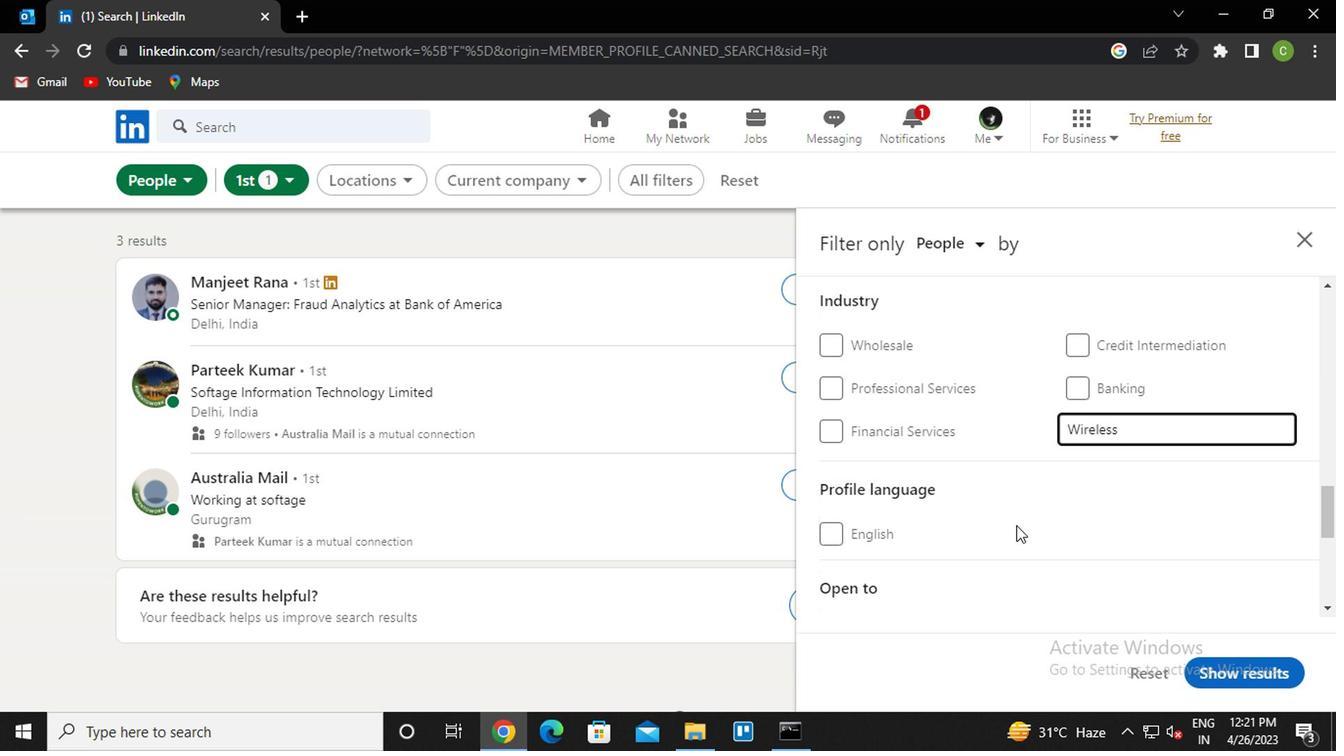 
Action: Mouse scrolled (1009, 523) with delta (0, -1)
Screenshot: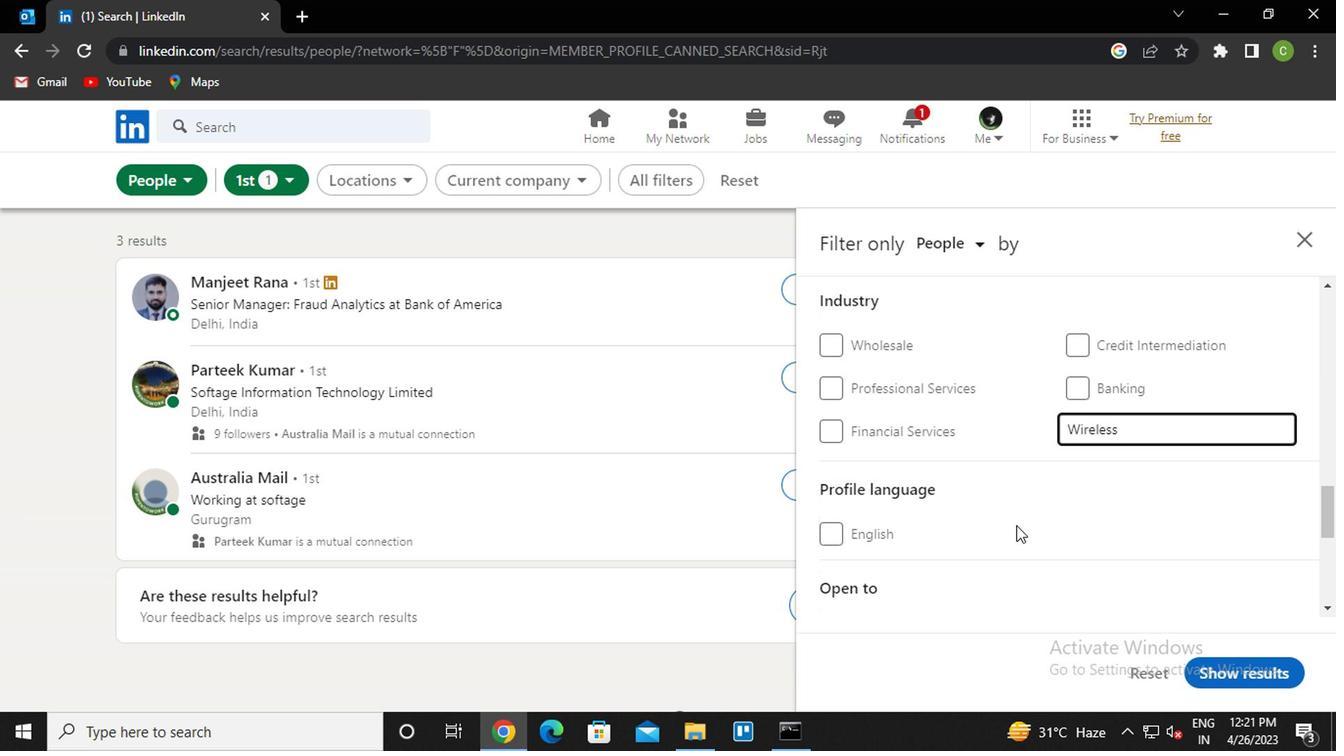 
Action: Mouse moved to (911, 545)
Screenshot: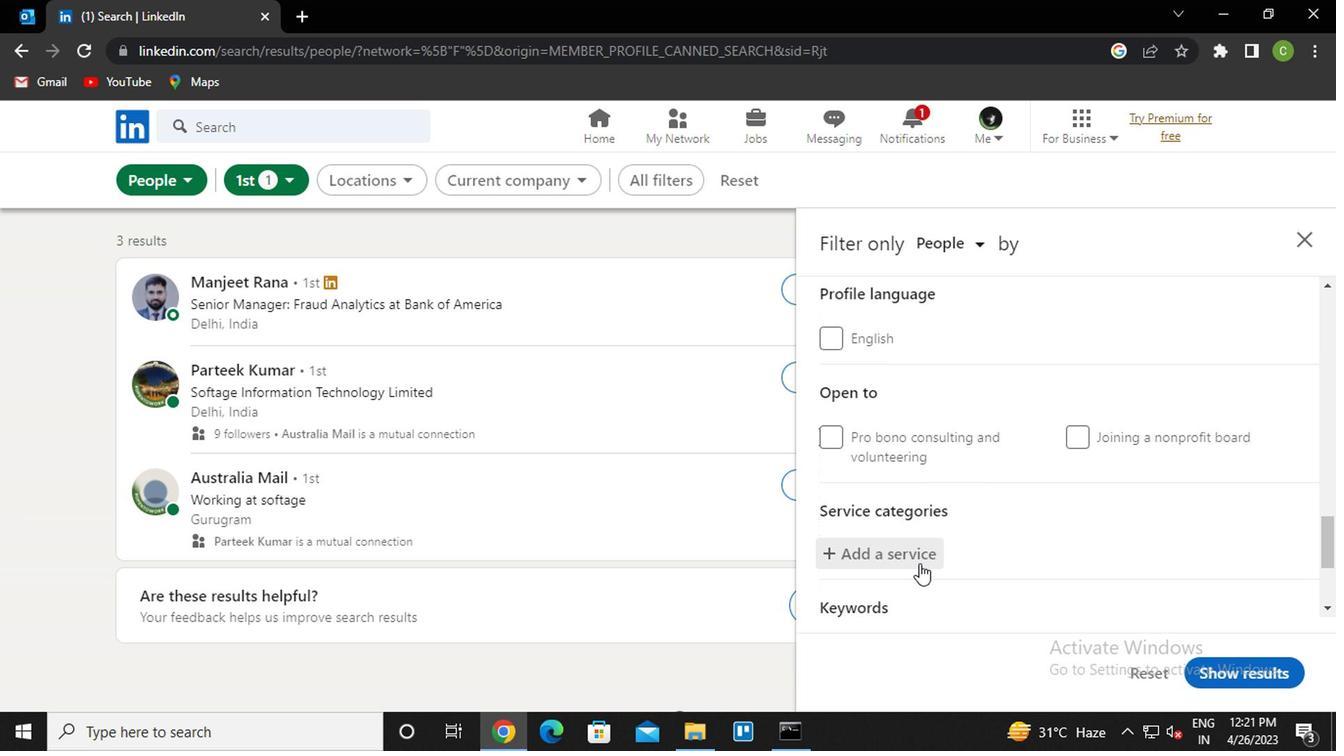 
Action: Mouse pressed left at (911, 545)
Screenshot: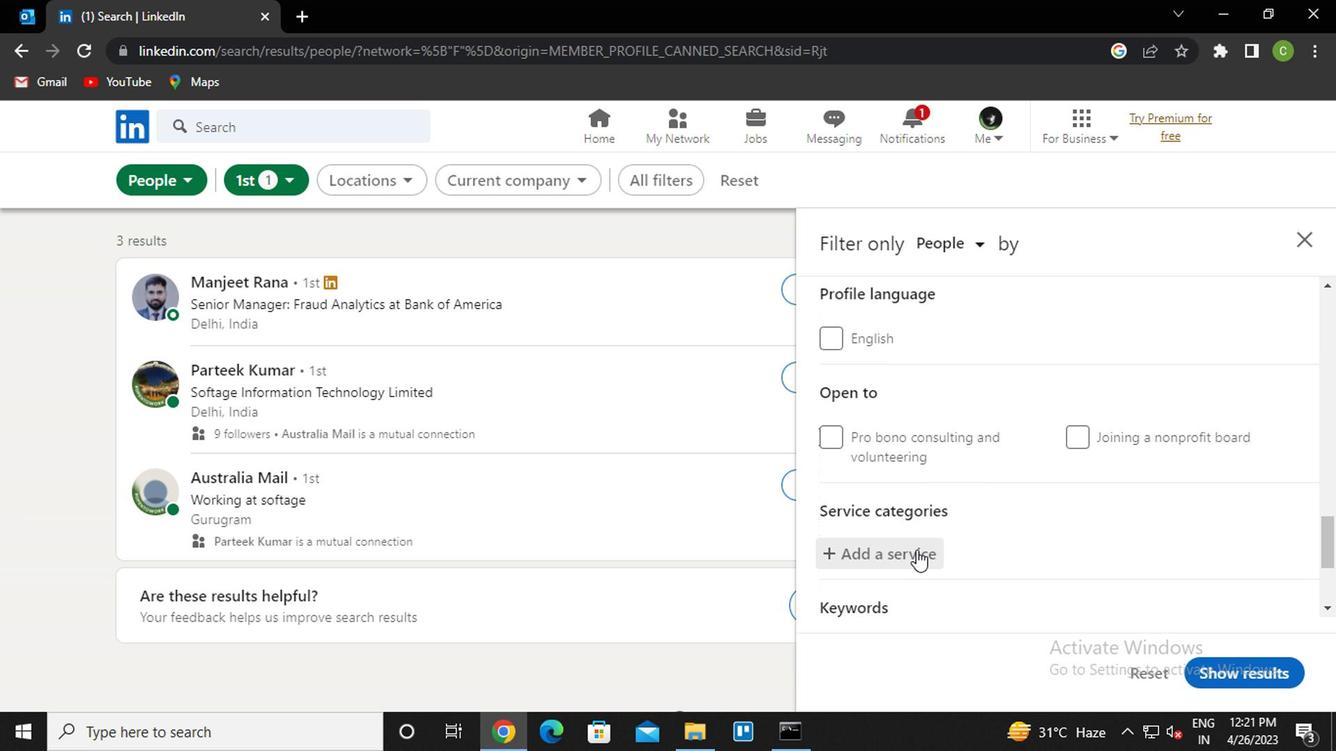 
Action: Key pressed <Key.caps_lock>u<Key.caps_lock>ser<Key.space>ex<Key.down><Key.enter>
Screenshot: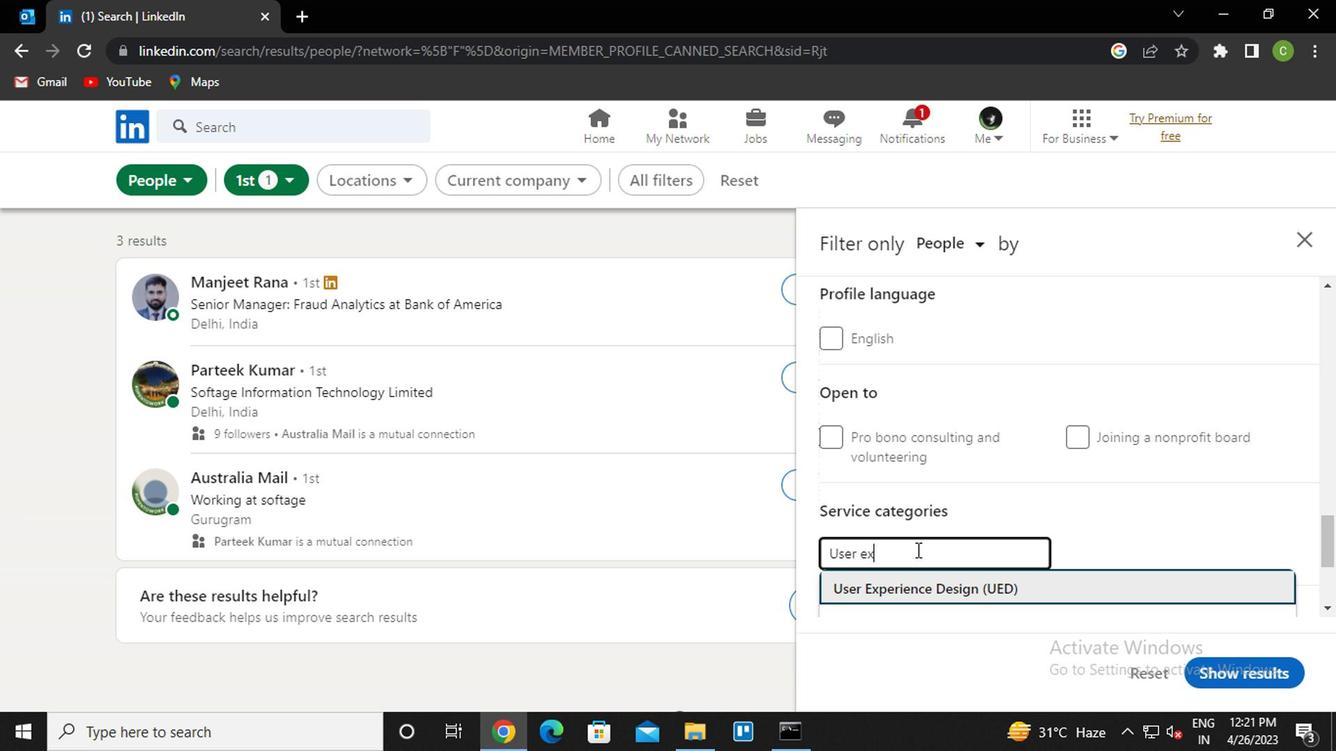 
Action: Mouse moved to (921, 535)
Screenshot: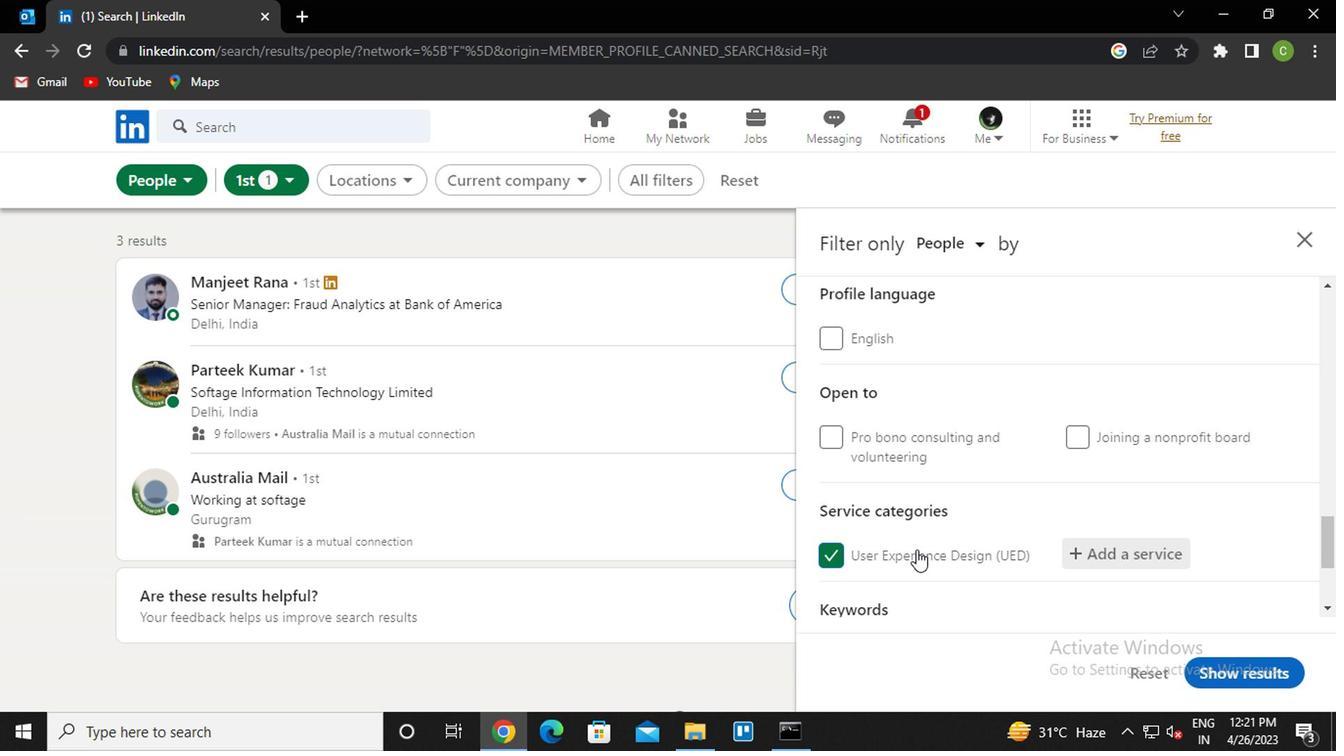
Action: Mouse scrolled (921, 533) with delta (0, -1)
Screenshot: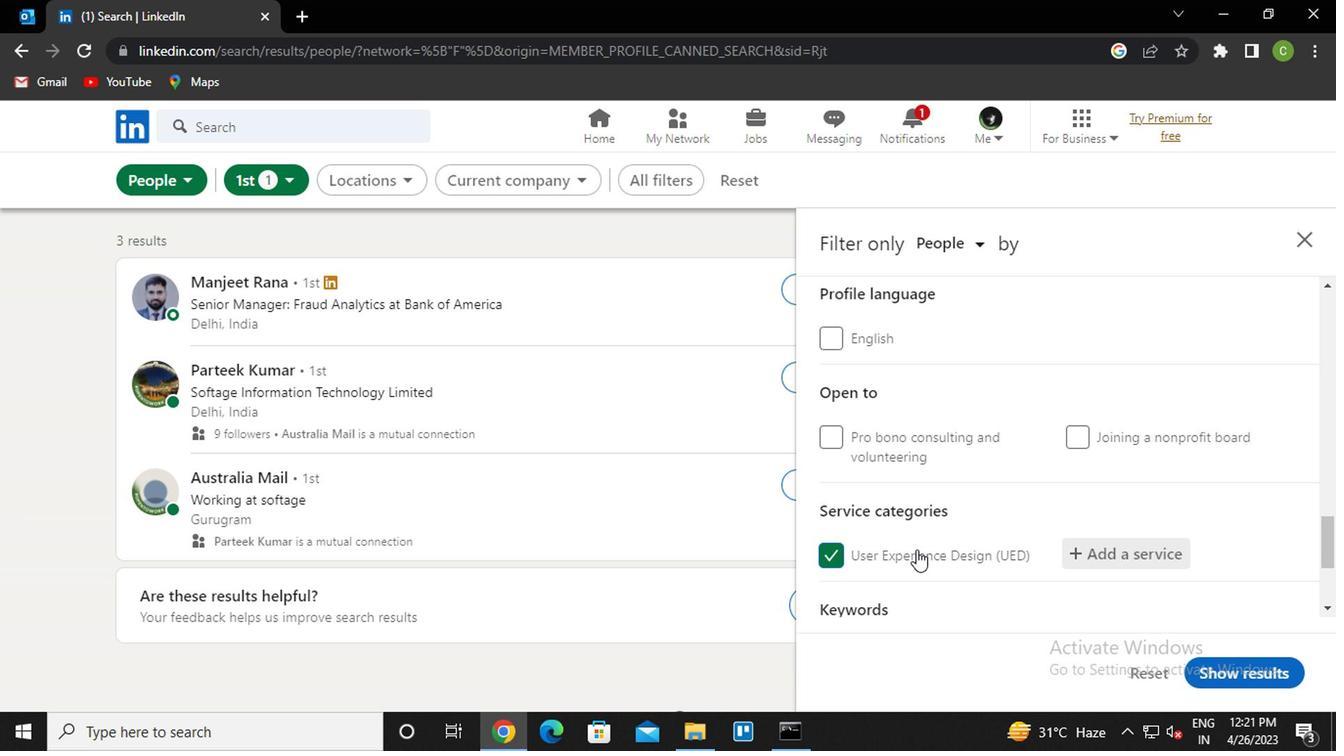
Action: Mouse moved to (934, 527)
Screenshot: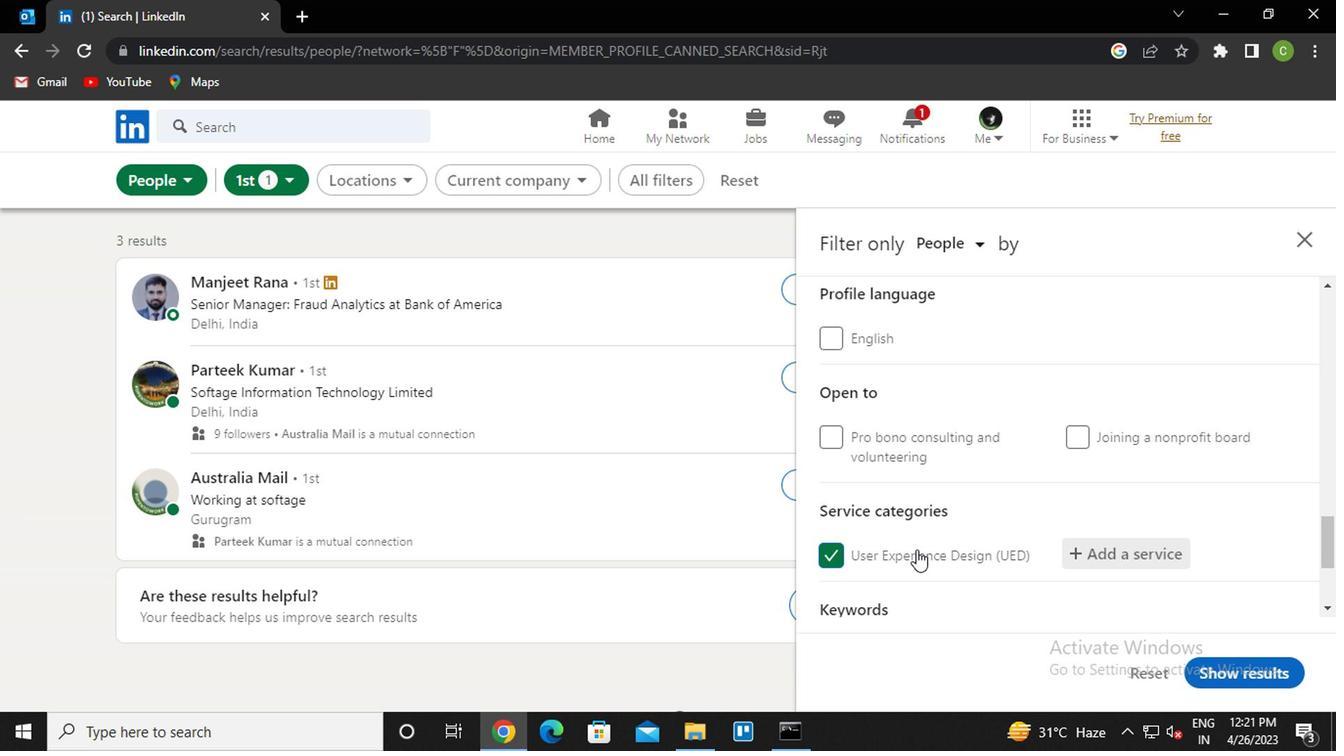
Action: Mouse scrolled (934, 526) with delta (0, 0)
Screenshot: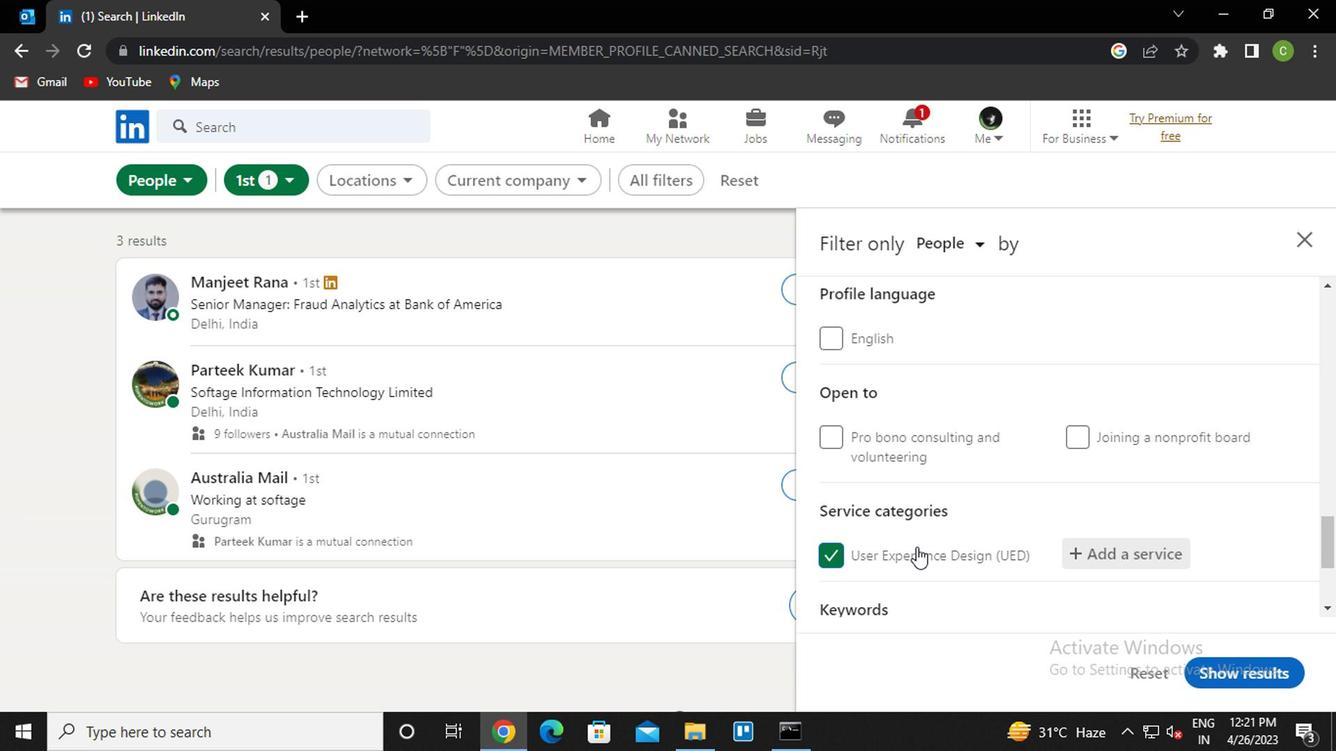 
Action: Mouse moved to (942, 520)
Screenshot: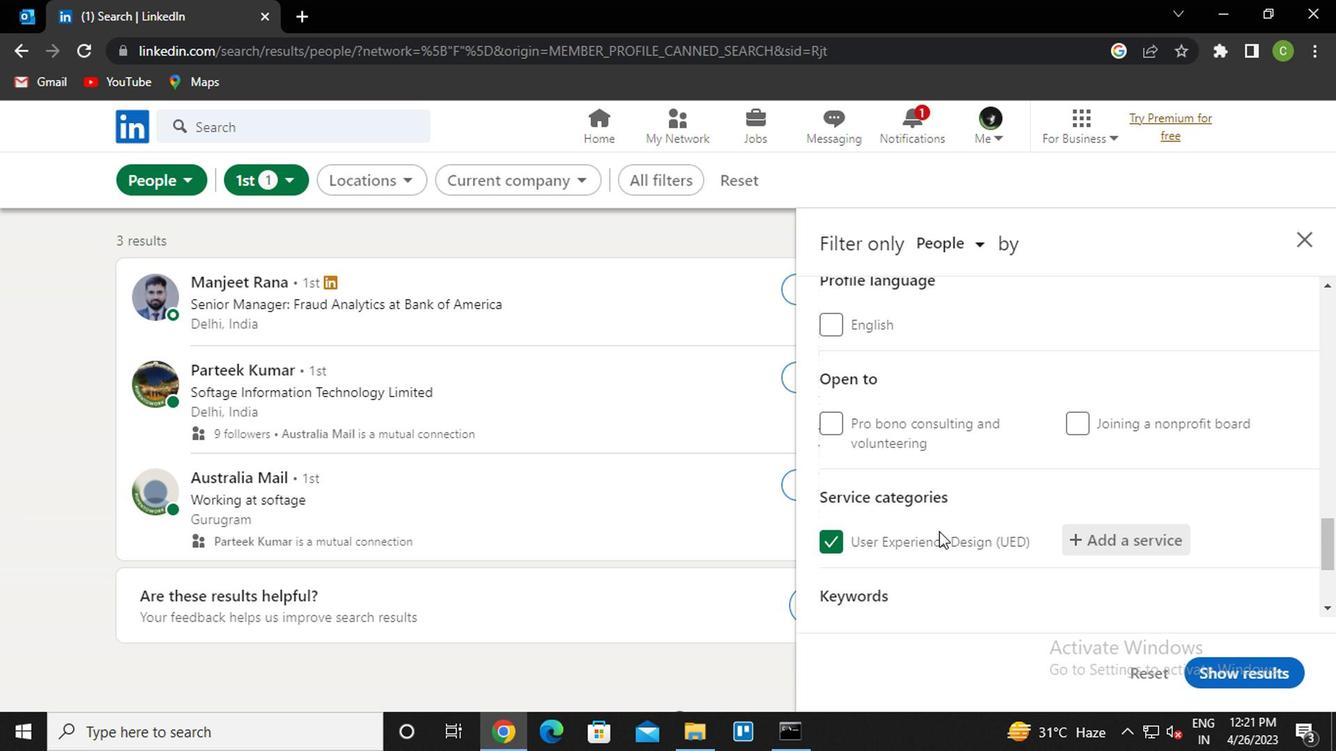 
Action: Mouse scrolled (942, 519) with delta (0, 0)
Screenshot: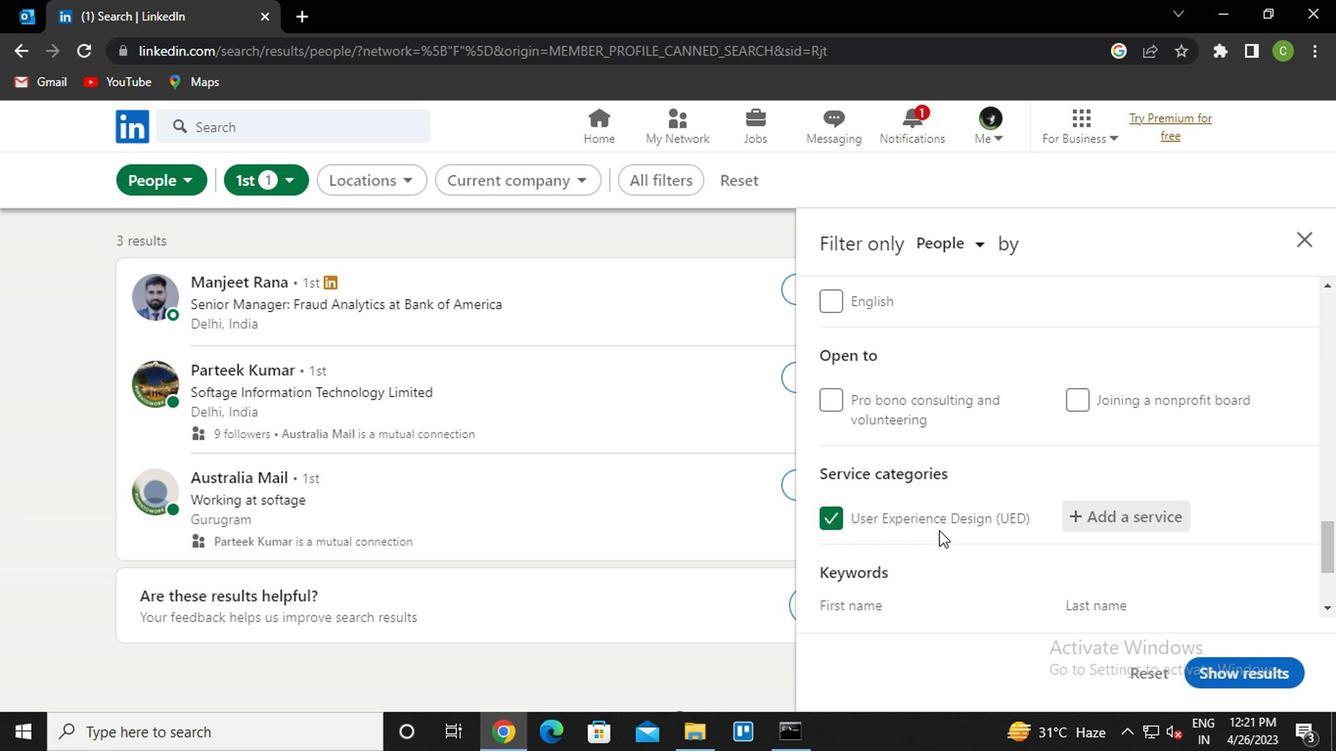 
Action: Mouse moved to (954, 514)
Screenshot: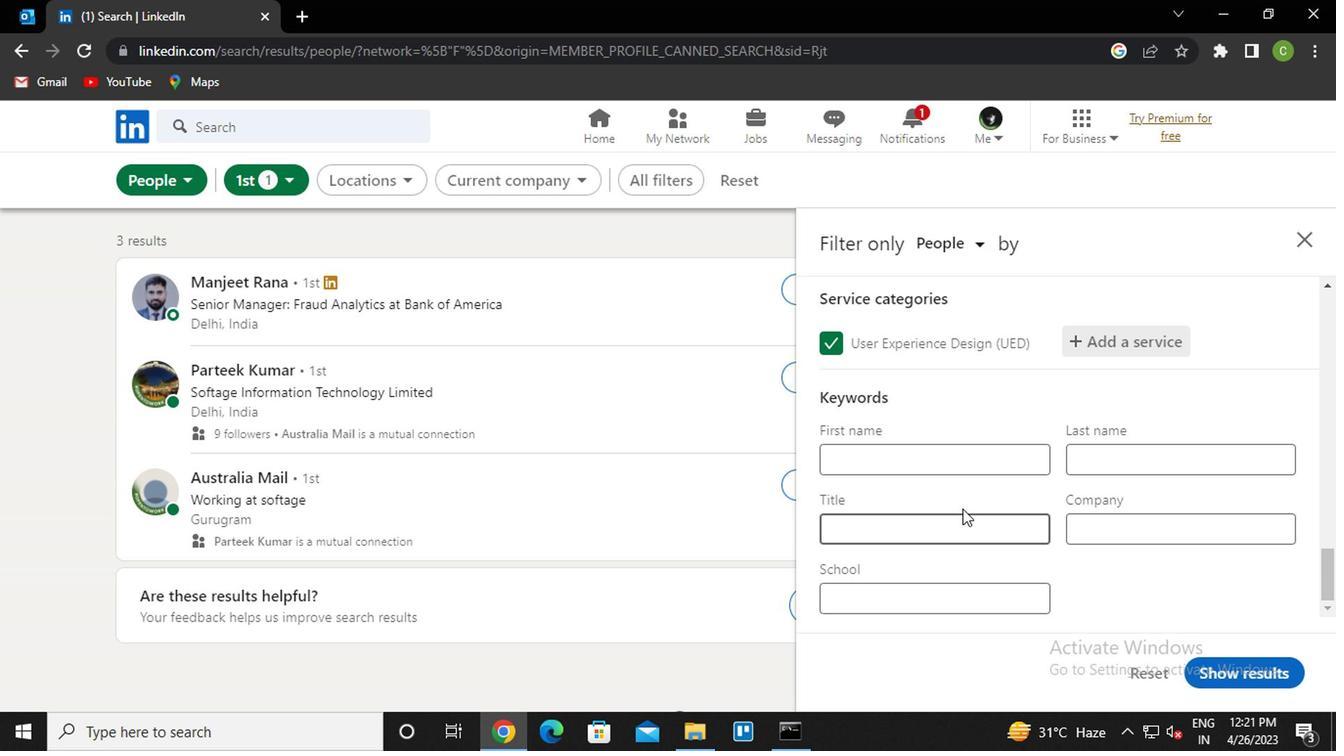 
Action: Mouse pressed left at (954, 514)
Screenshot: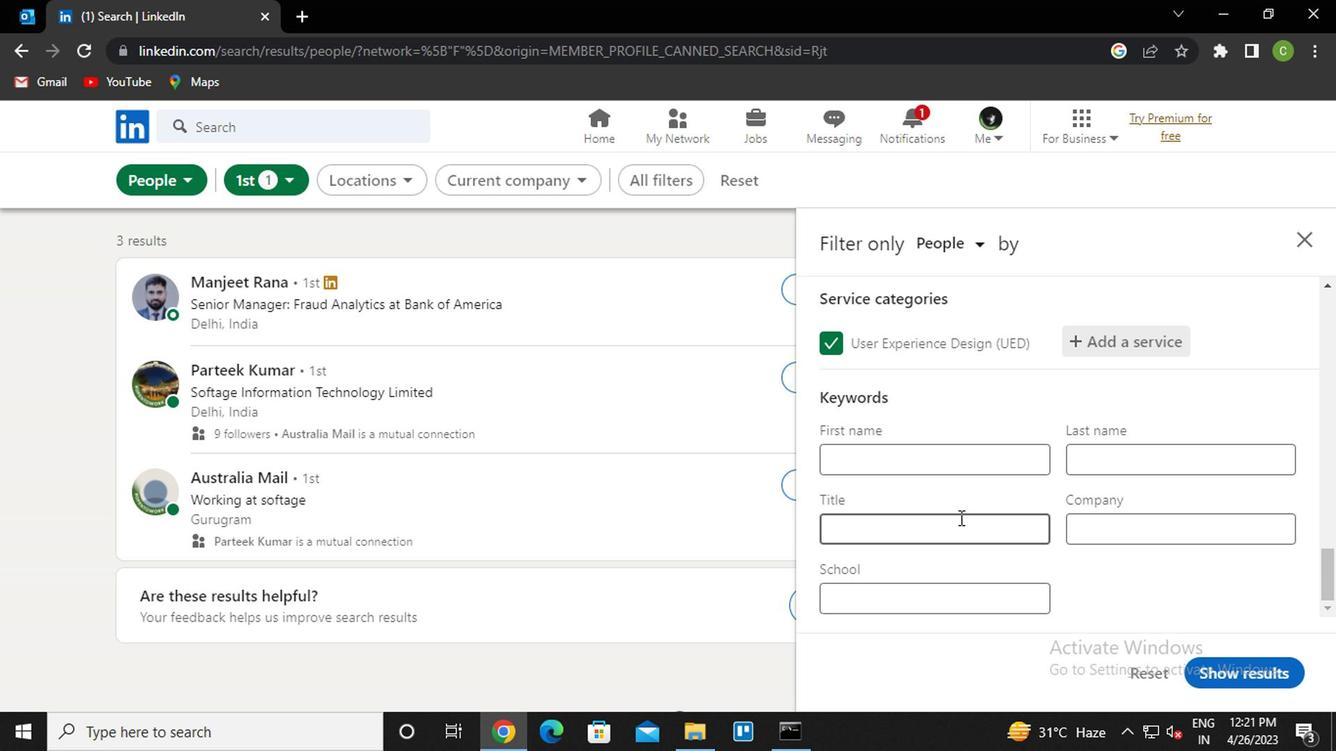 
Action: Mouse moved to (954, 514)
Screenshot: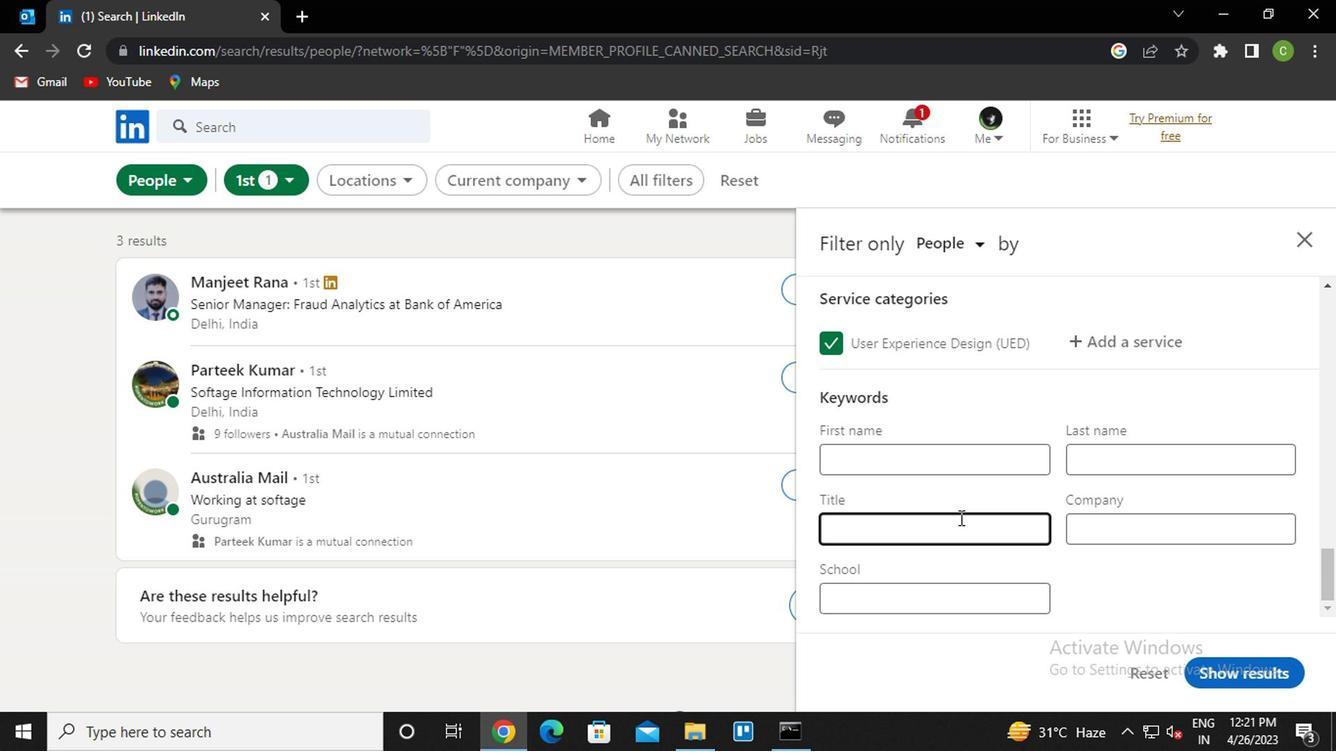 
Action: Key pressed <Key.caps_lock>s<Key.caps_lock>upport<Key.space><Key.caps_lock>r<Key.caps_lock>epresentataive
Screenshot: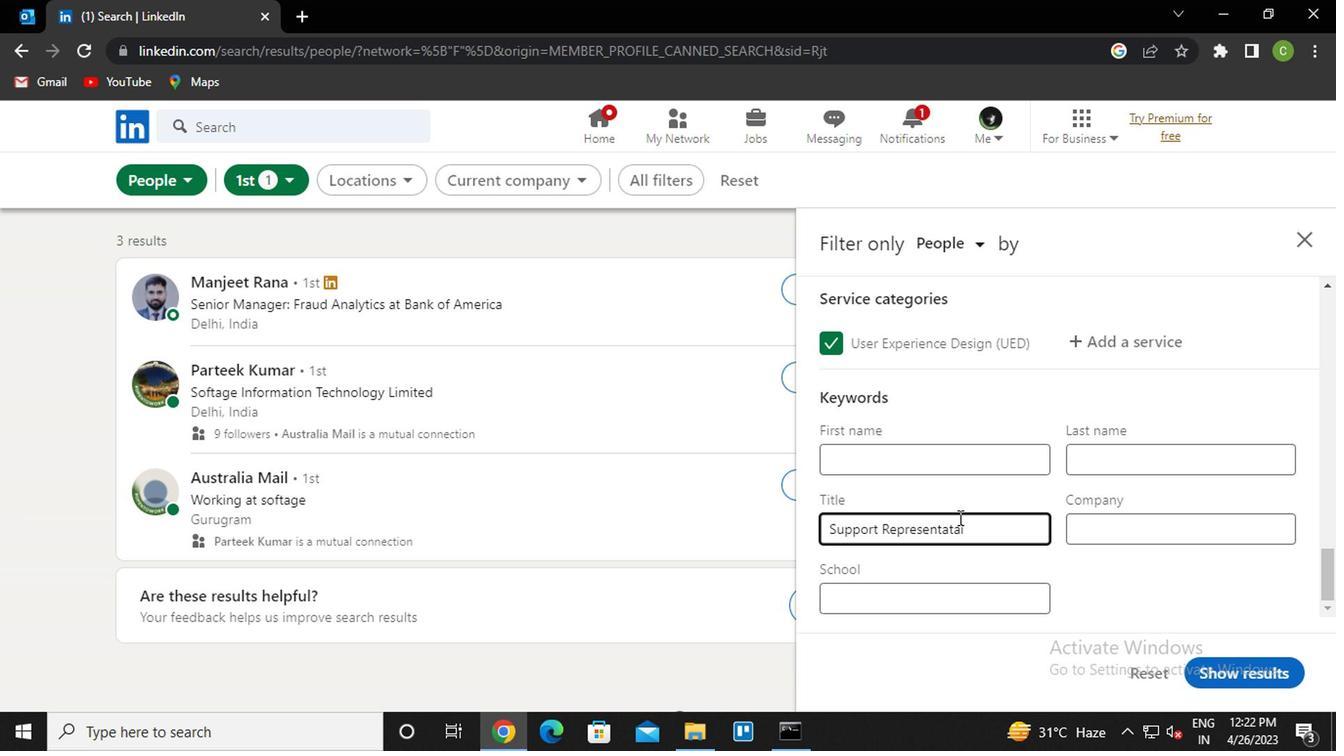 
Action: Mouse moved to (1229, 670)
Screenshot: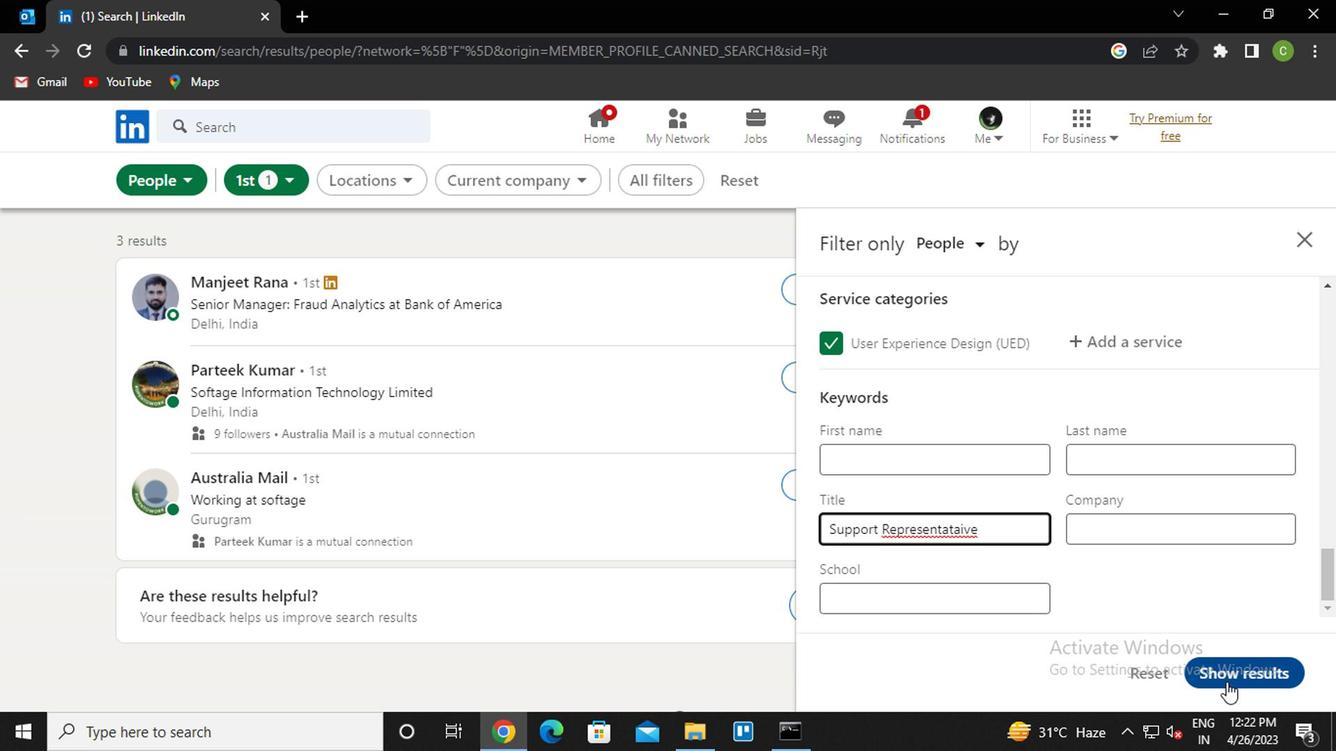 
Action: Mouse pressed left at (1229, 670)
Screenshot: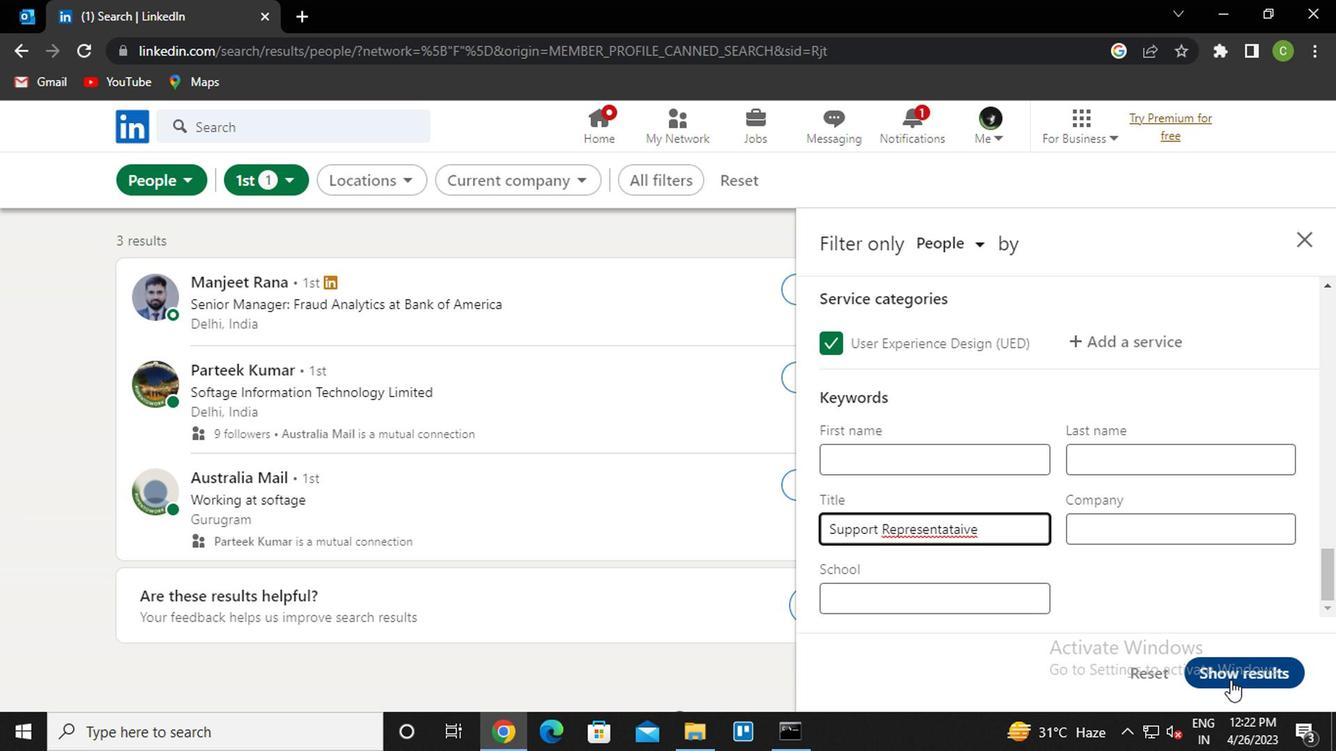 
Action: Mouse moved to (894, 537)
Screenshot: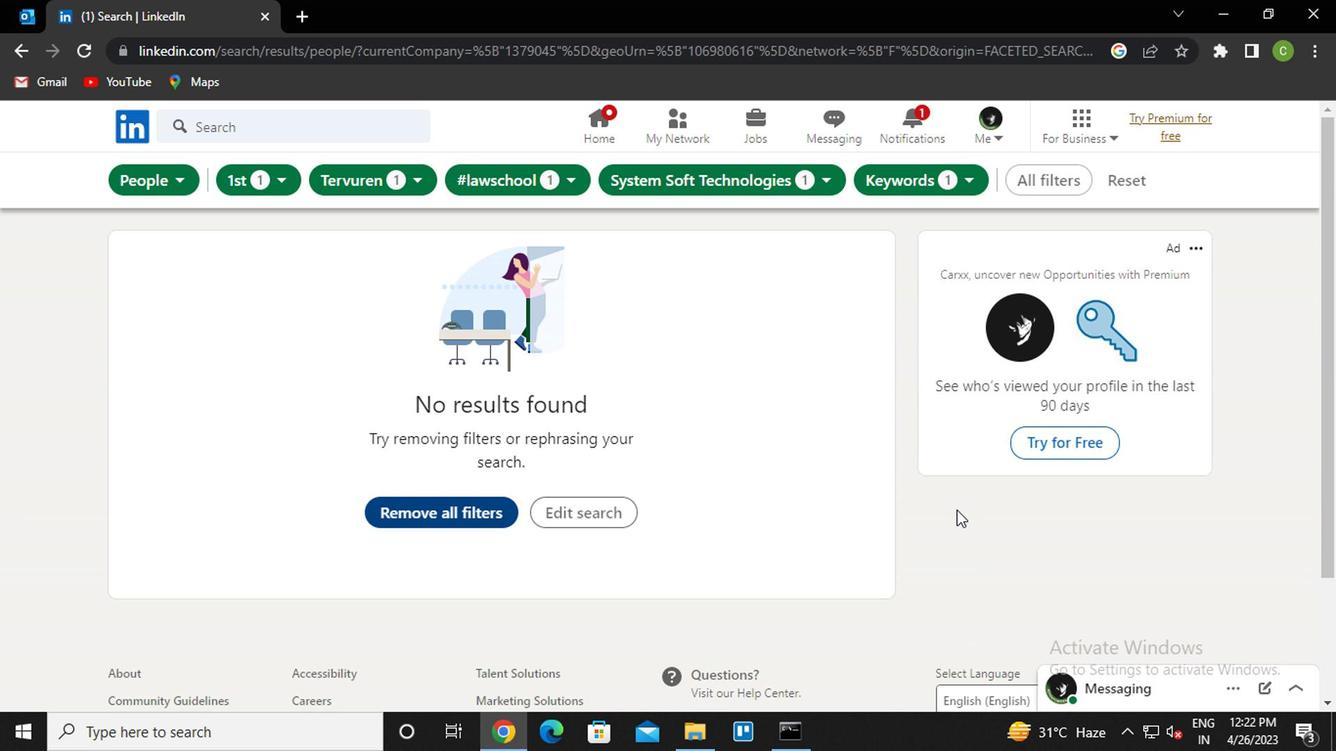 
